 Task: Search one way flight ticket for 1 adult, 5 children, 2 infants in seat and 1 infant on lap in first from Pensacola: Pensacola International Airport to Evansville: Evansville Regional Airport on 5-3-2023. Choice of flights is Westjet. Number of bags: 7 checked bags. Price is upto 97000. Outbound departure time preference is 13:30.
Action: Mouse moved to (413, 161)
Screenshot: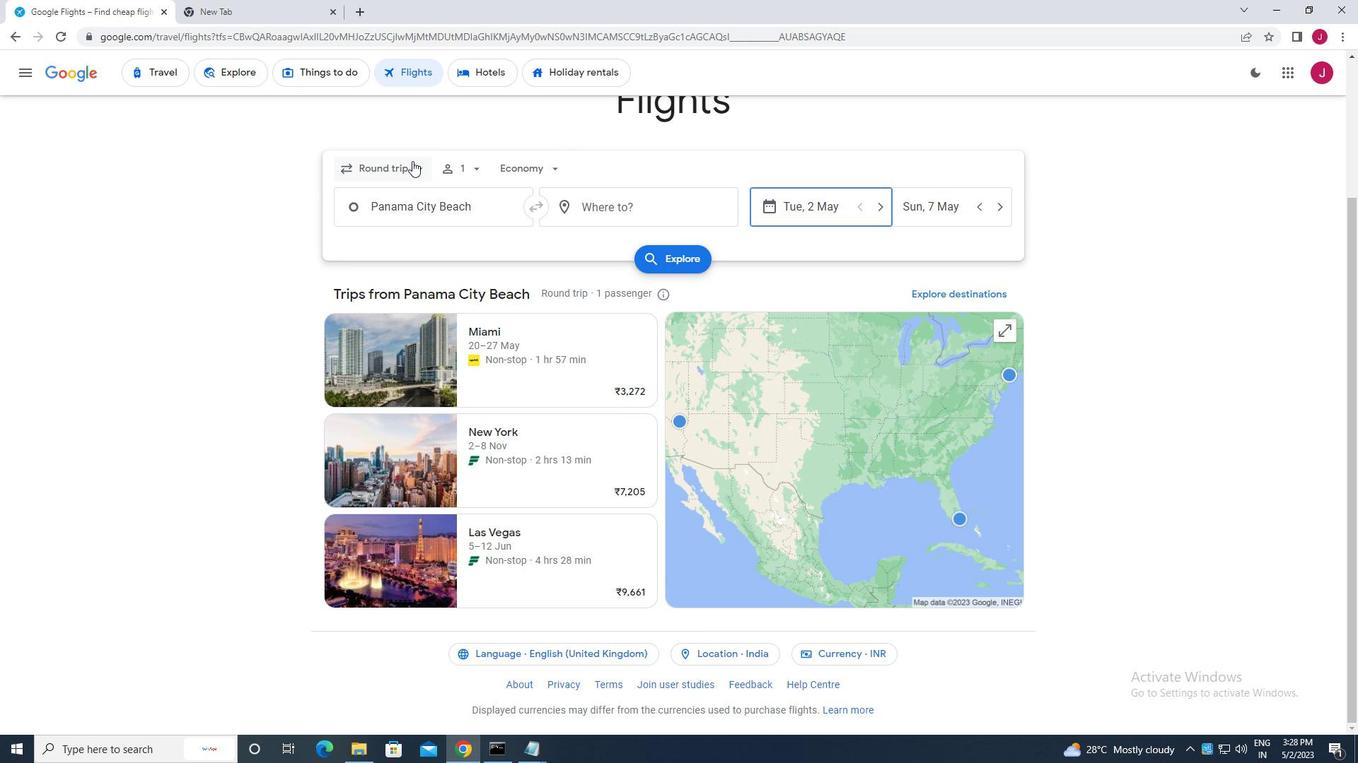 
Action: Mouse pressed left at (413, 161)
Screenshot: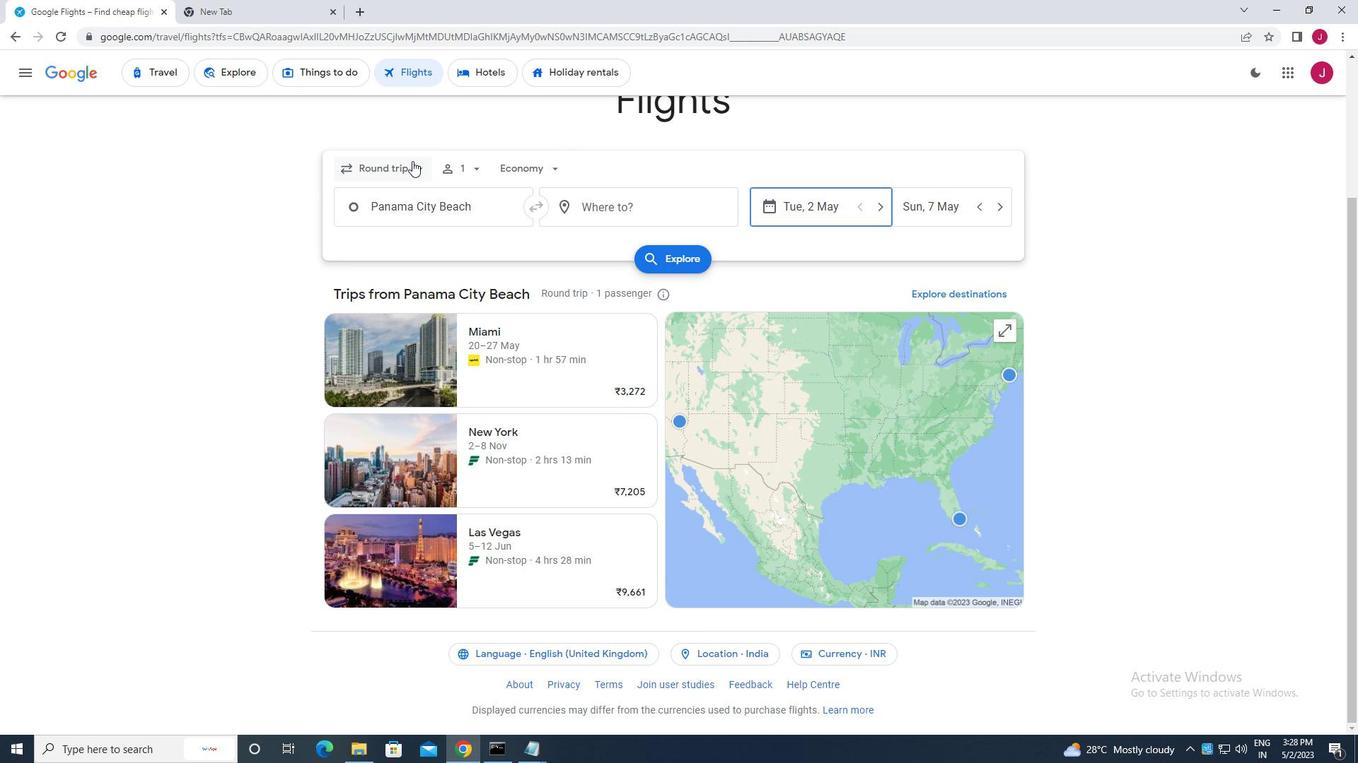 
Action: Mouse moved to (401, 234)
Screenshot: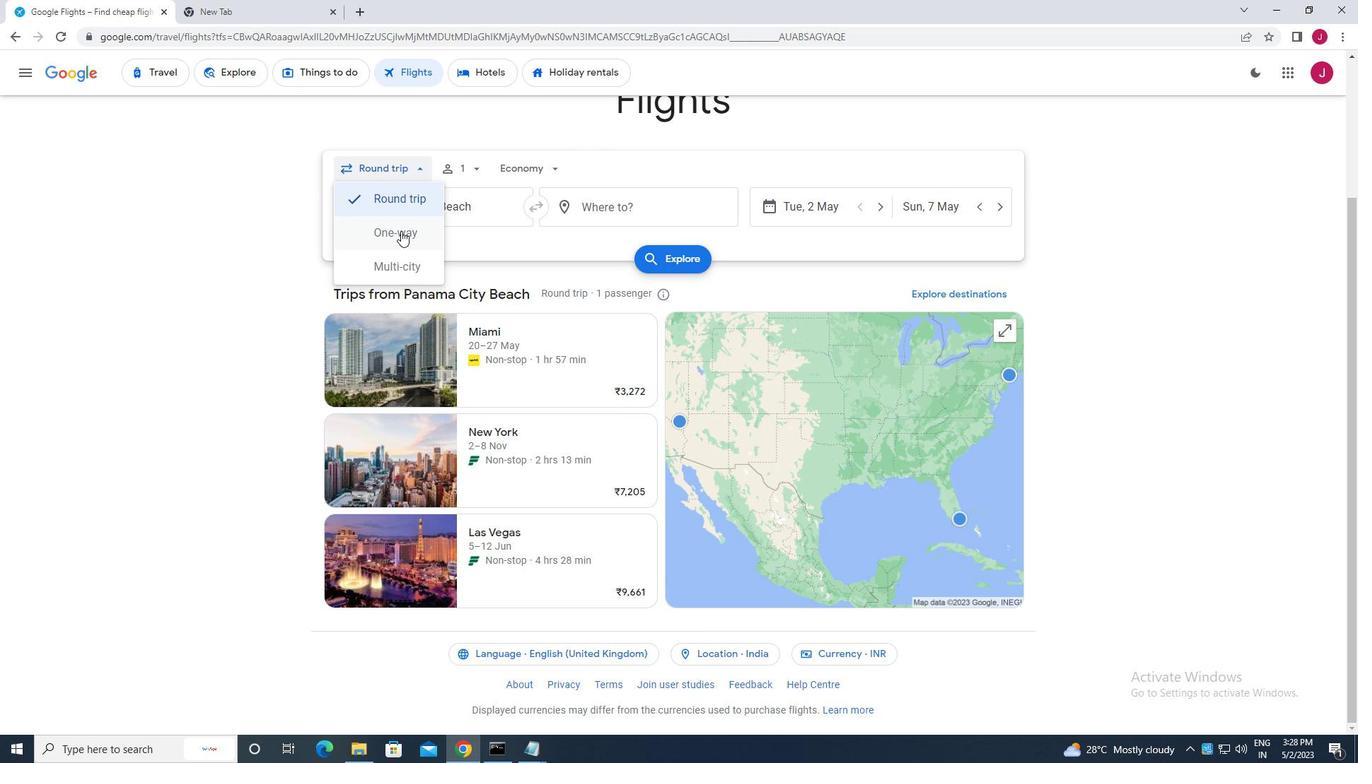 
Action: Mouse pressed left at (401, 234)
Screenshot: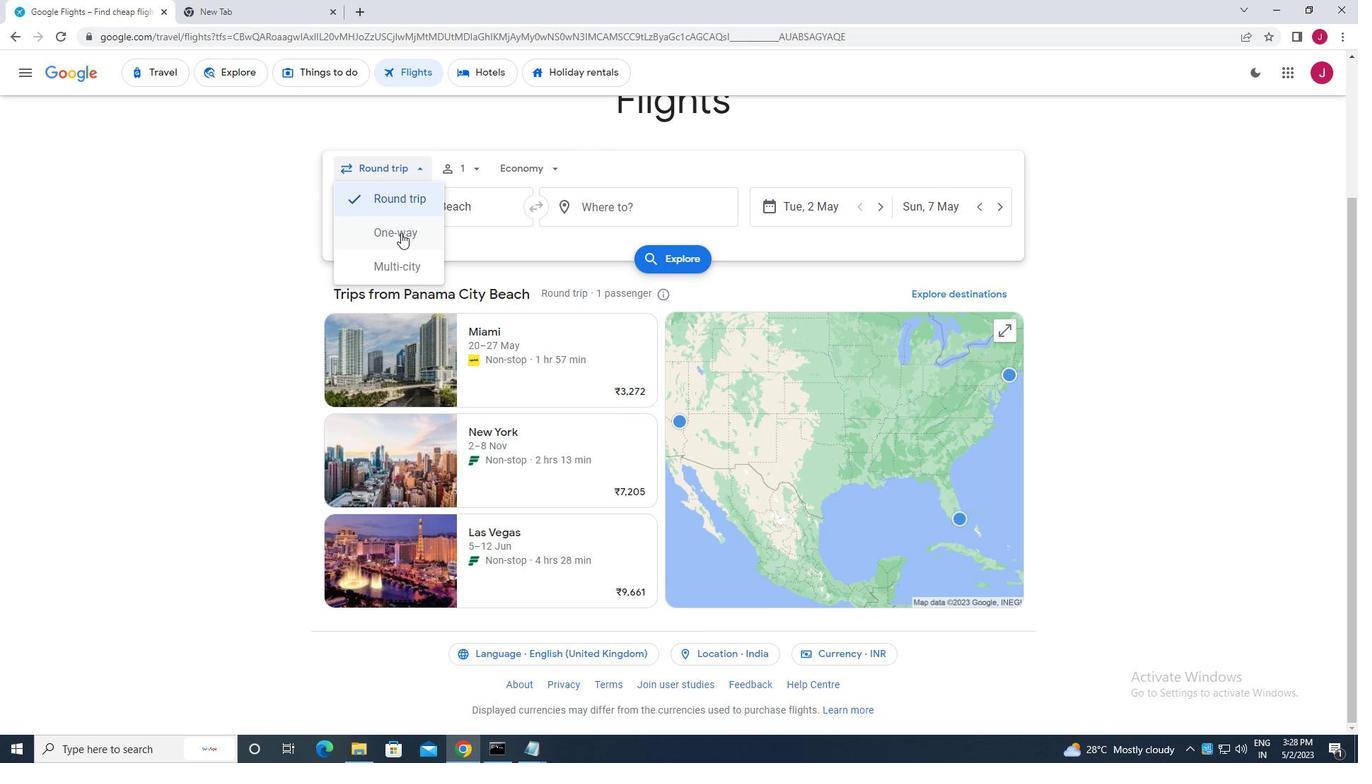 
Action: Mouse moved to (468, 166)
Screenshot: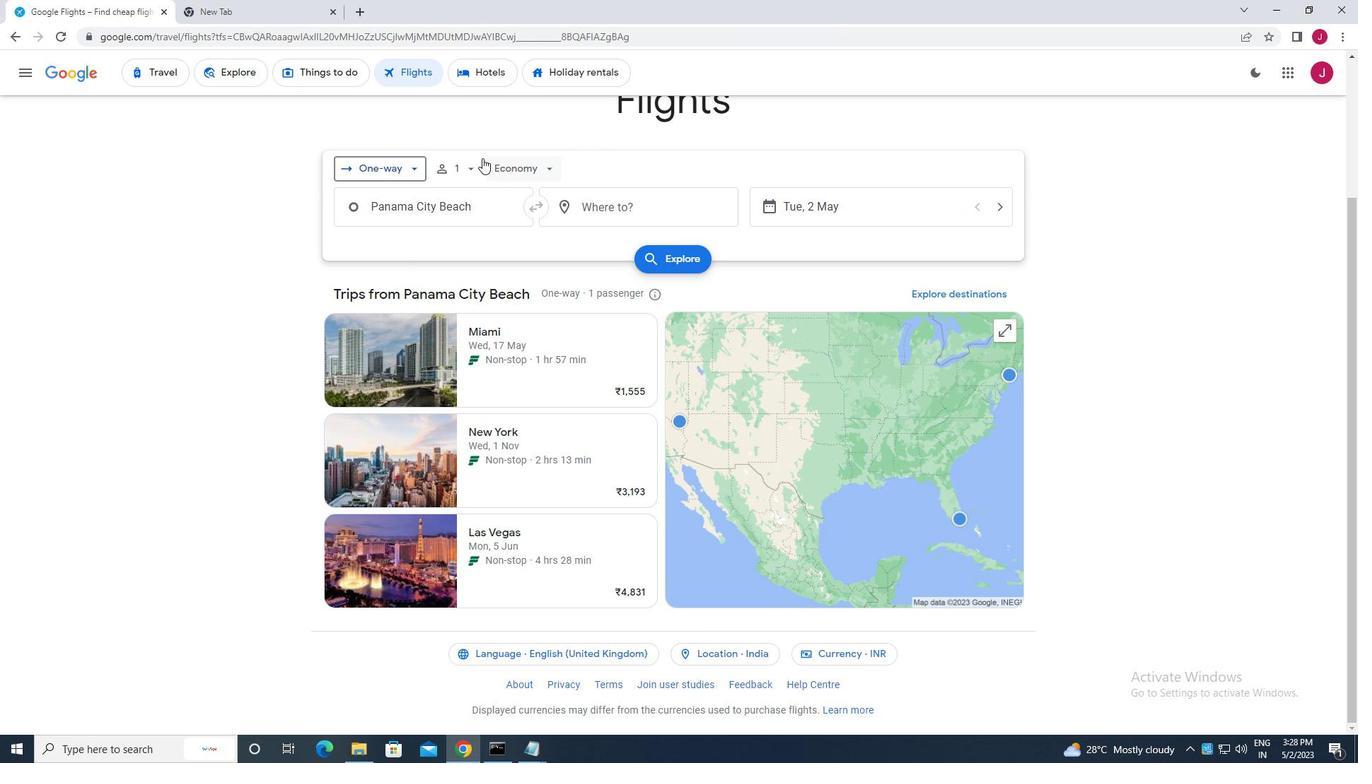 
Action: Mouse pressed left at (468, 166)
Screenshot: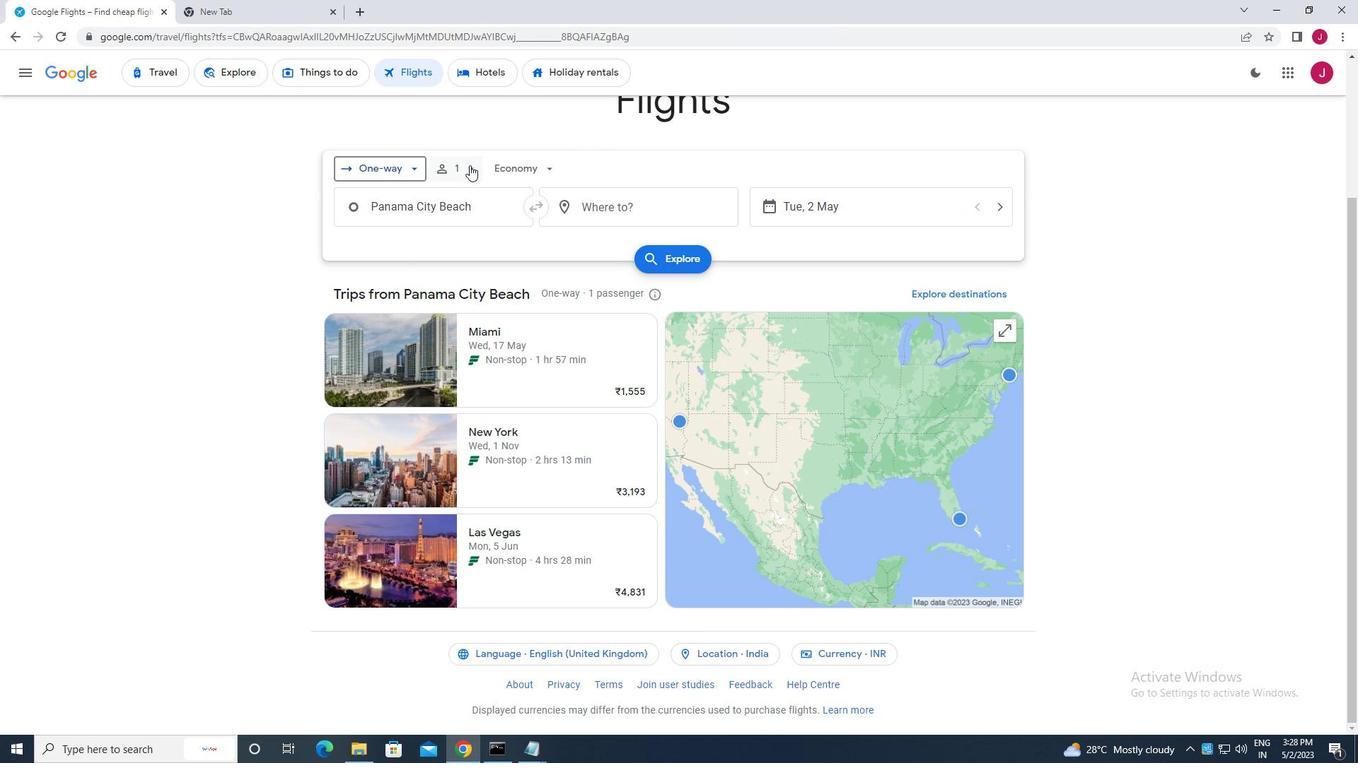 
Action: Mouse moved to (572, 241)
Screenshot: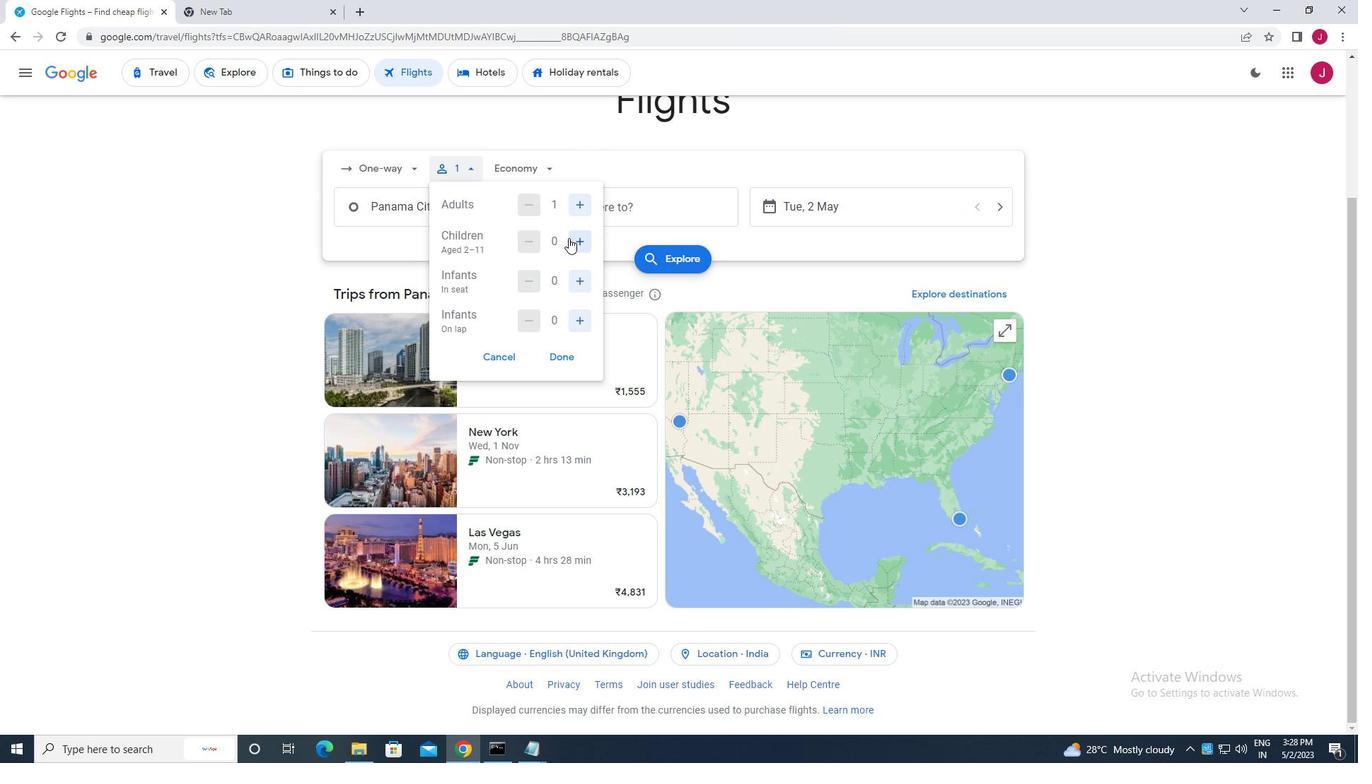 
Action: Mouse pressed left at (572, 241)
Screenshot: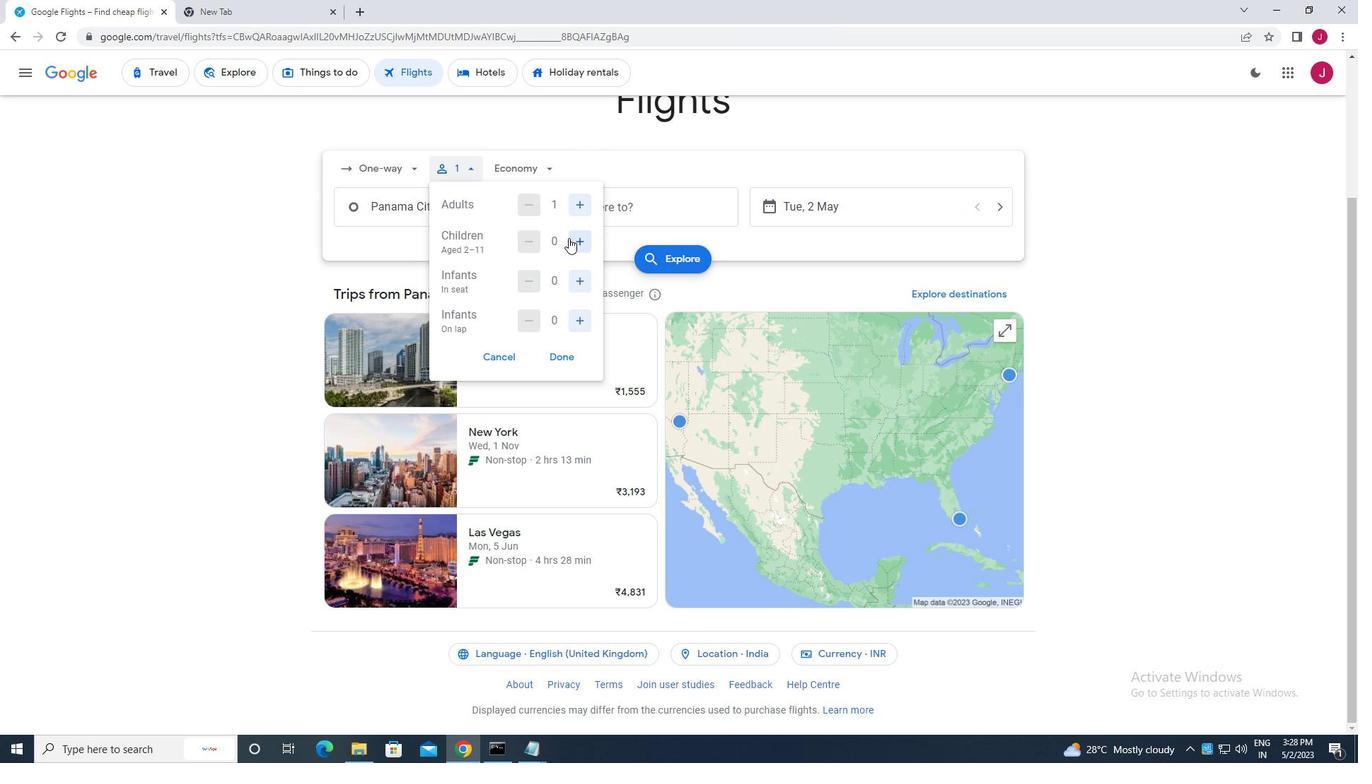 
Action: Mouse pressed left at (572, 241)
Screenshot: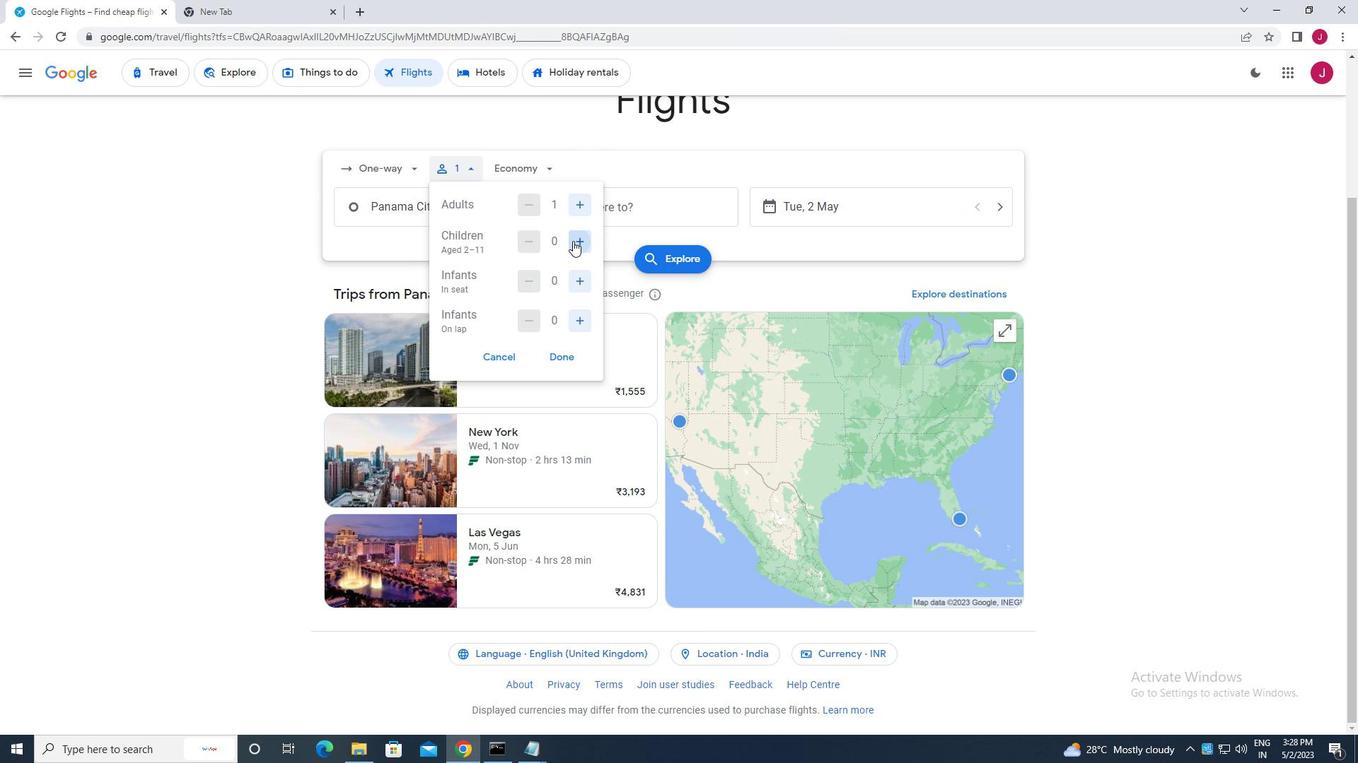 
Action: Mouse pressed left at (572, 241)
Screenshot: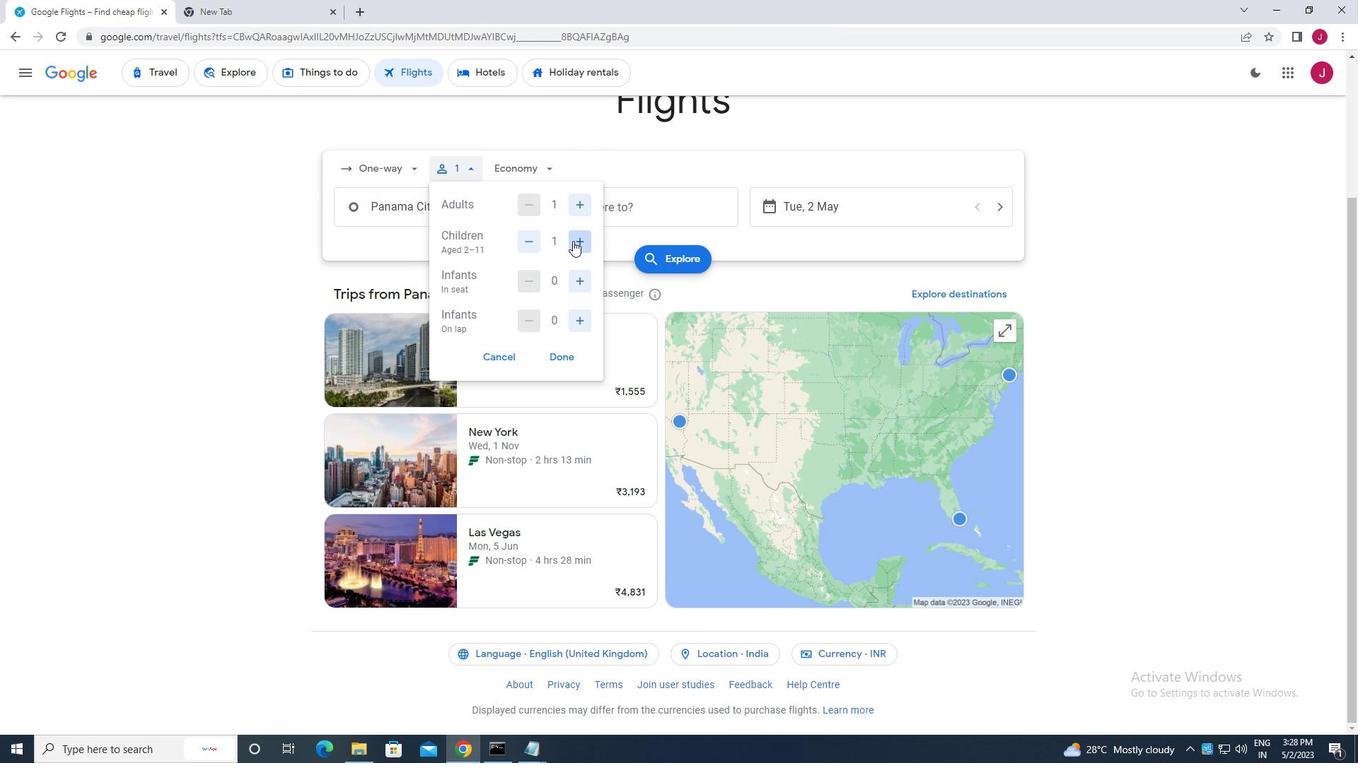 
Action: Mouse pressed left at (572, 241)
Screenshot: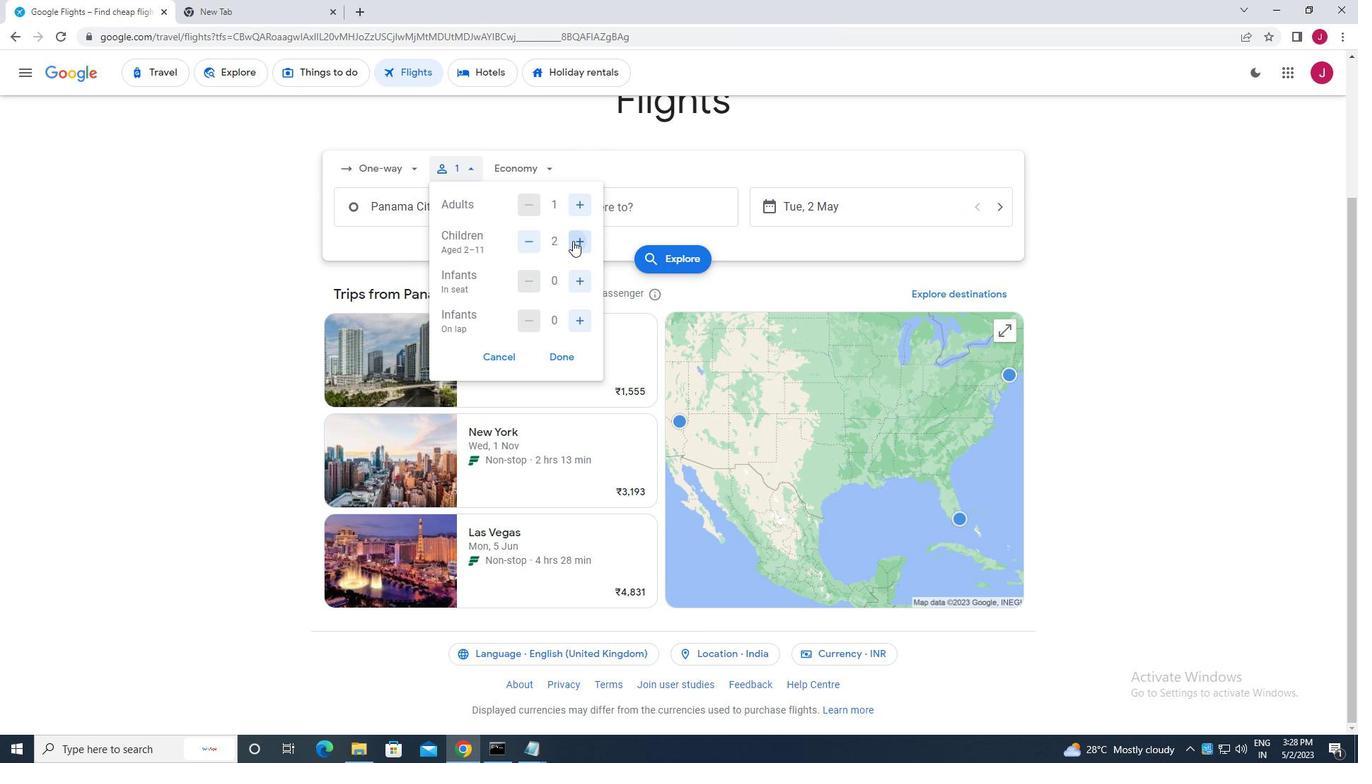 
Action: Mouse pressed left at (572, 241)
Screenshot: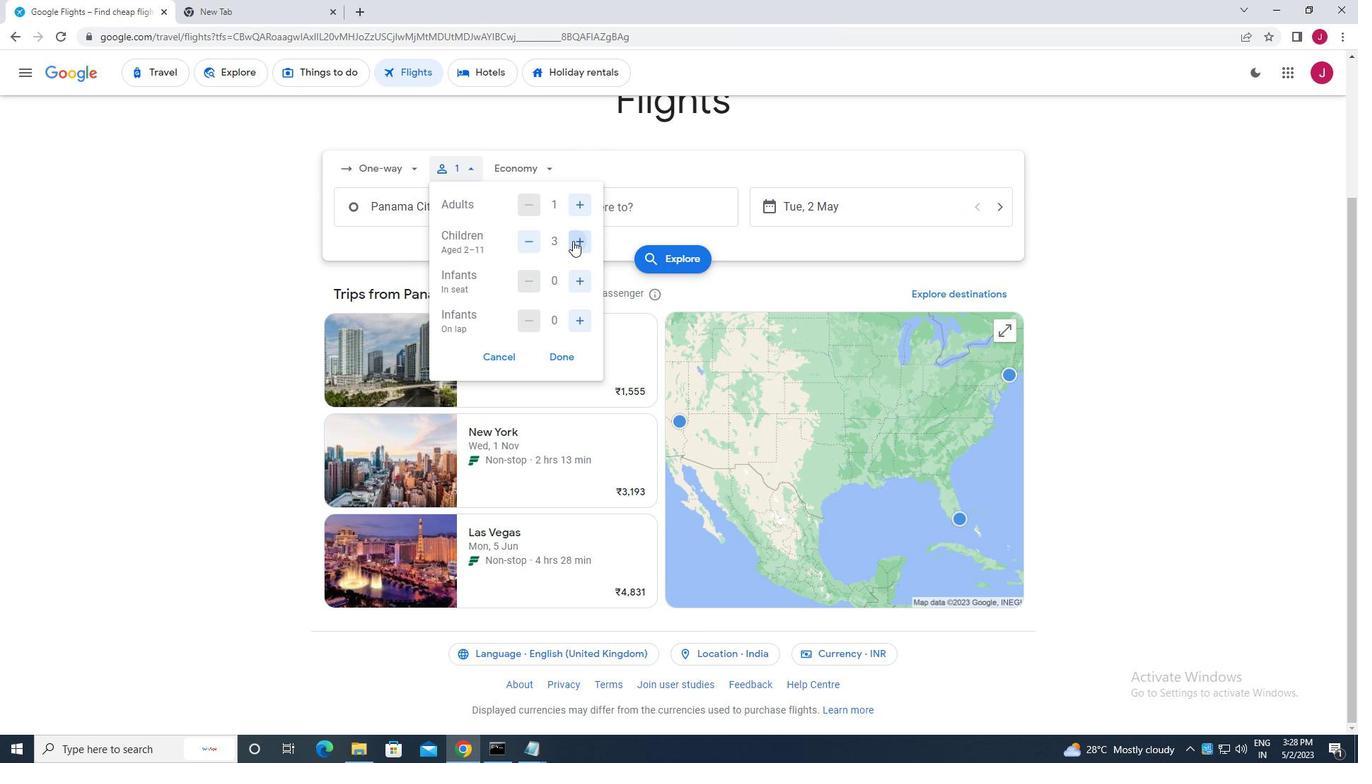 
Action: Mouse moved to (581, 282)
Screenshot: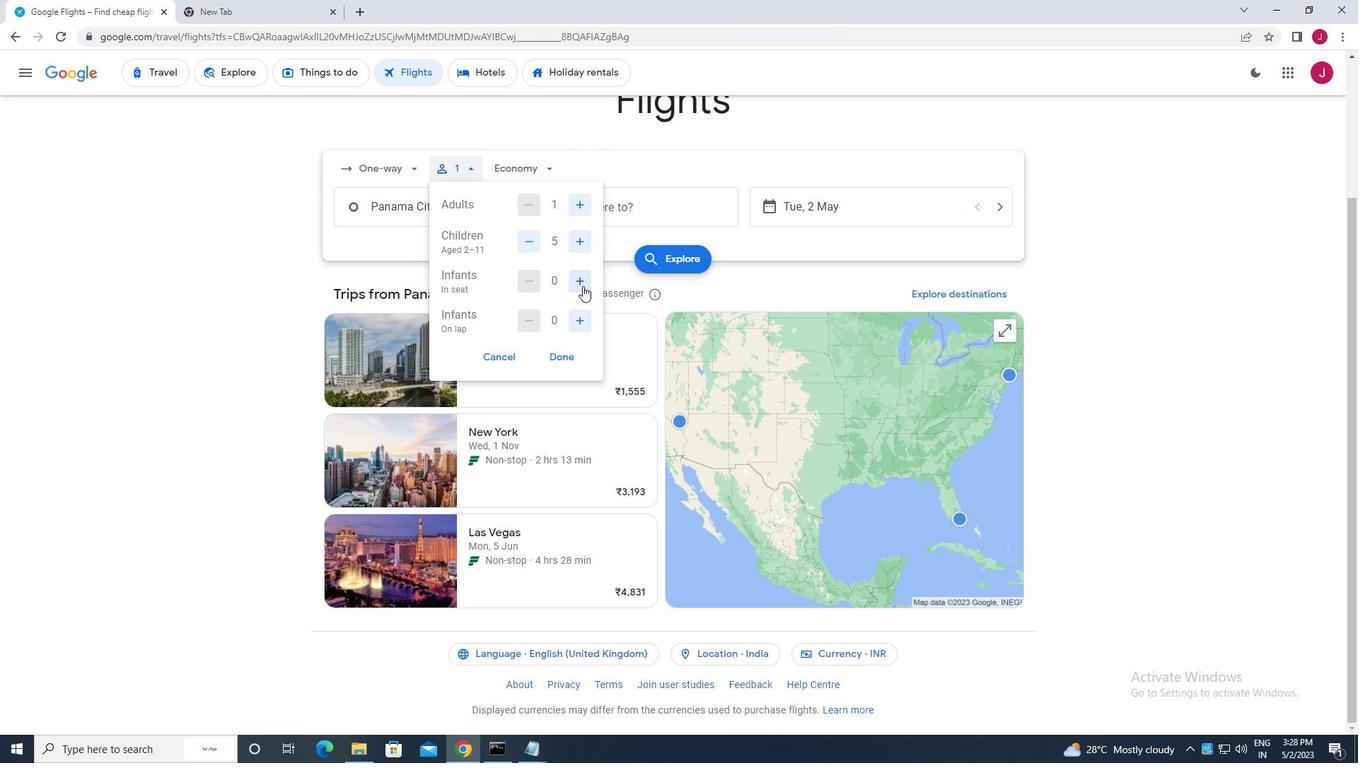 
Action: Mouse pressed left at (581, 282)
Screenshot: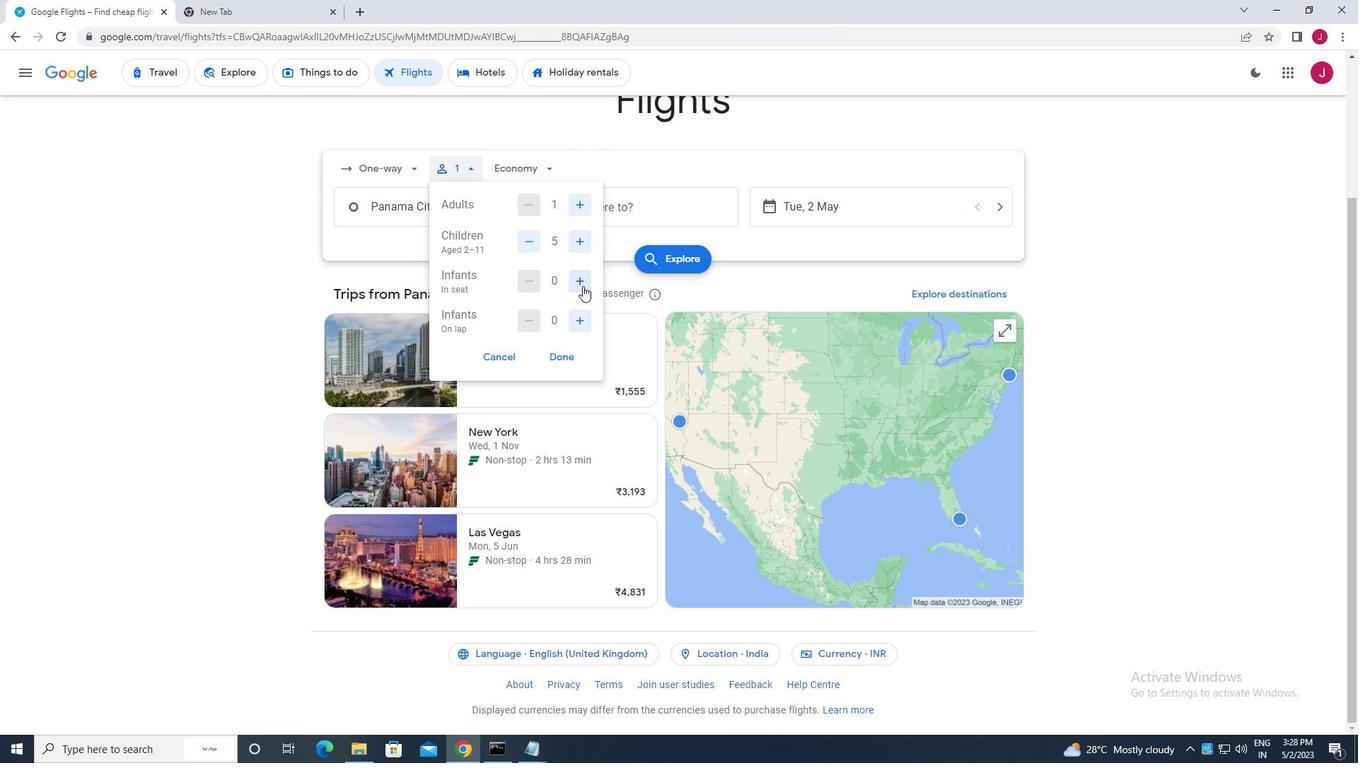 
Action: Mouse pressed left at (581, 282)
Screenshot: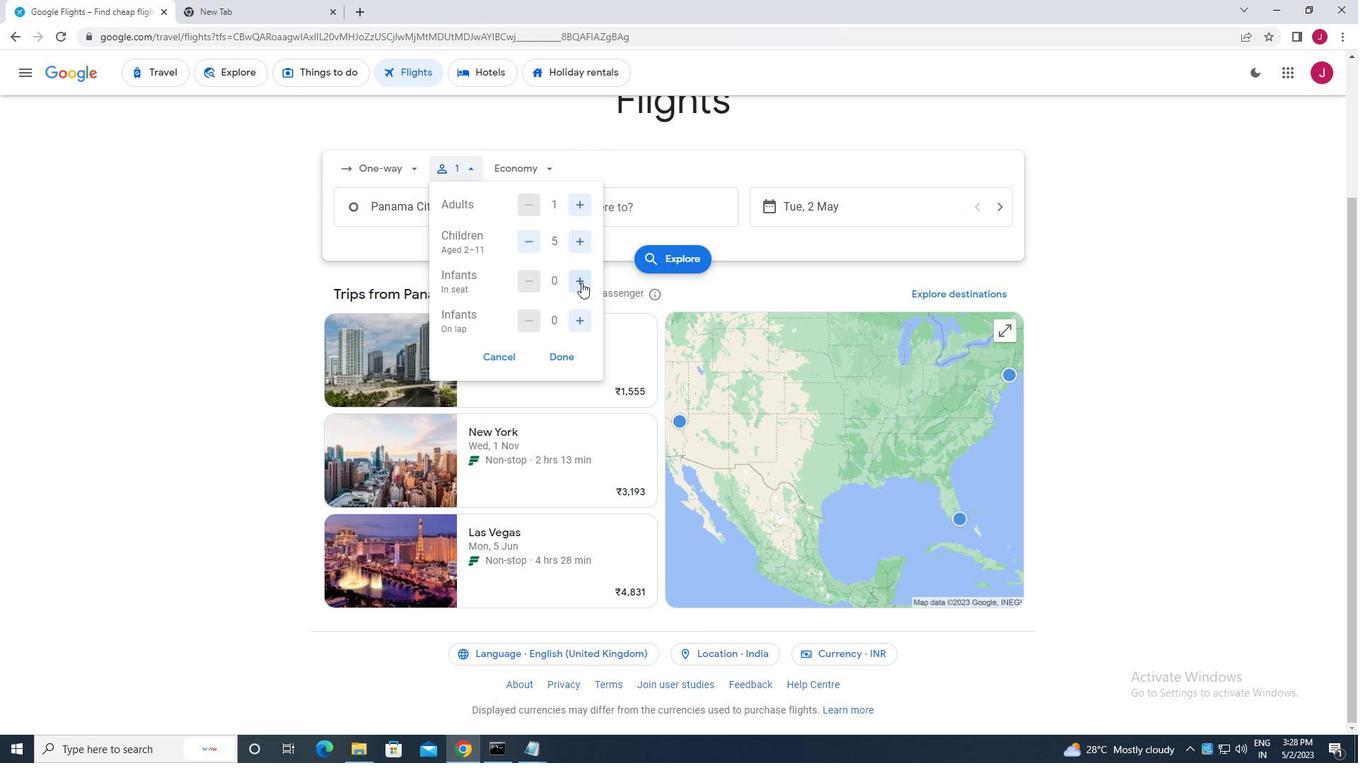
Action: Mouse moved to (578, 324)
Screenshot: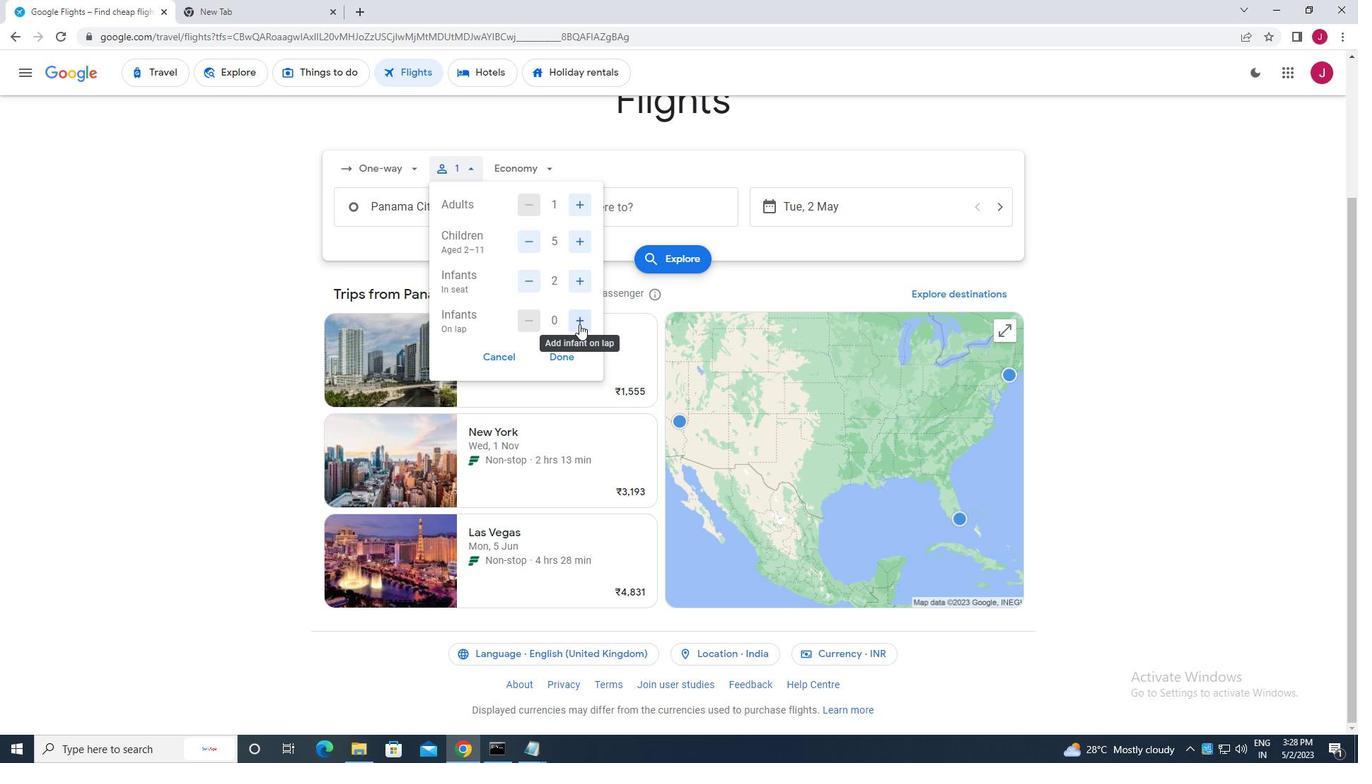
Action: Mouse pressed left at (578, 324)
Screenshot: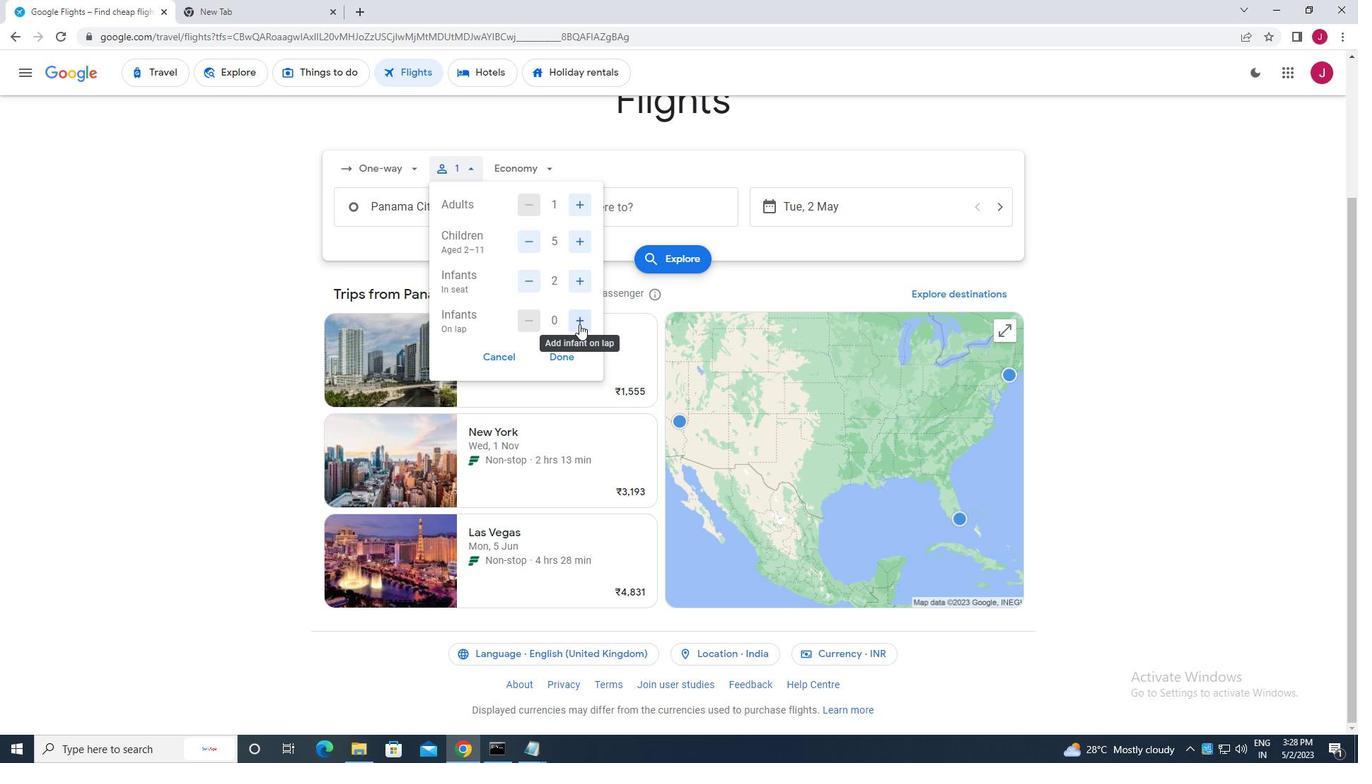 
Action: Mouse moved to (529, 280)
Screenshot: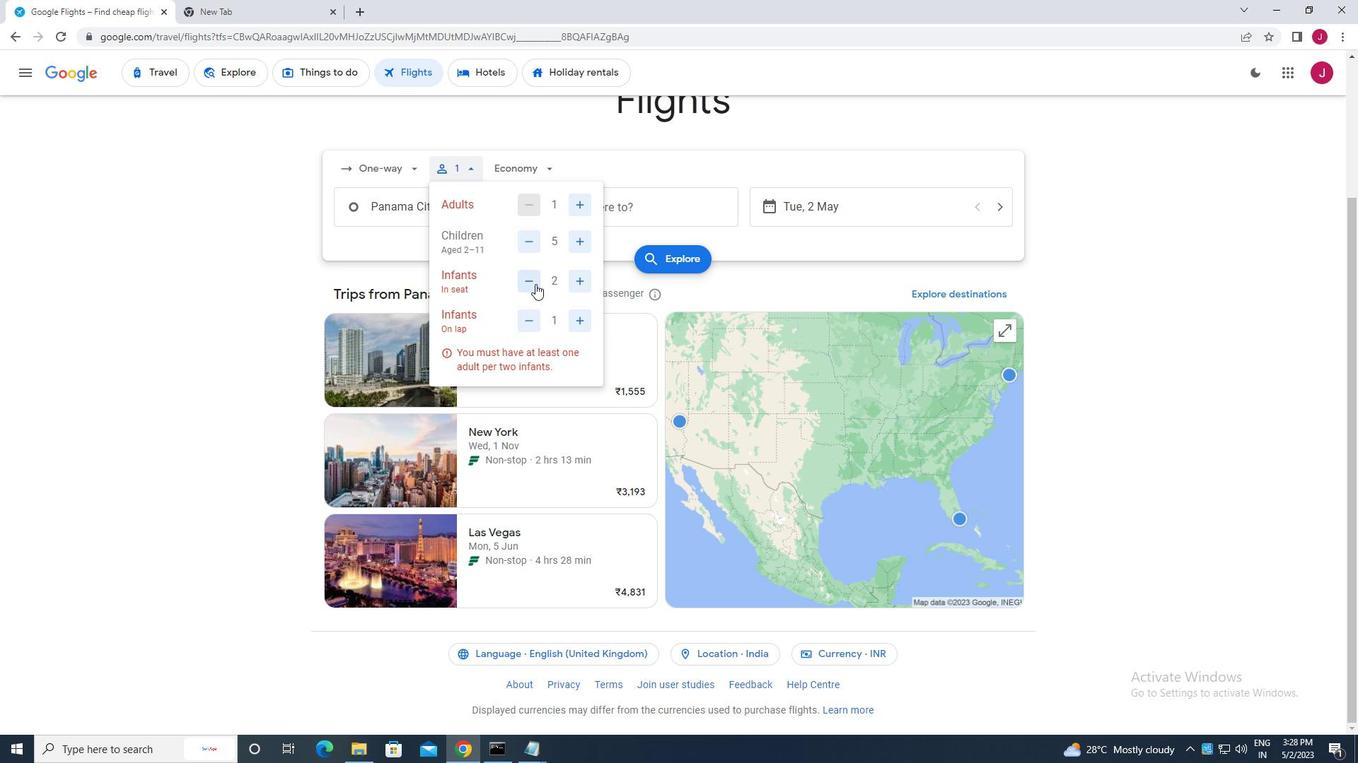 
Action: Mouse pressed left at (529, 280)
Screenshot: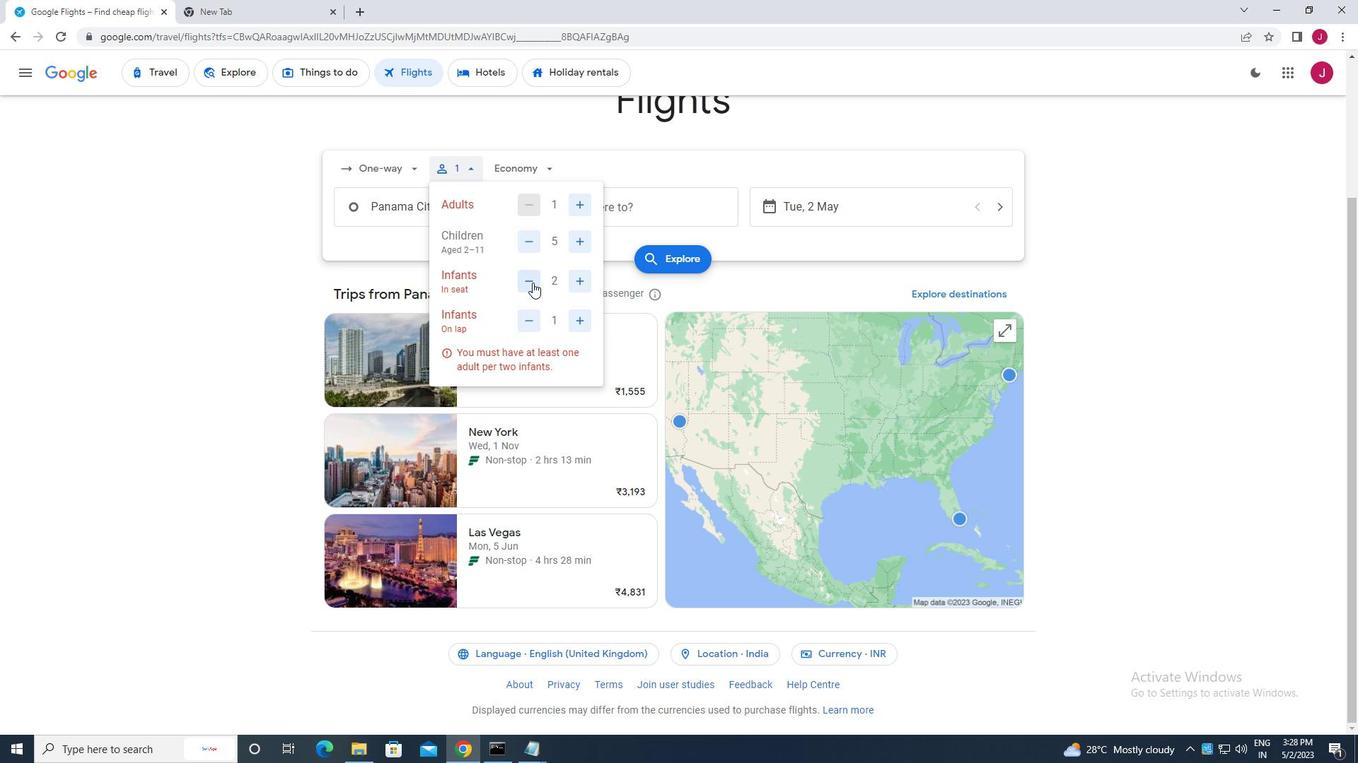 
Action: Mouse moved to (555, 358)
Screenshot: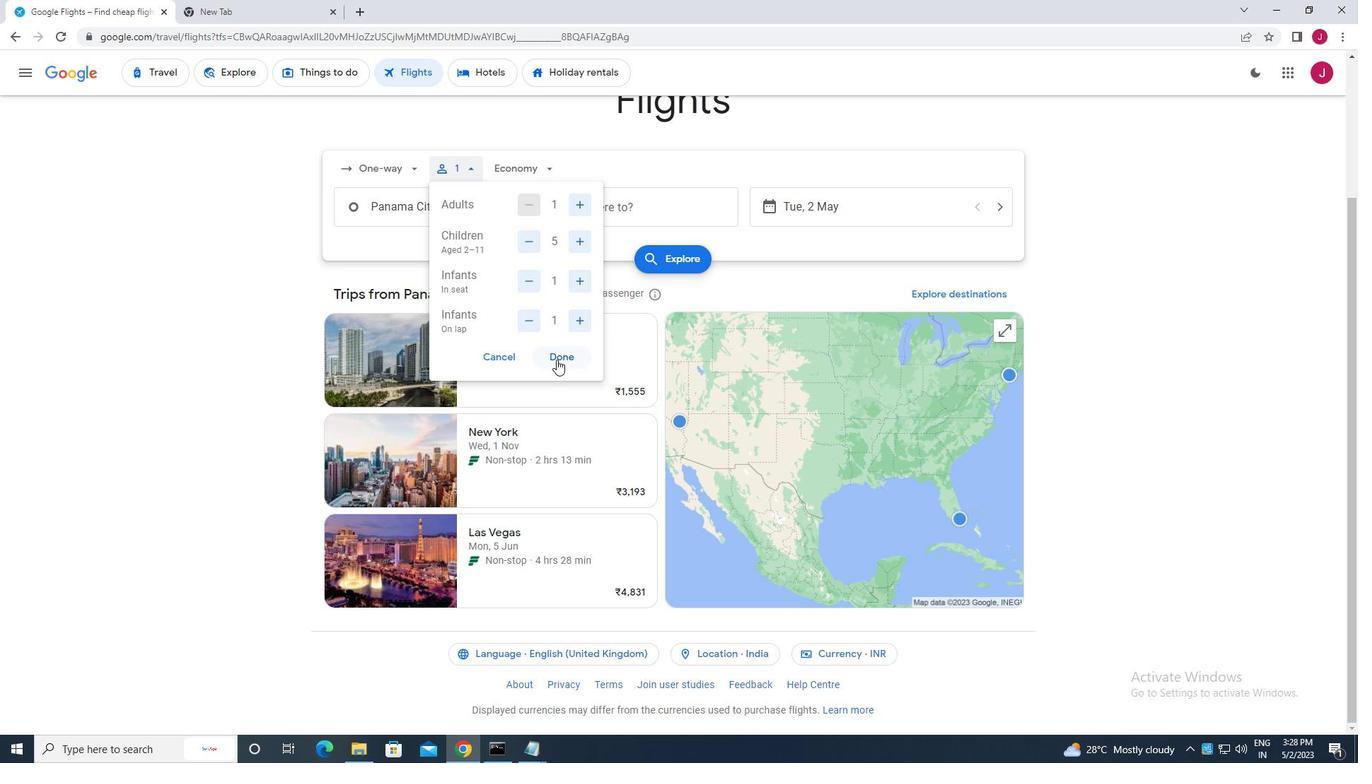 
Action: Mouse pressed left at (555, 358)
Screenshot: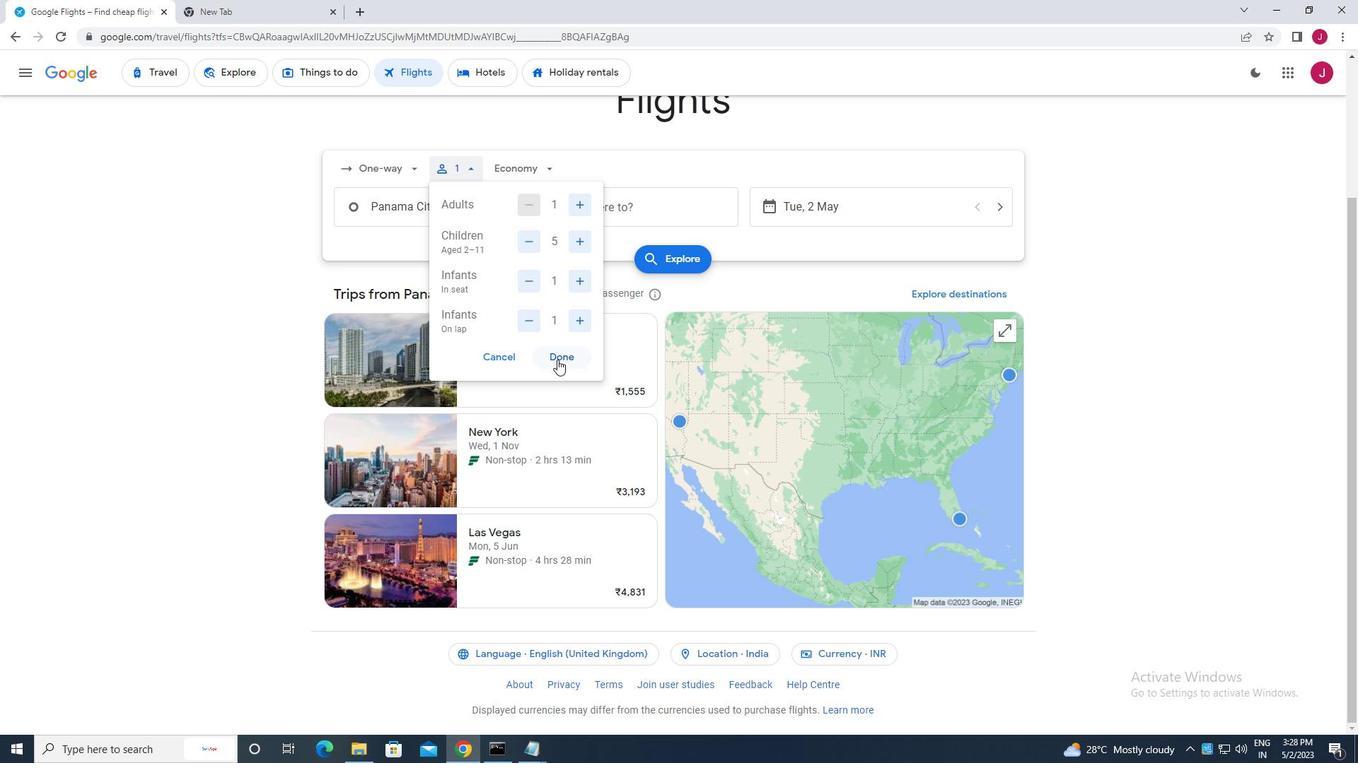 
Action: Mouse moved to (550, 162)
Screenshot: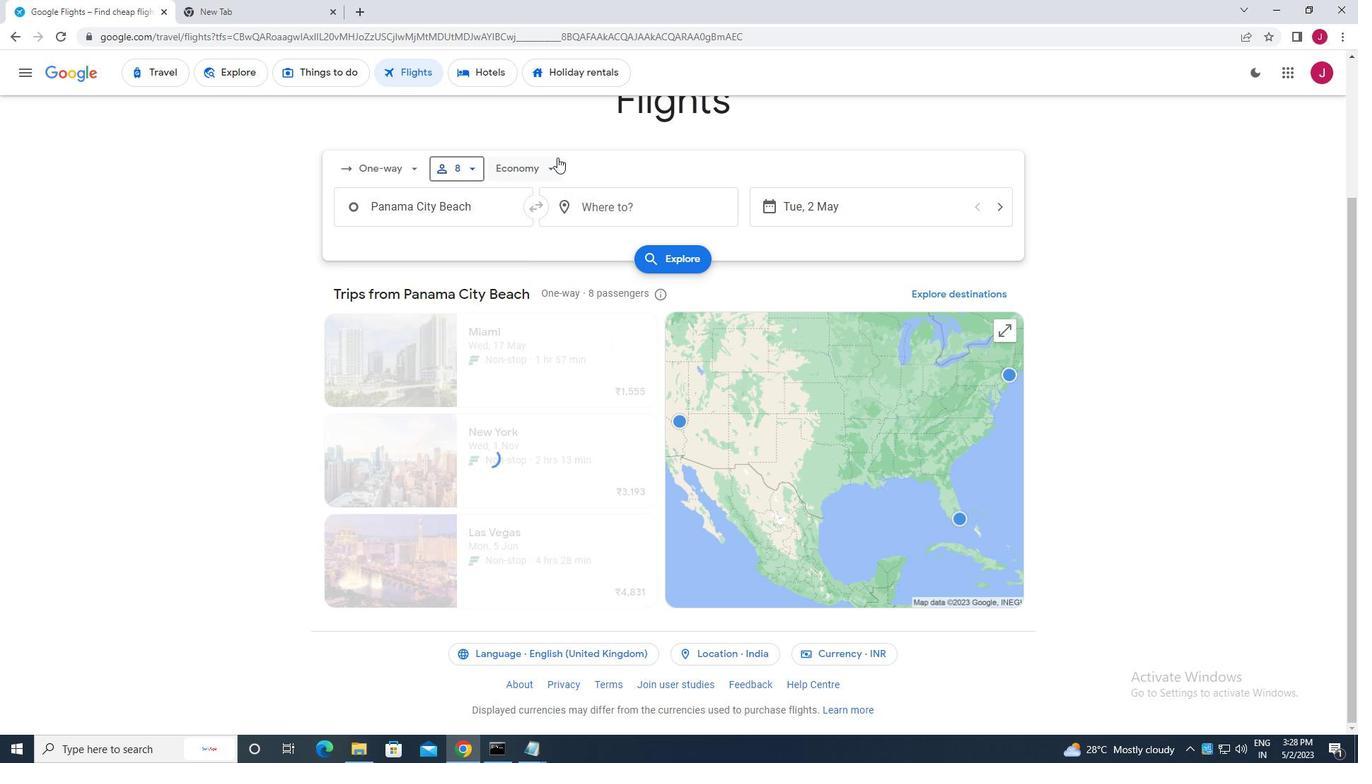 
Action: Mouse pressed left at (550, 162)
Screenshot: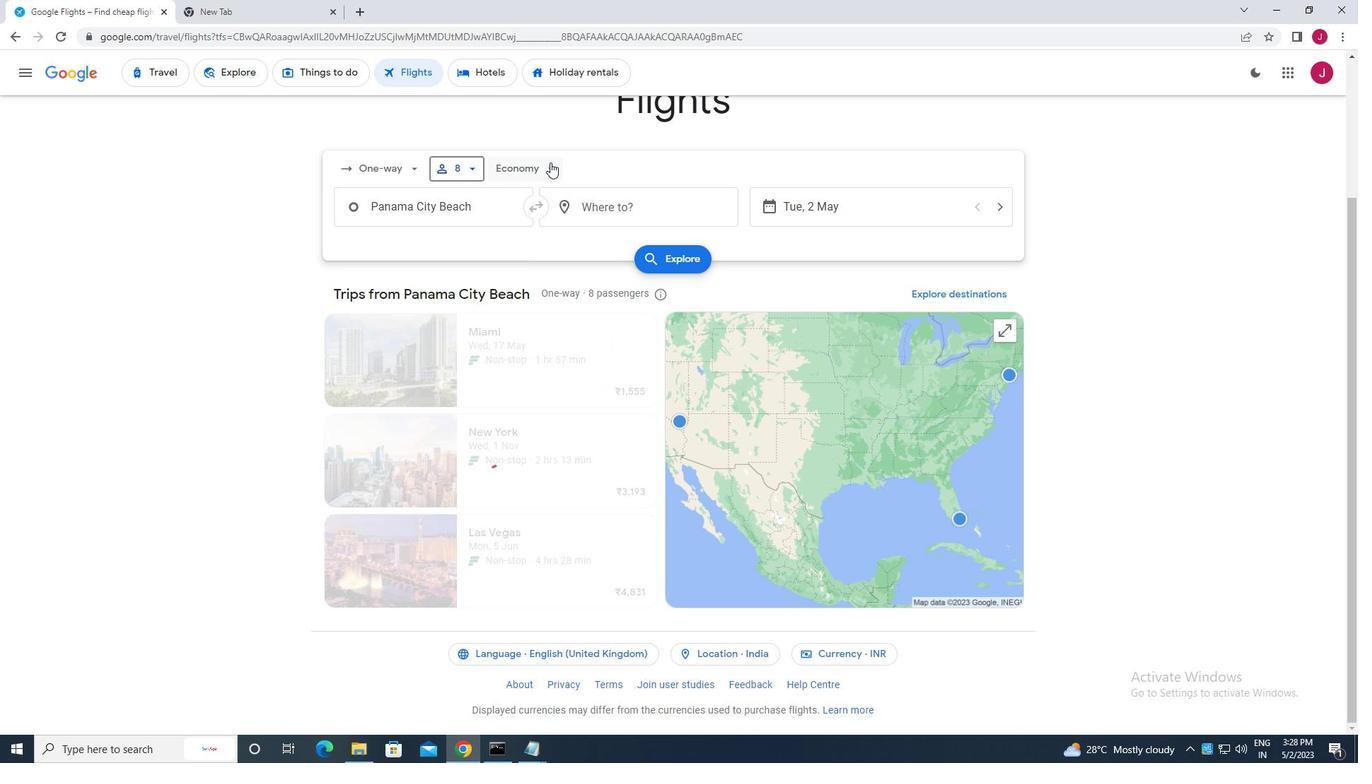 
Action: Mouse moved to (547, 297)
Screenshot: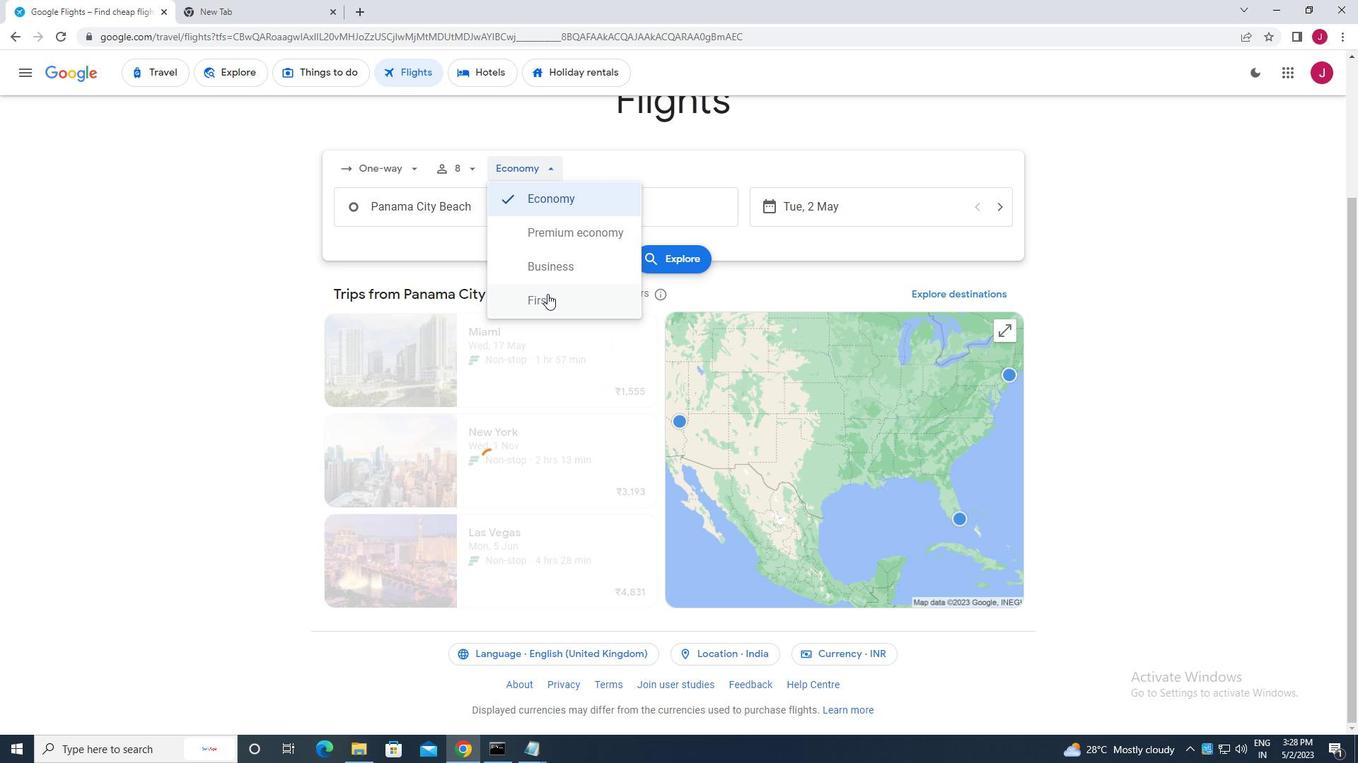 
Action: Mouse pressed left at (547, 297)
Screenshot: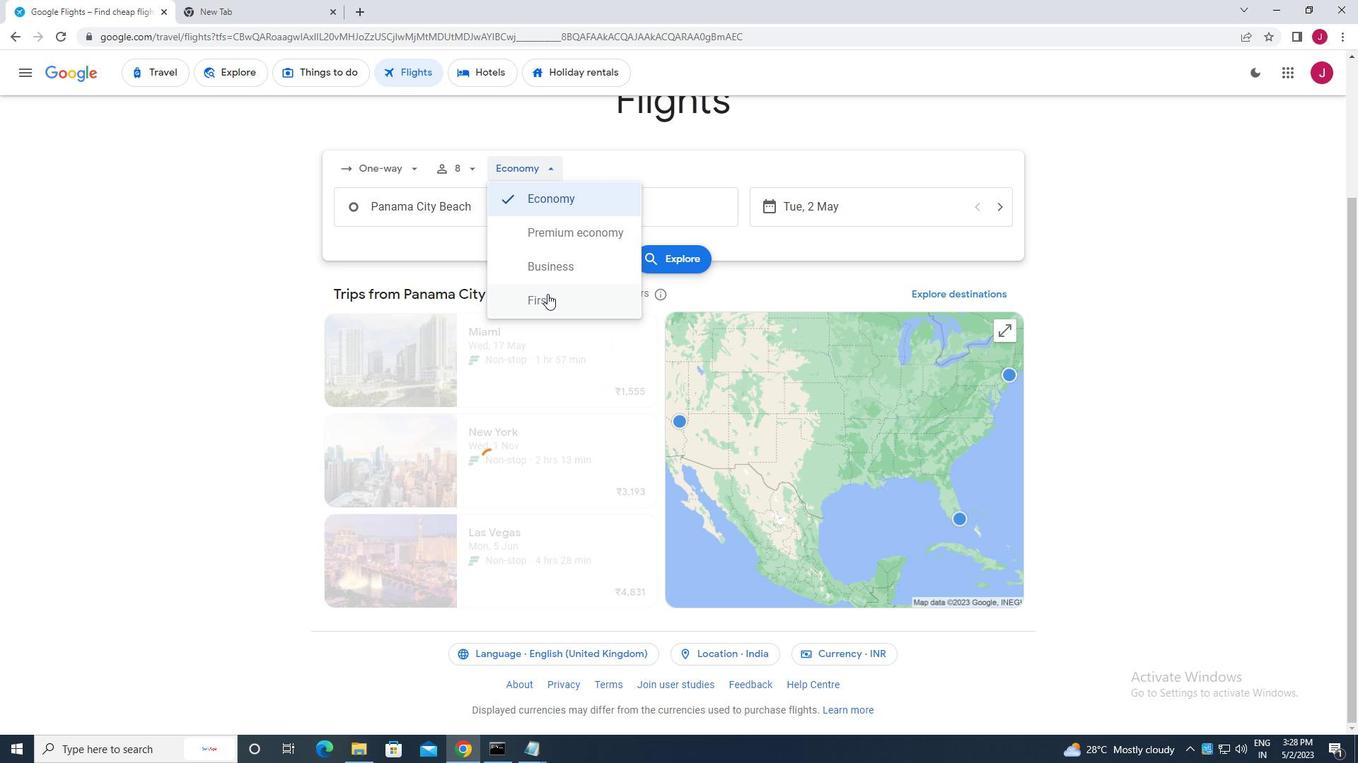 
Action: Mouse moved to (483, 215)
Screenshot: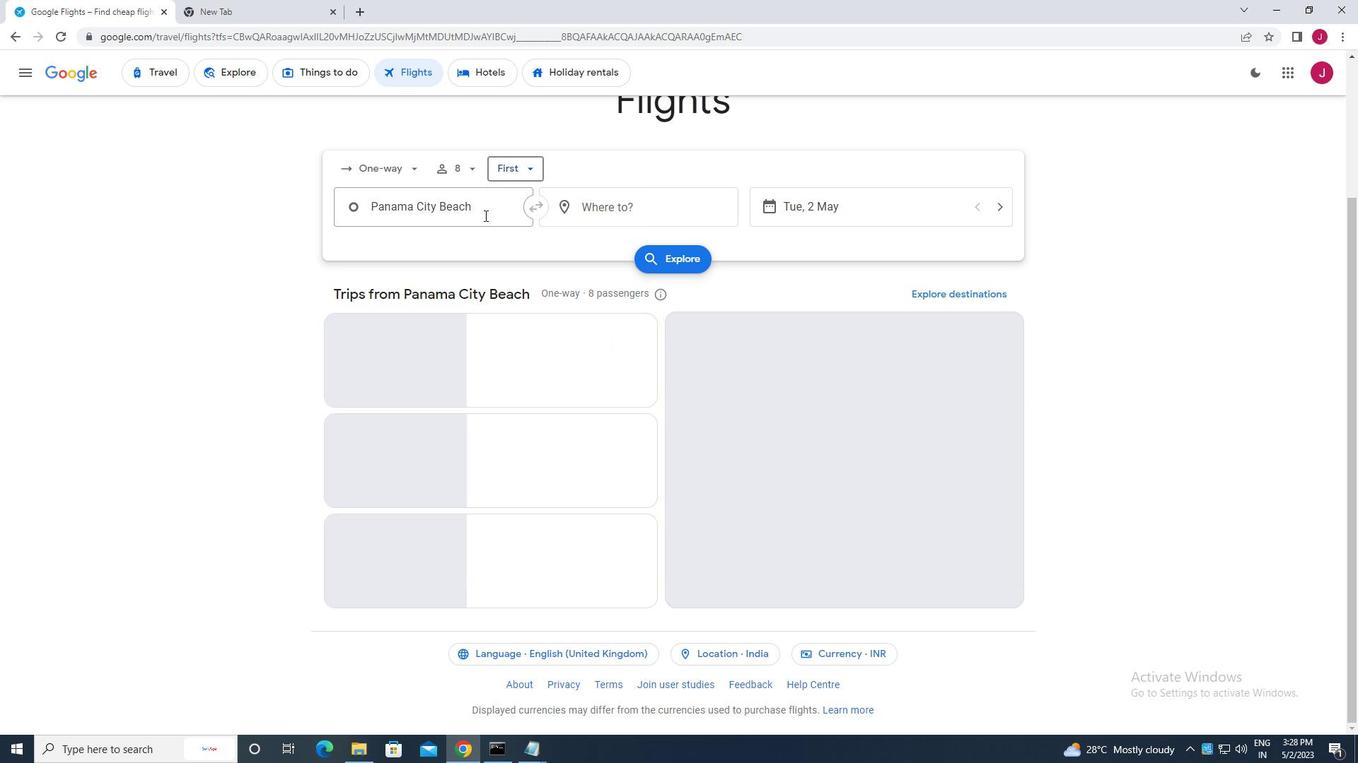 
Action: Mouse pressed left at (483, 215)
Screenshot: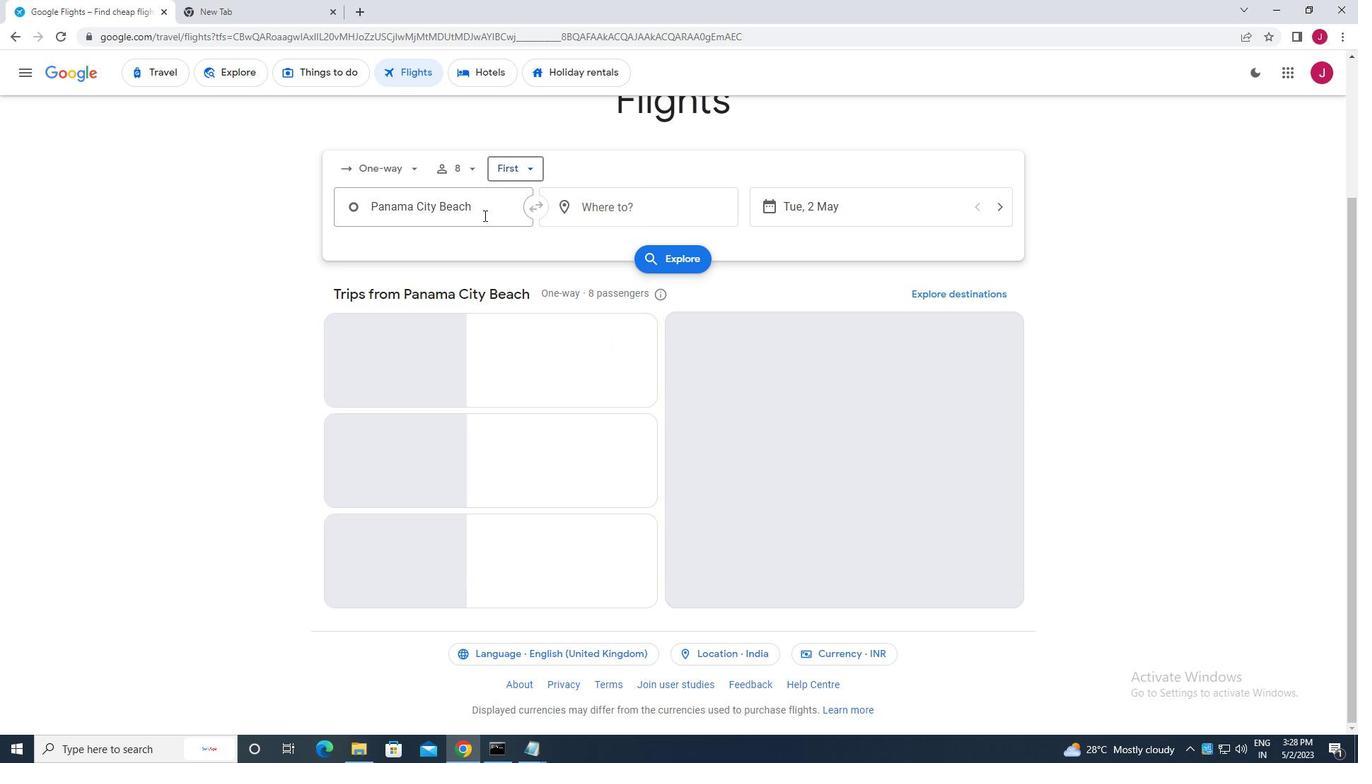
Action: Mouse moved to (482, 214)
Screenshot: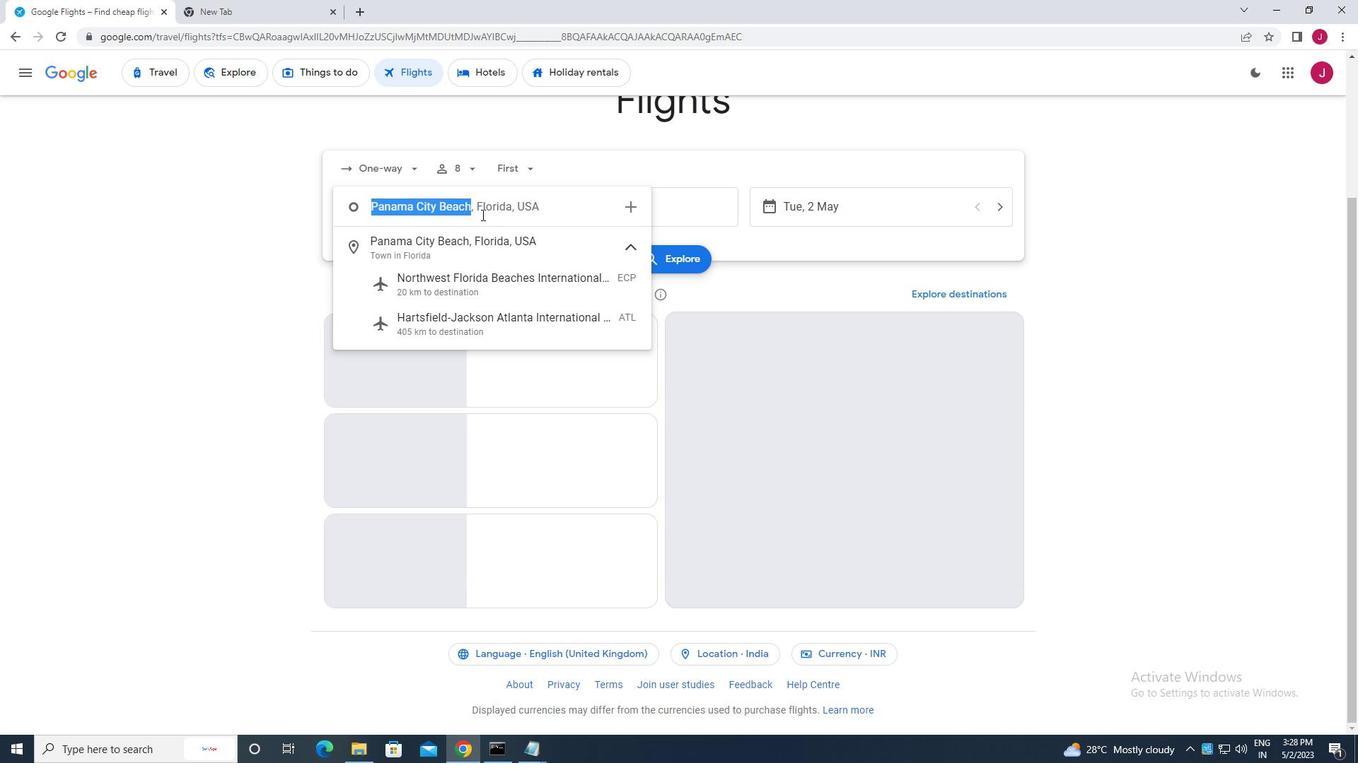 
Action: Key pressed pensacola
Screenshot: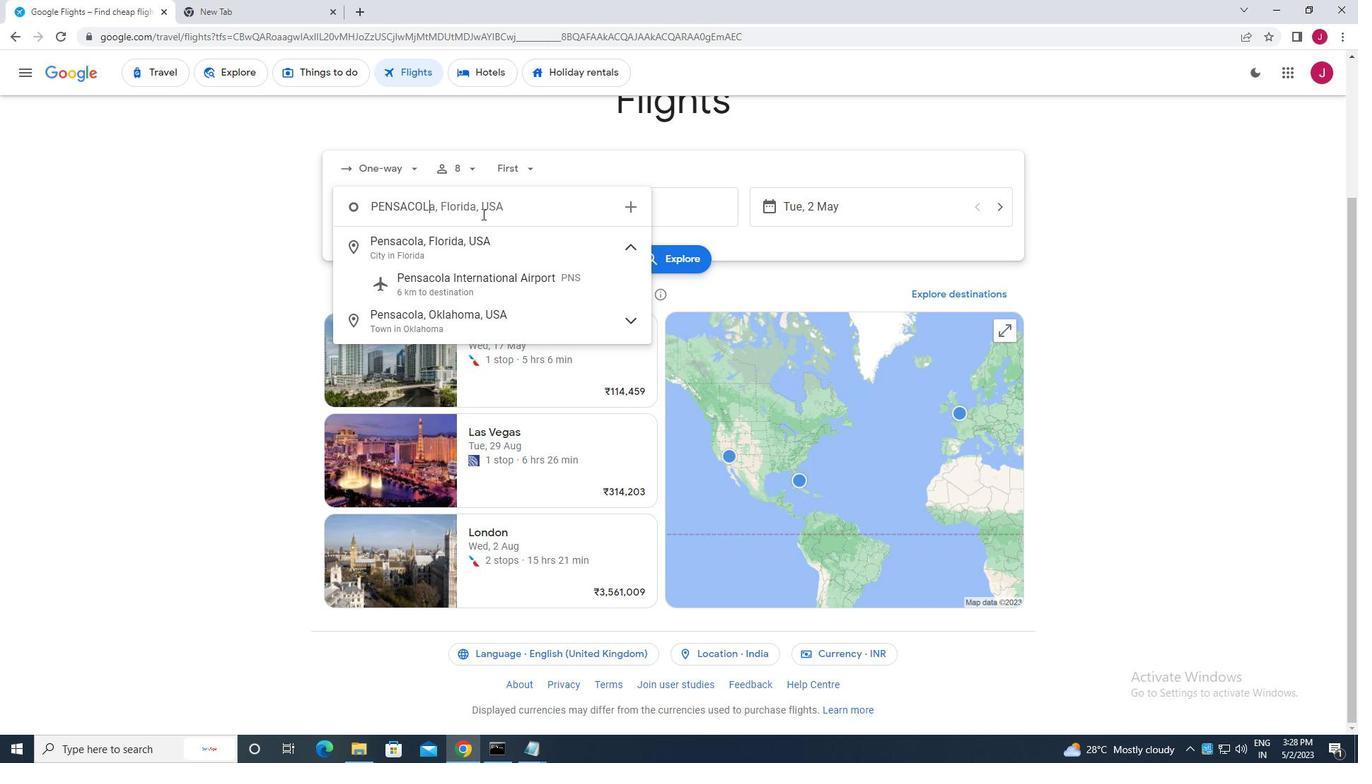 
Action: Mouse moved to (471, 280)
Screenshot: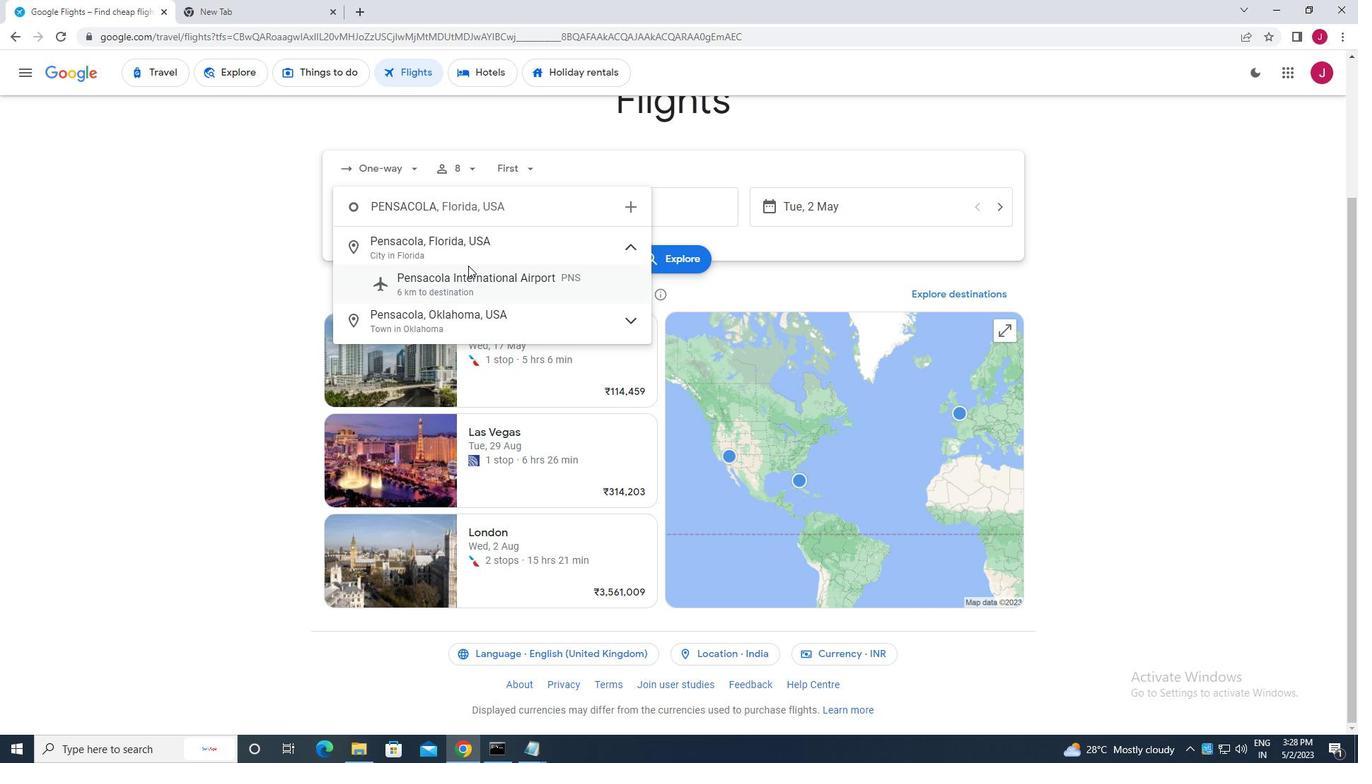 
Action: Mouse pressed left at (471, 280)
Screenshot: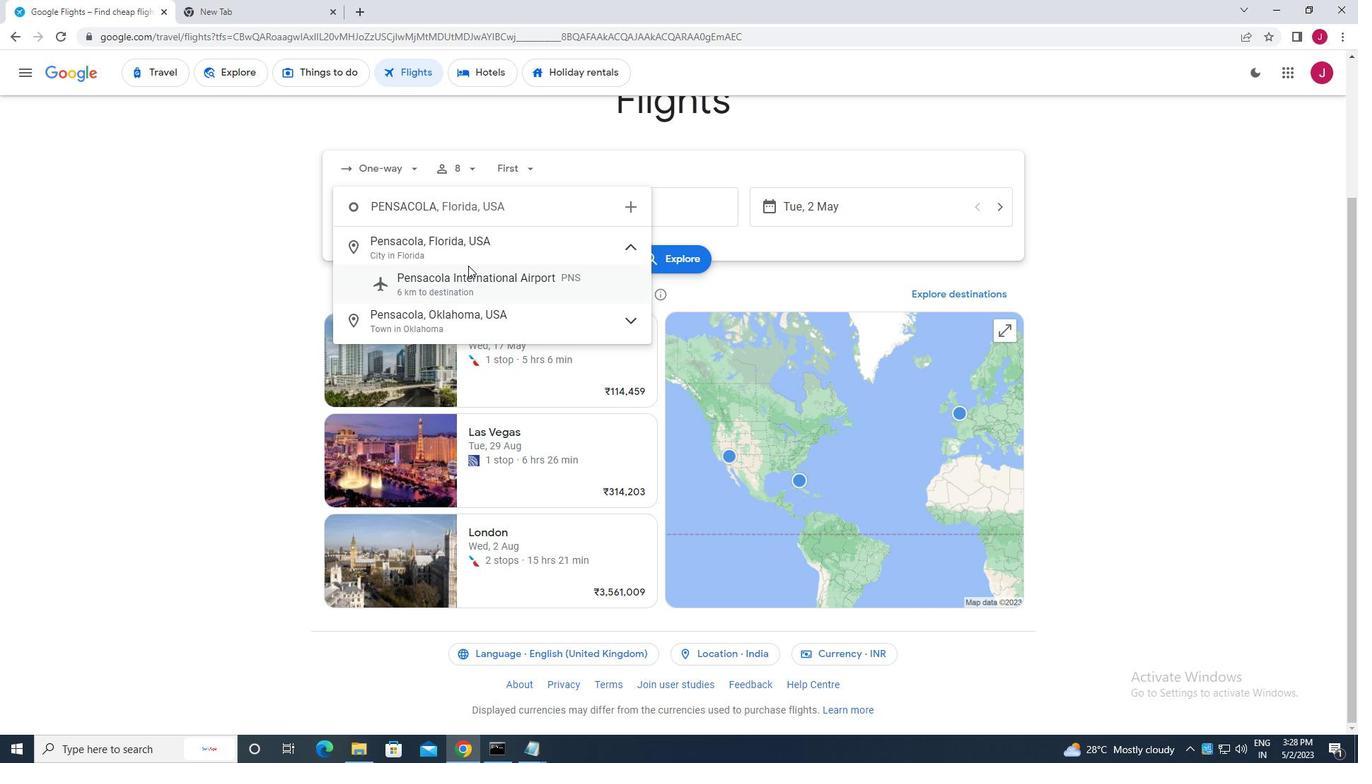 
Action: Mouse moved to (642, 209)
Screenshot: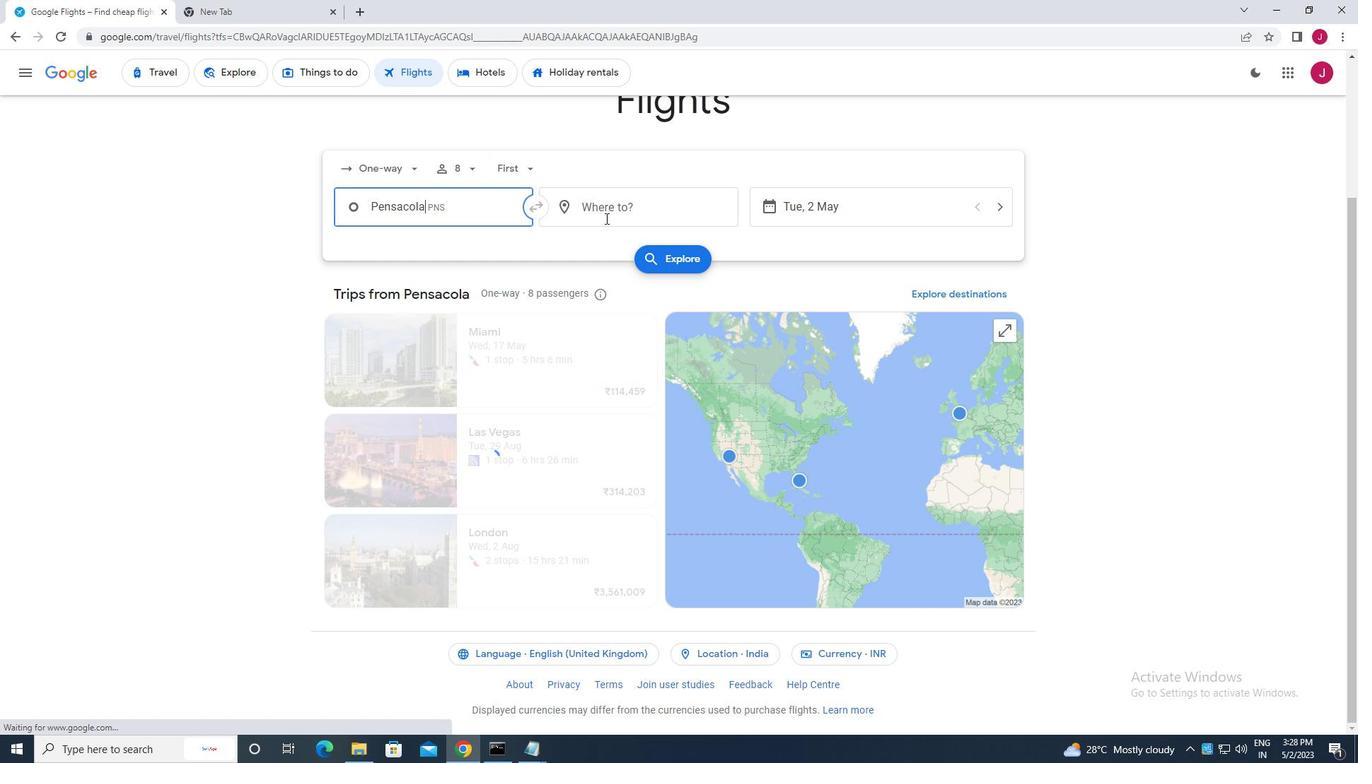
Action: Mouse pressed left at (642, 209)
Screenshot: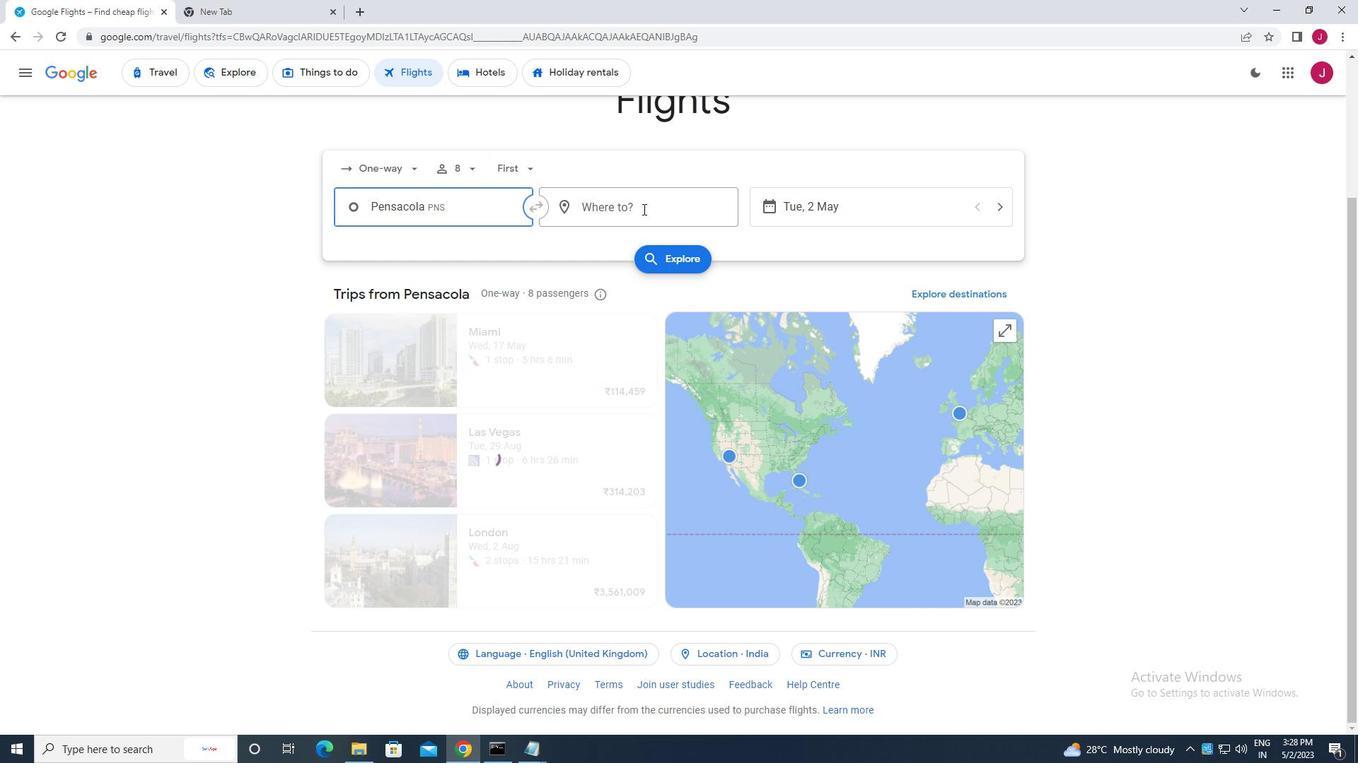 
Action: Mouse moved to (642, 203)
Screenshot: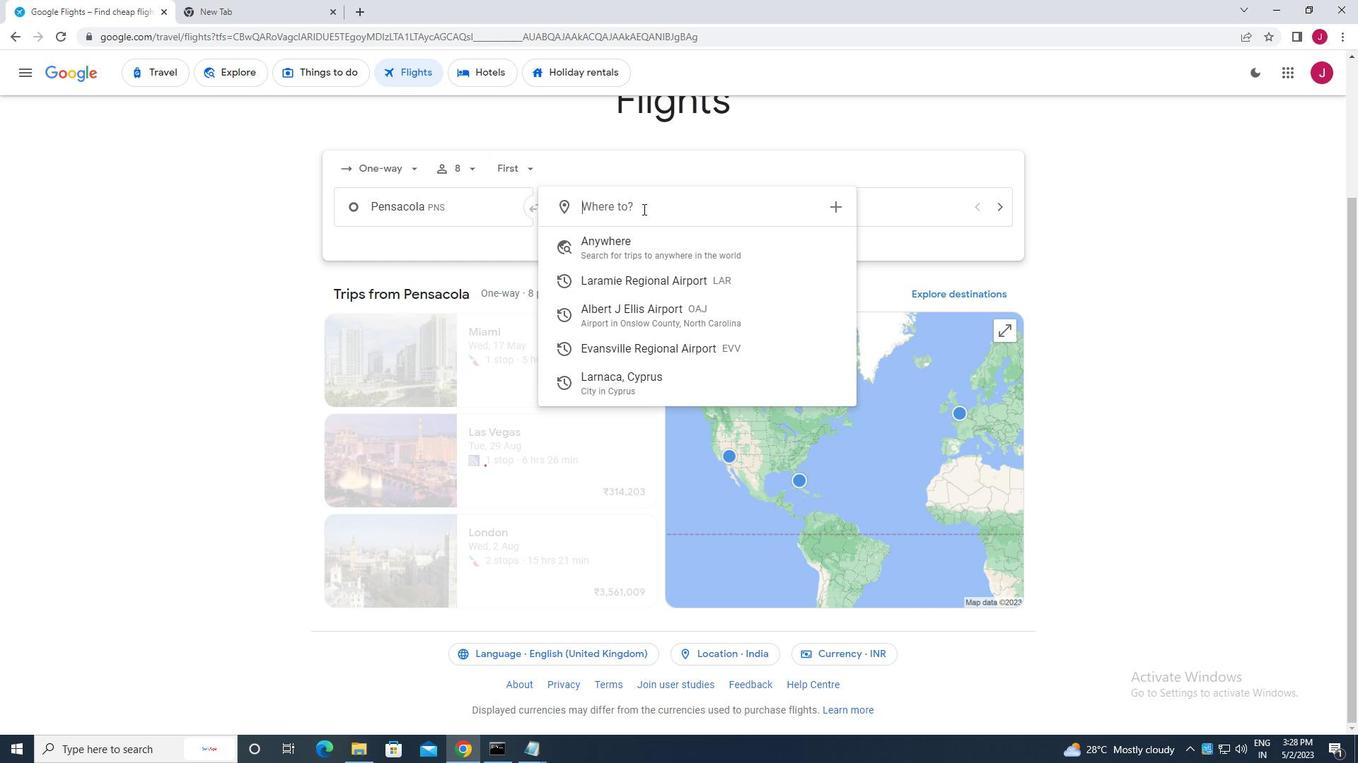 
Action: Key pressed evan
Screenshot: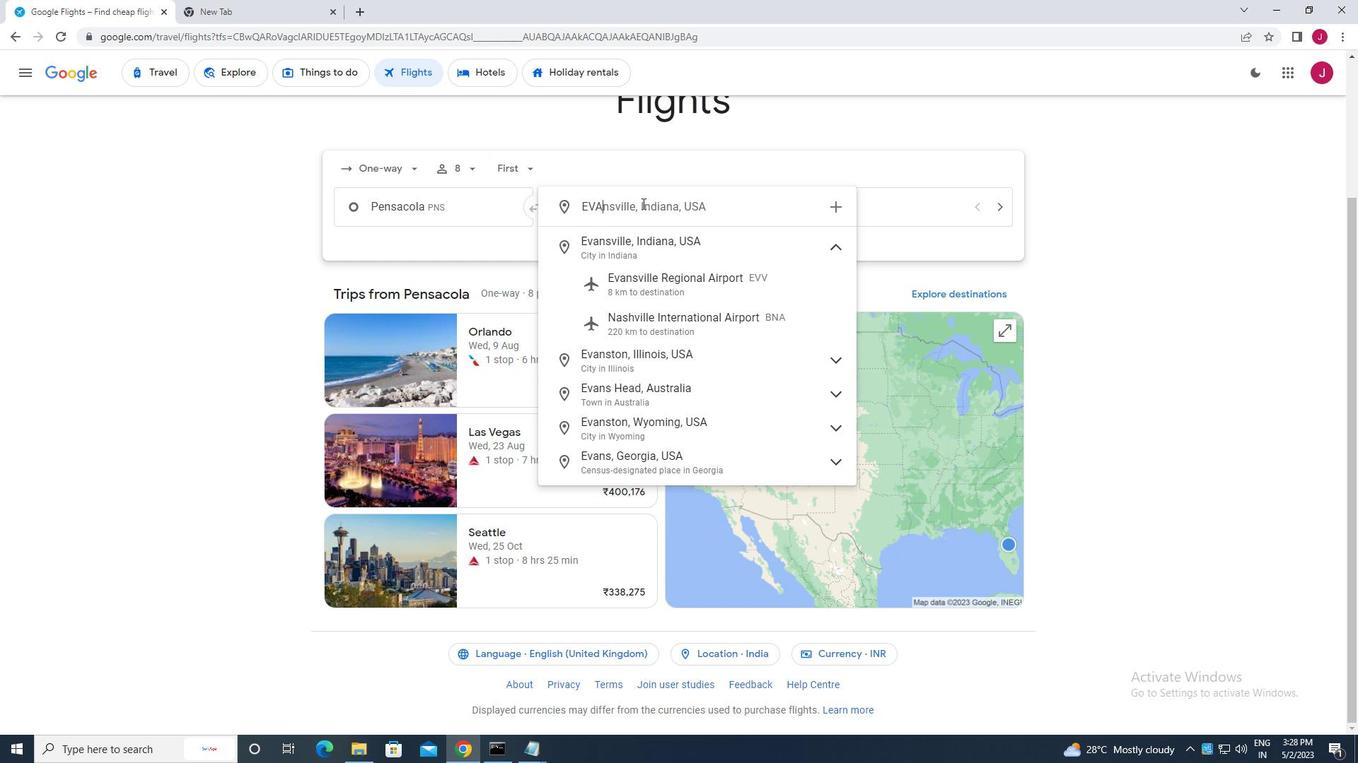 
Action: Mouse moved to (724, 277)
Screenshot: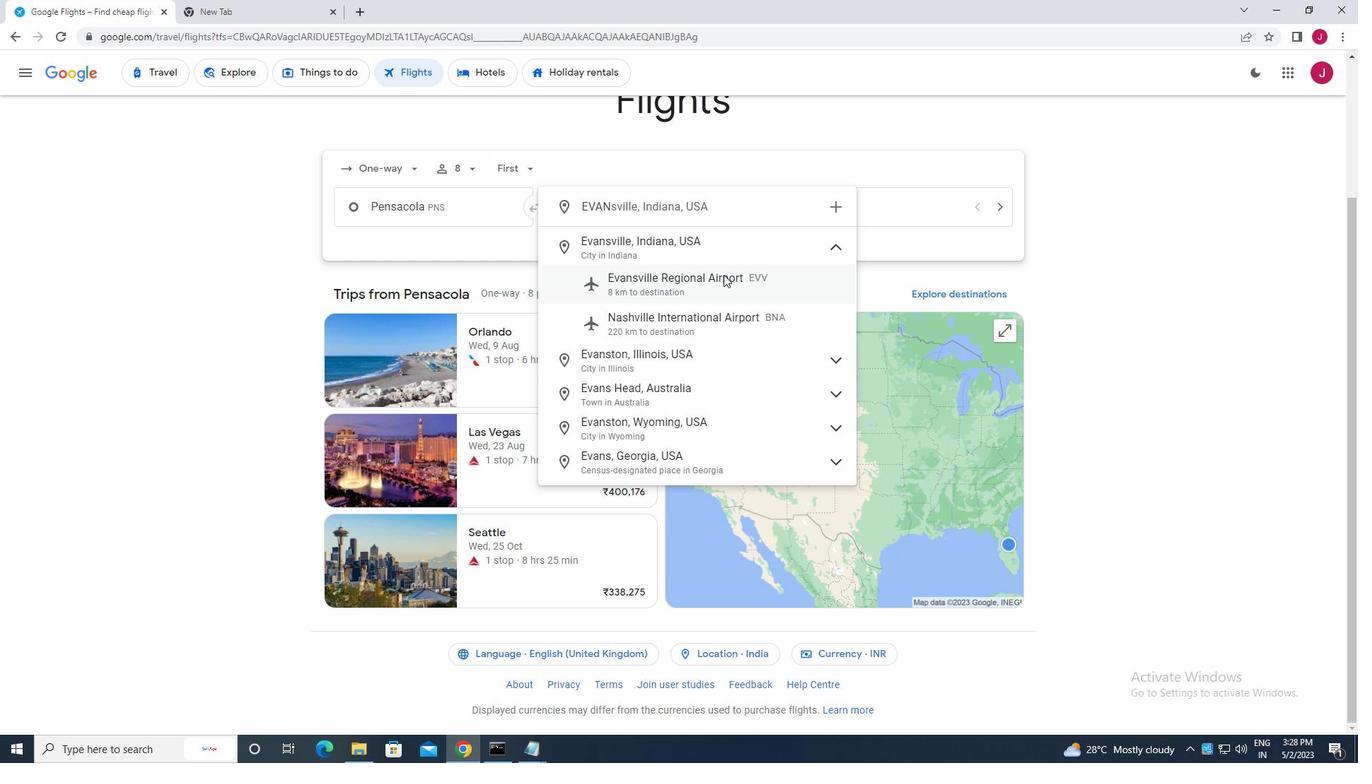 
Action: Mouse pressed left at (724, 277)
Screenshot: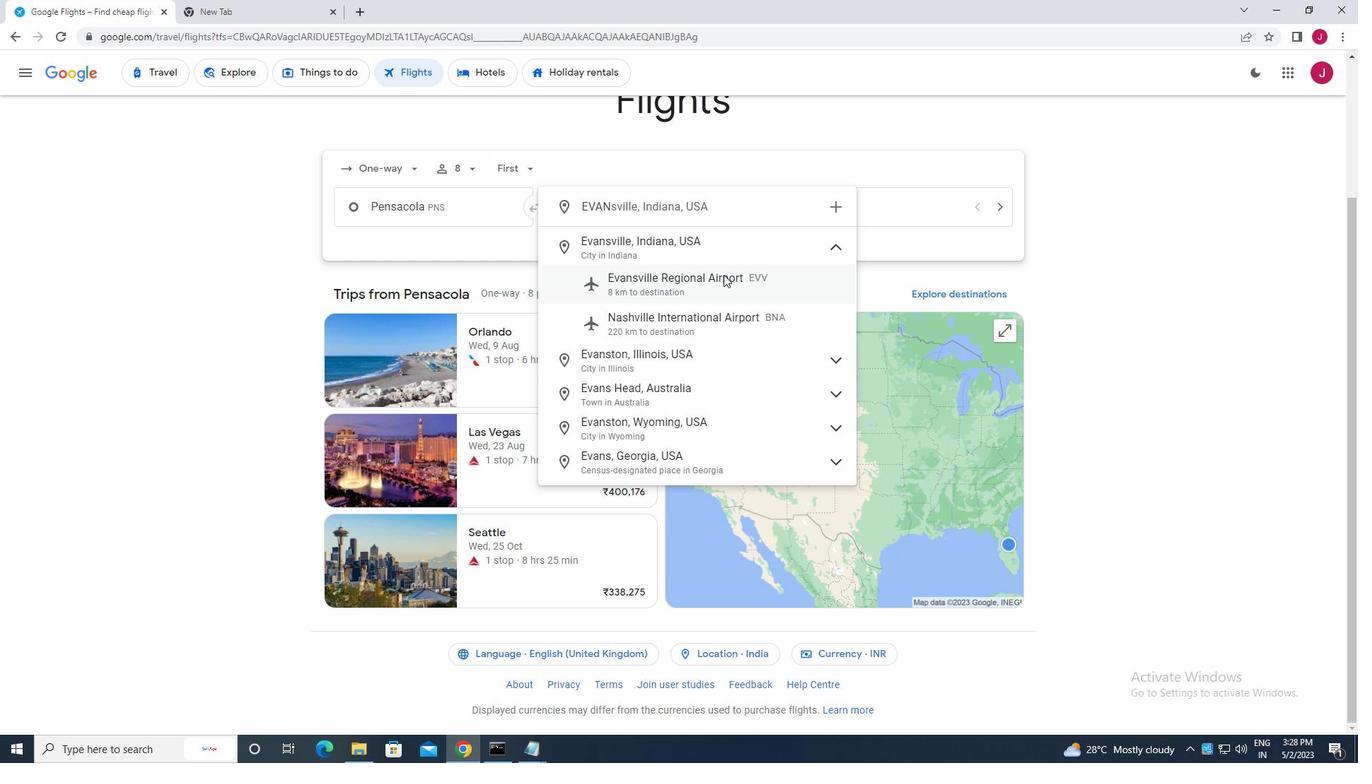 
Action: Mouse moved to (855, 222)
Screenshot: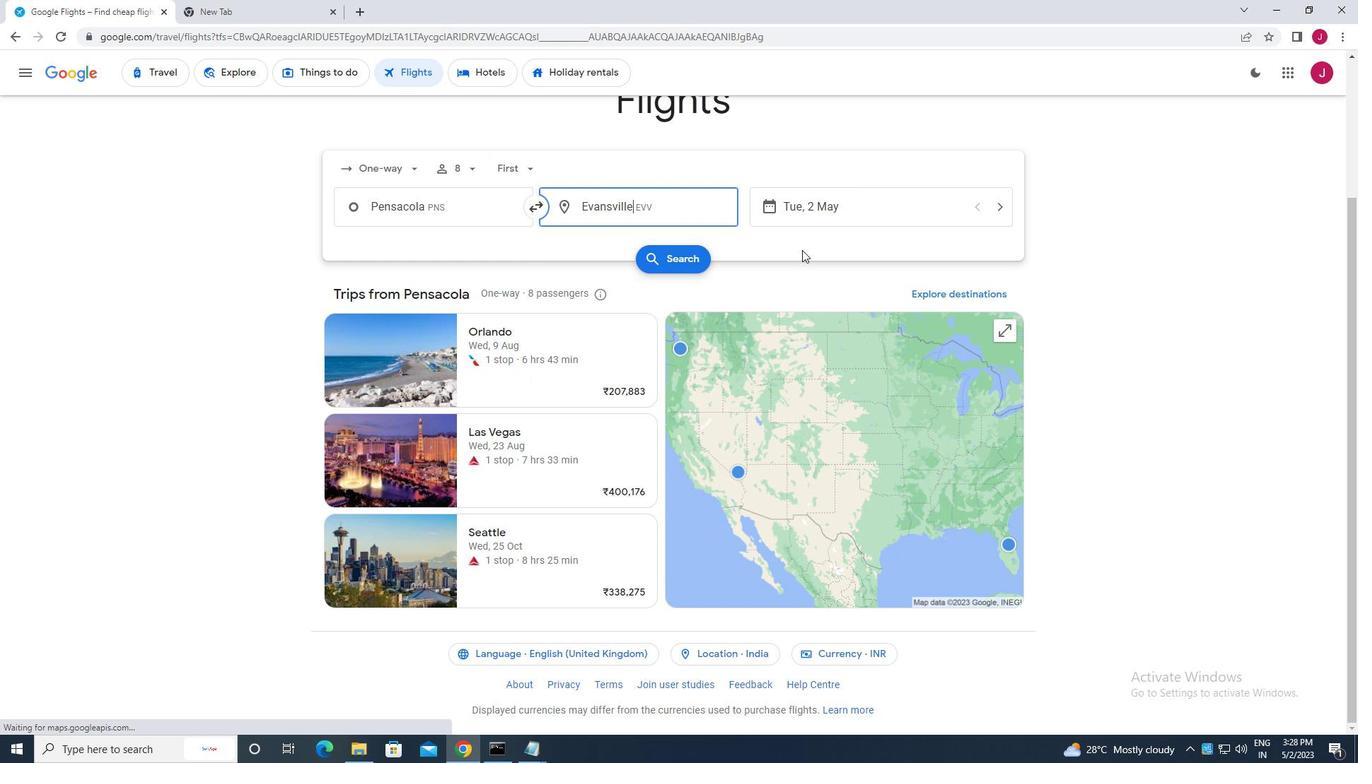 
Action: Mouse pressed left at (855, 222)
Screenshot: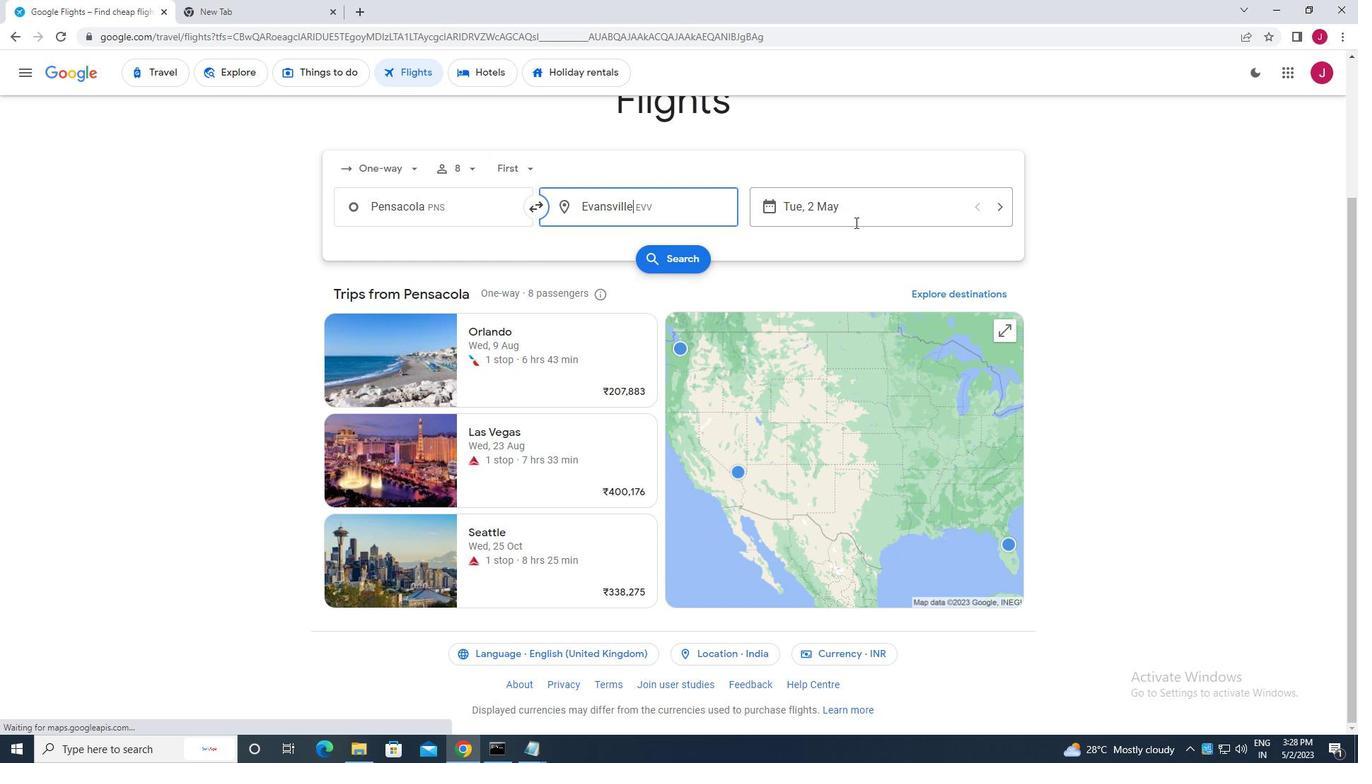 
Action: Mouse moved to (613, 316)
Screenshot: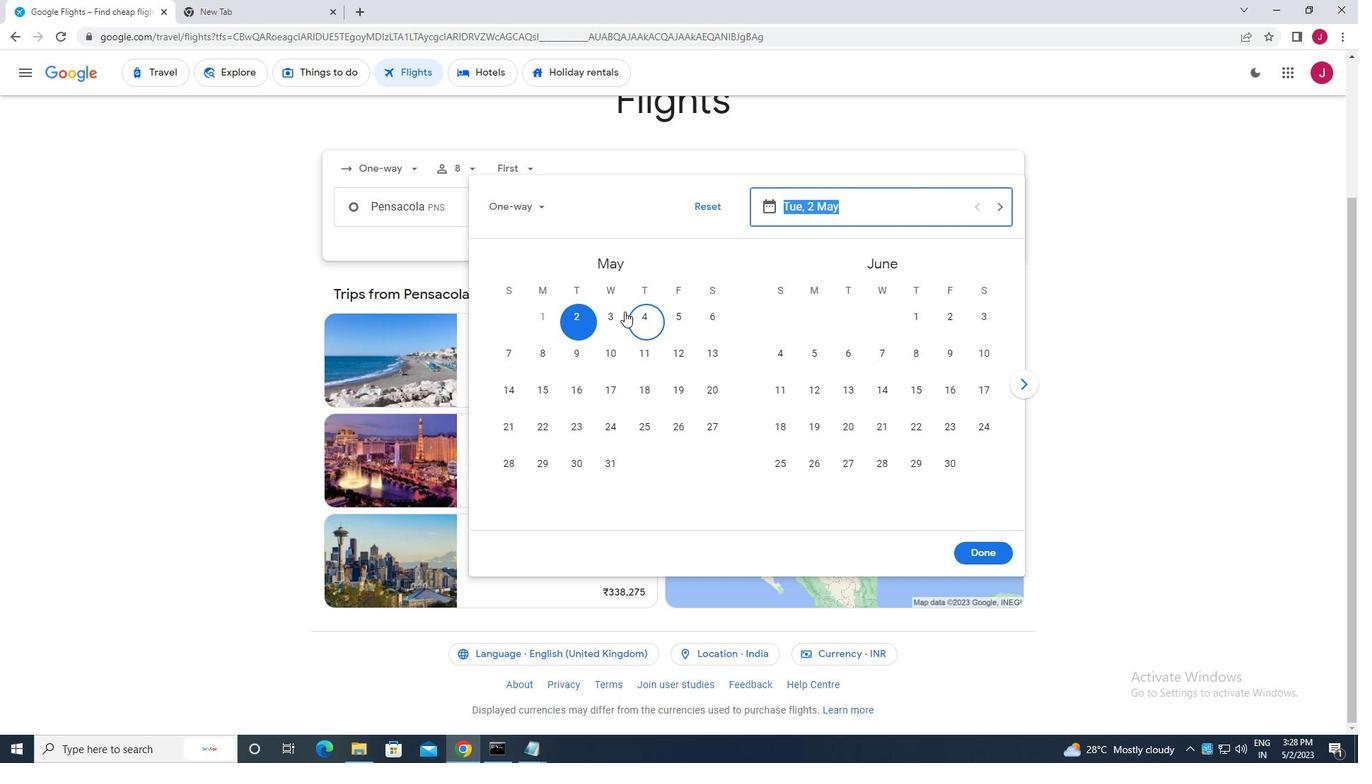 
Action: Mouse pressed left at (613, 316)
Screenshot: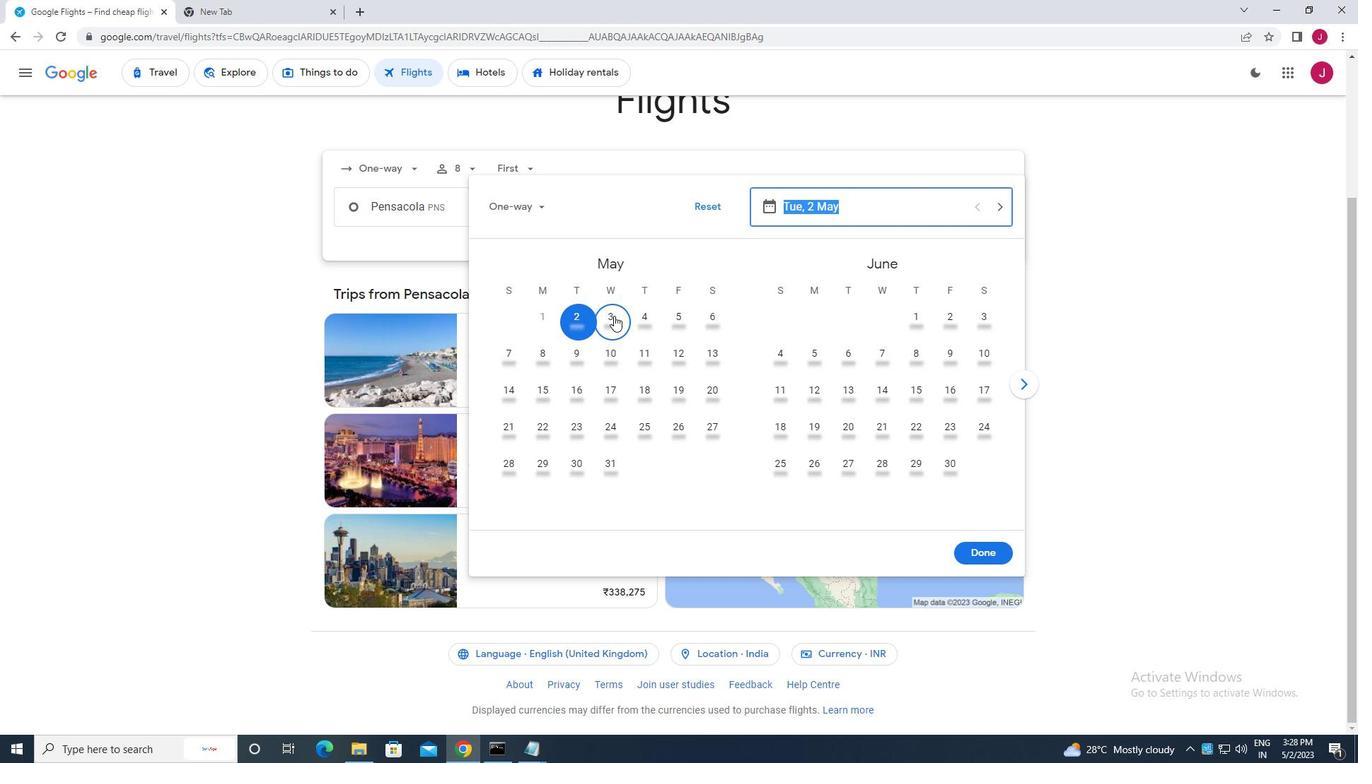 
Action: Mouse moved to (999, 552)
Screenshot: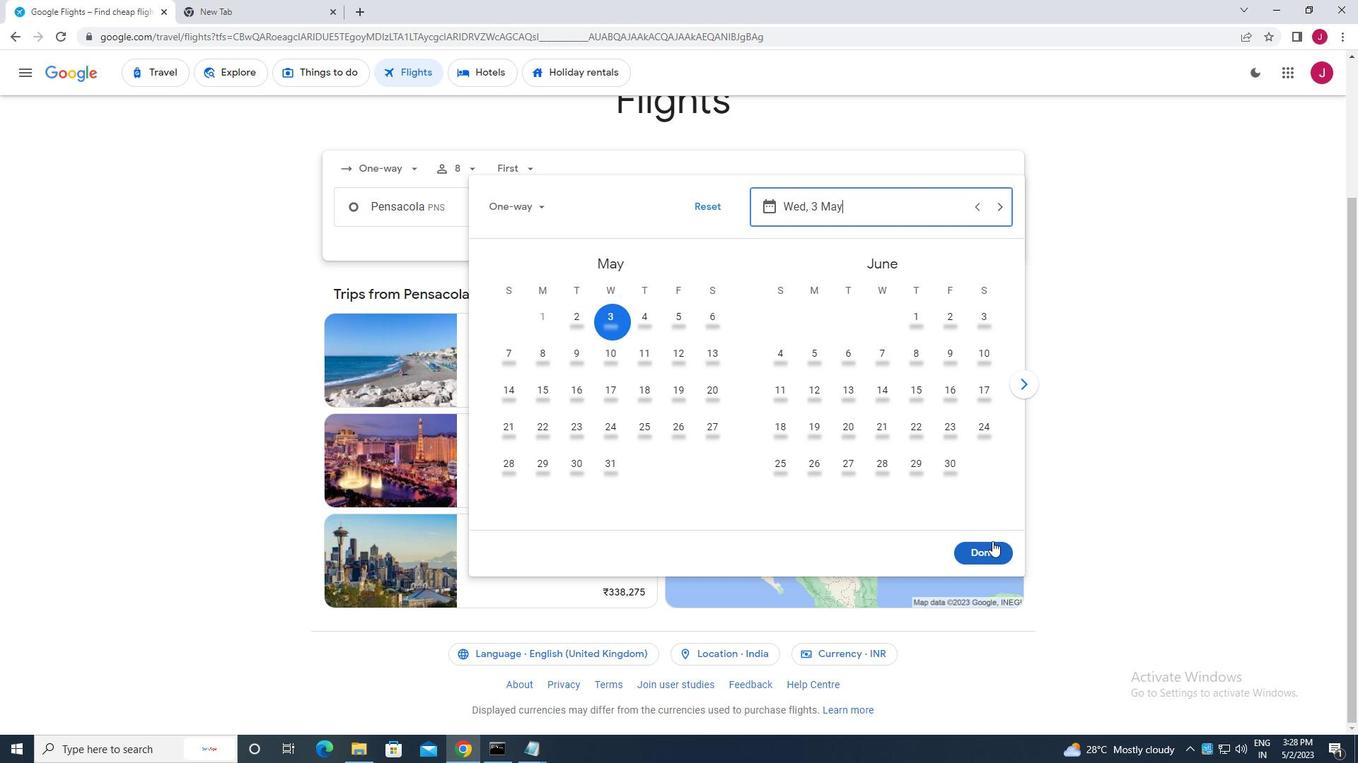 
Action: Mouse pressed left at (999, 552)
Screenshot: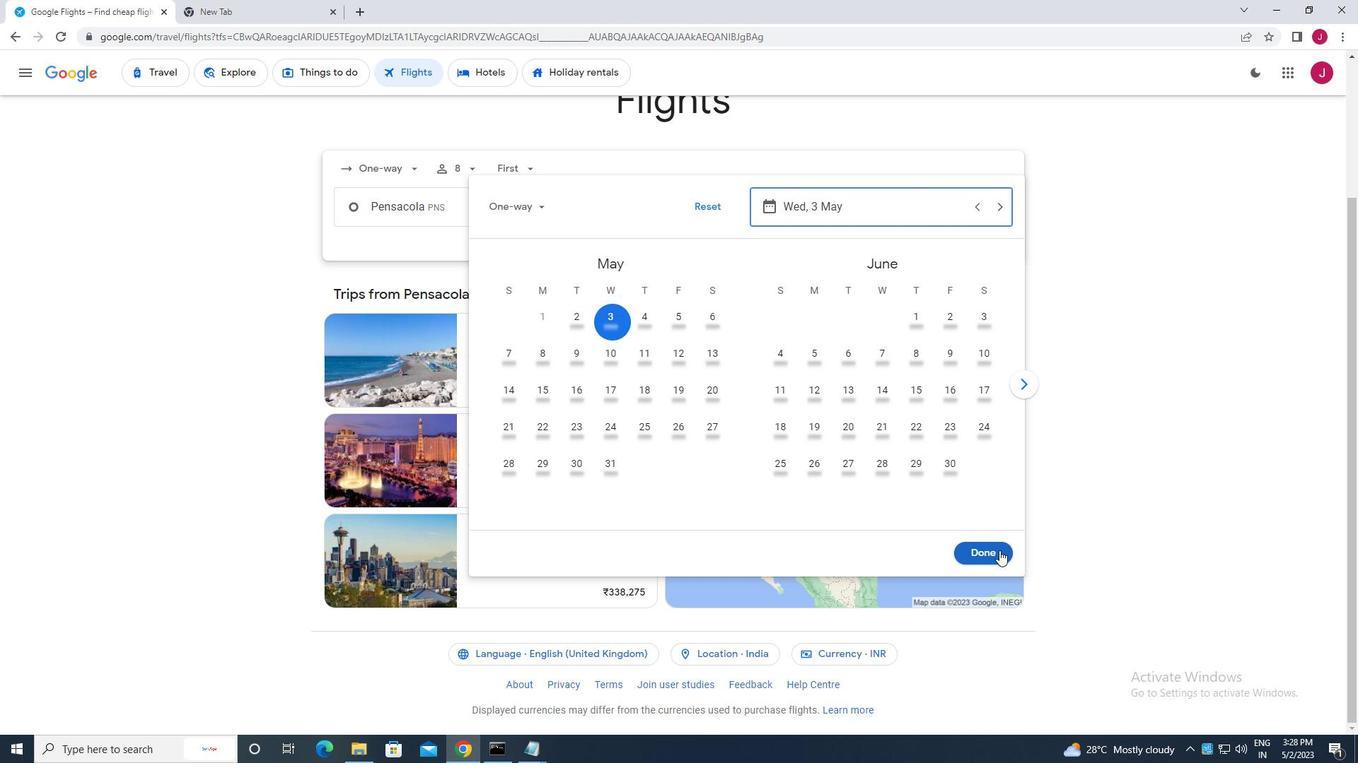 
Action: Mouse moved to (691, 265)
Screenshot: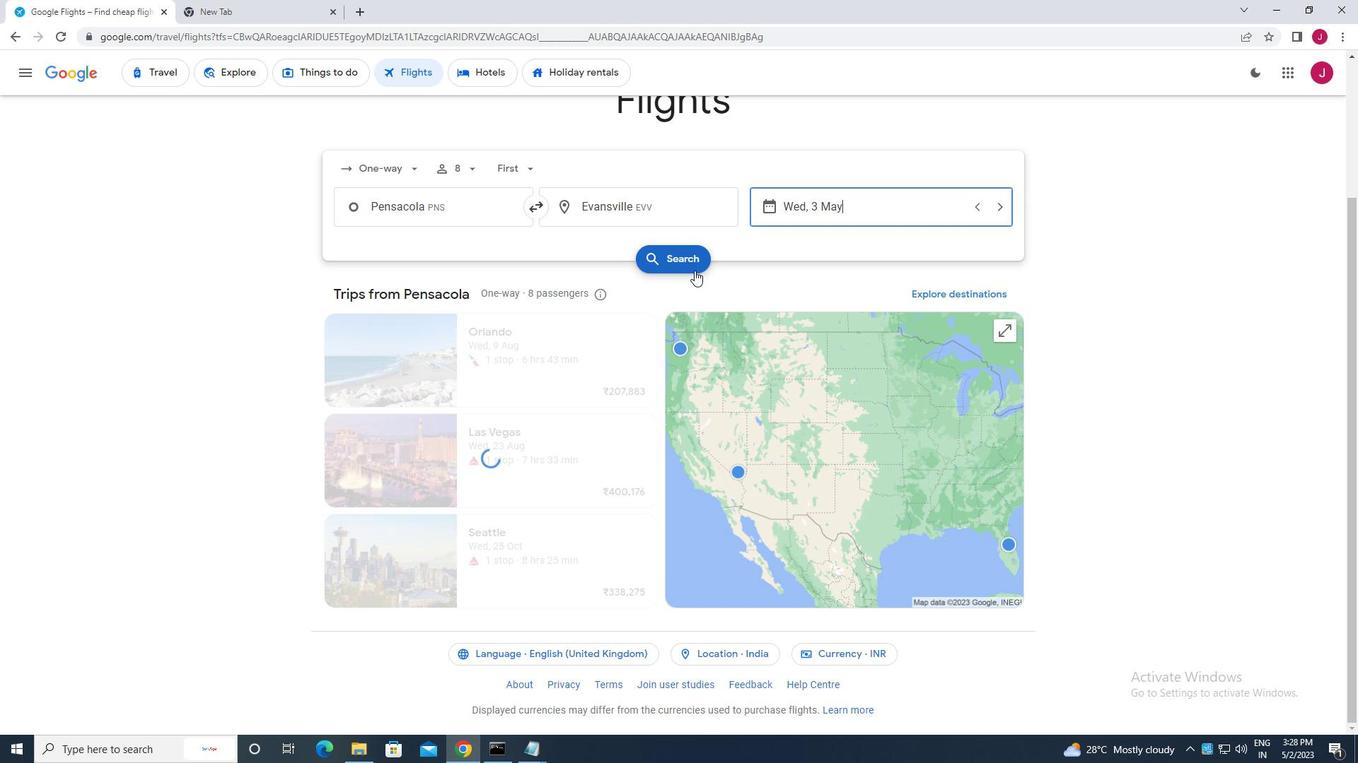
Action: Mouse pressed left at (691, 265)
Screenshot: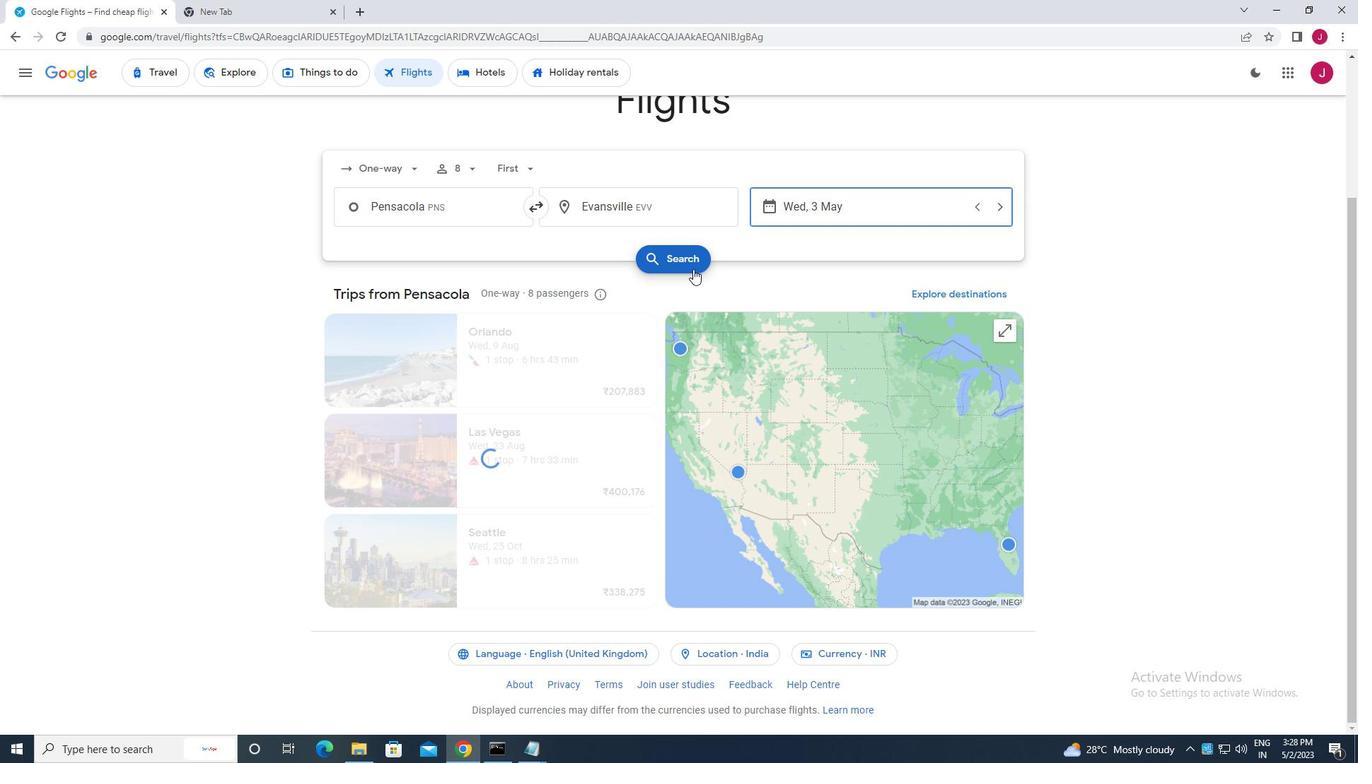 
Action: Mouse moved to (365, 207)
Screenshot: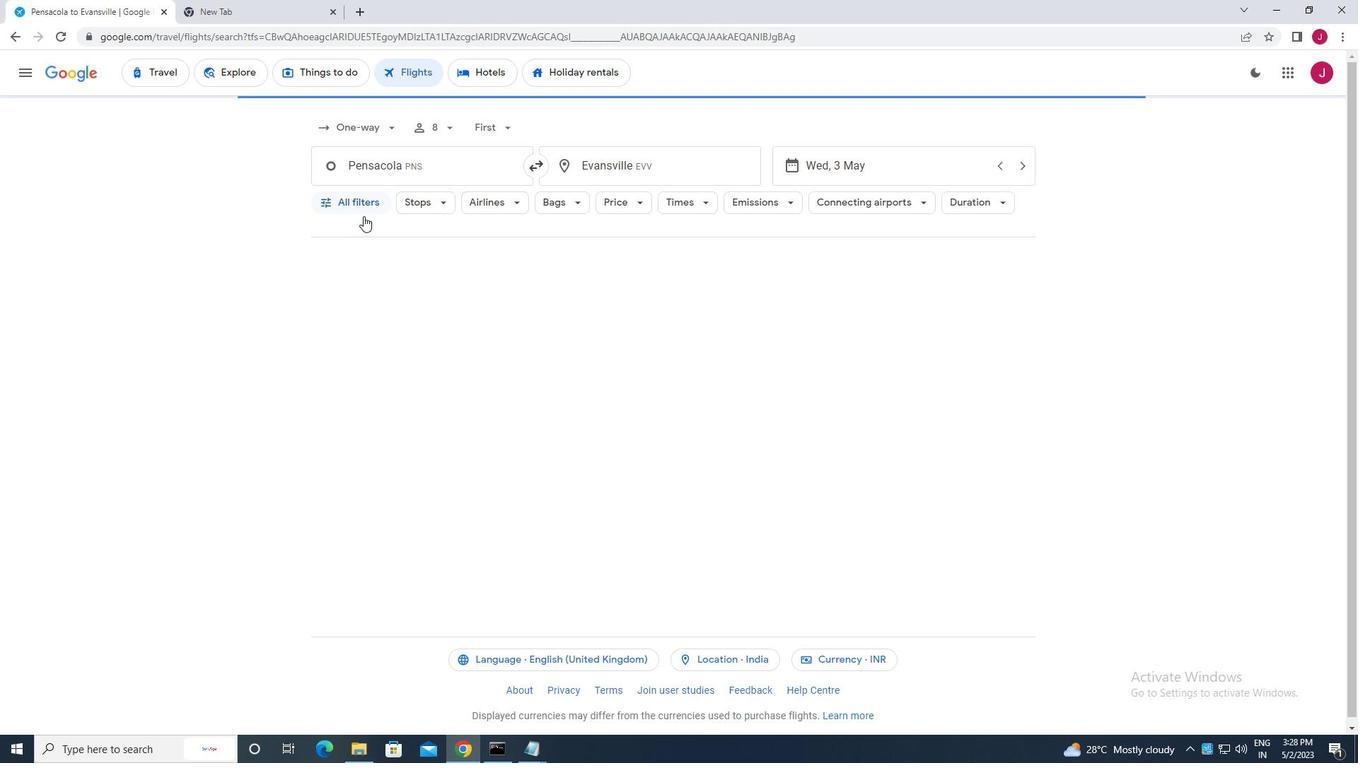 
Action: Mouse pressed left at (365, 207)
Screenshot: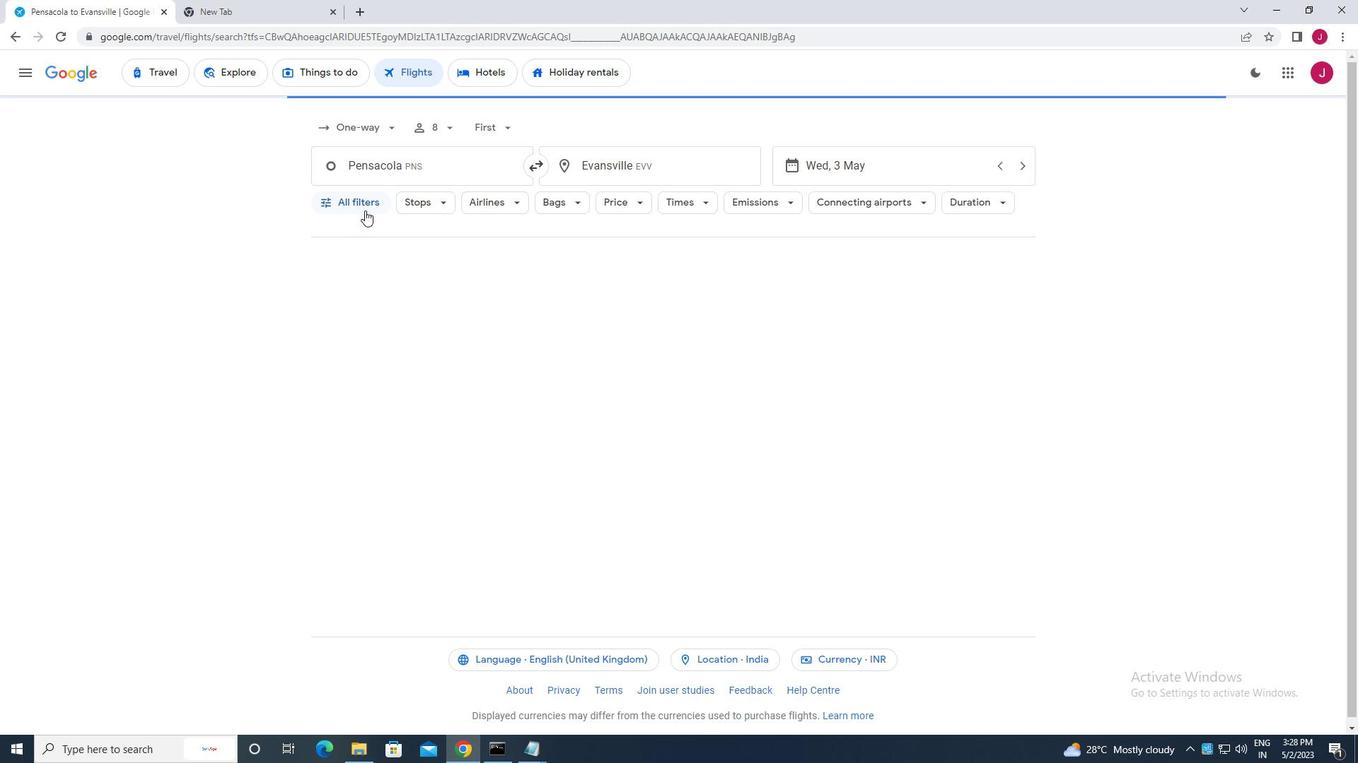 
Action: Mouse moved to (369, 234)
Screenshot: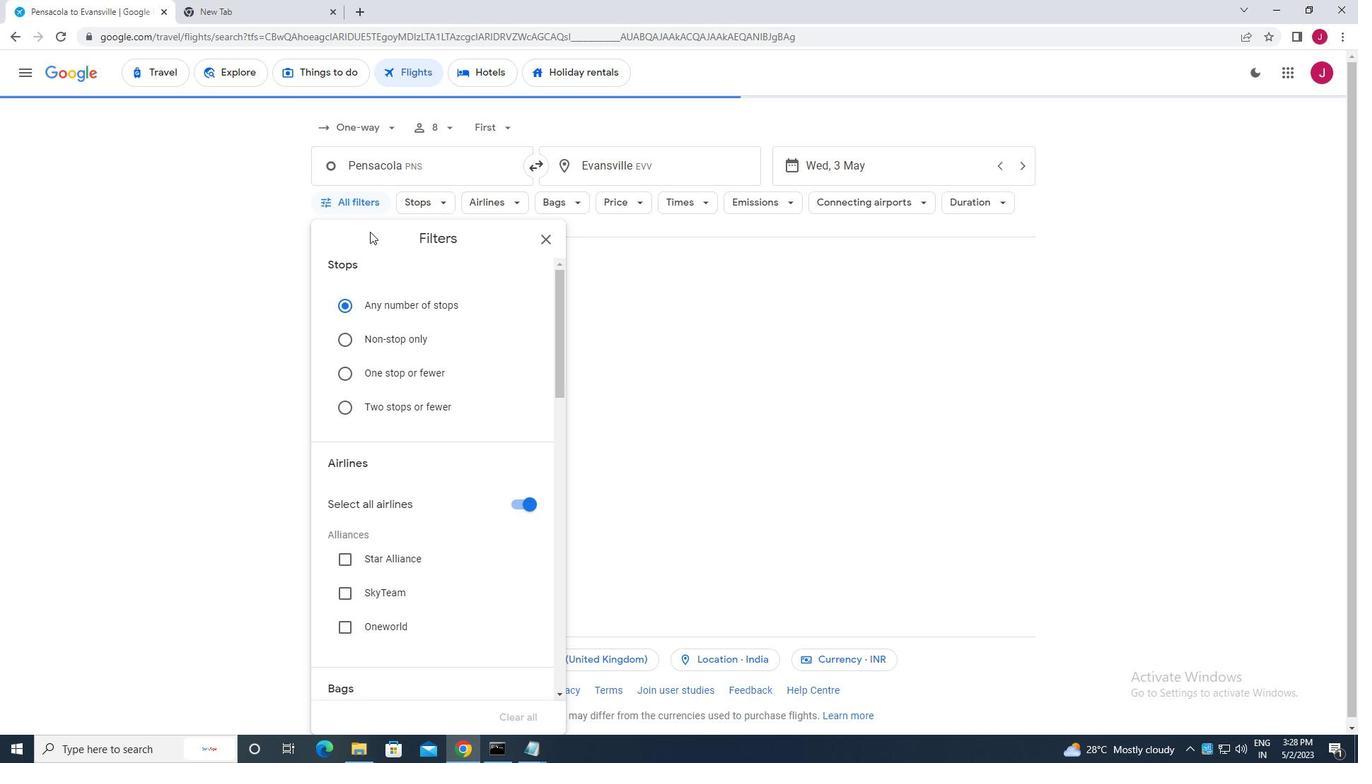 
Action: Mouse scrolled (369, 234) with delta (0, 0)
Screenshot: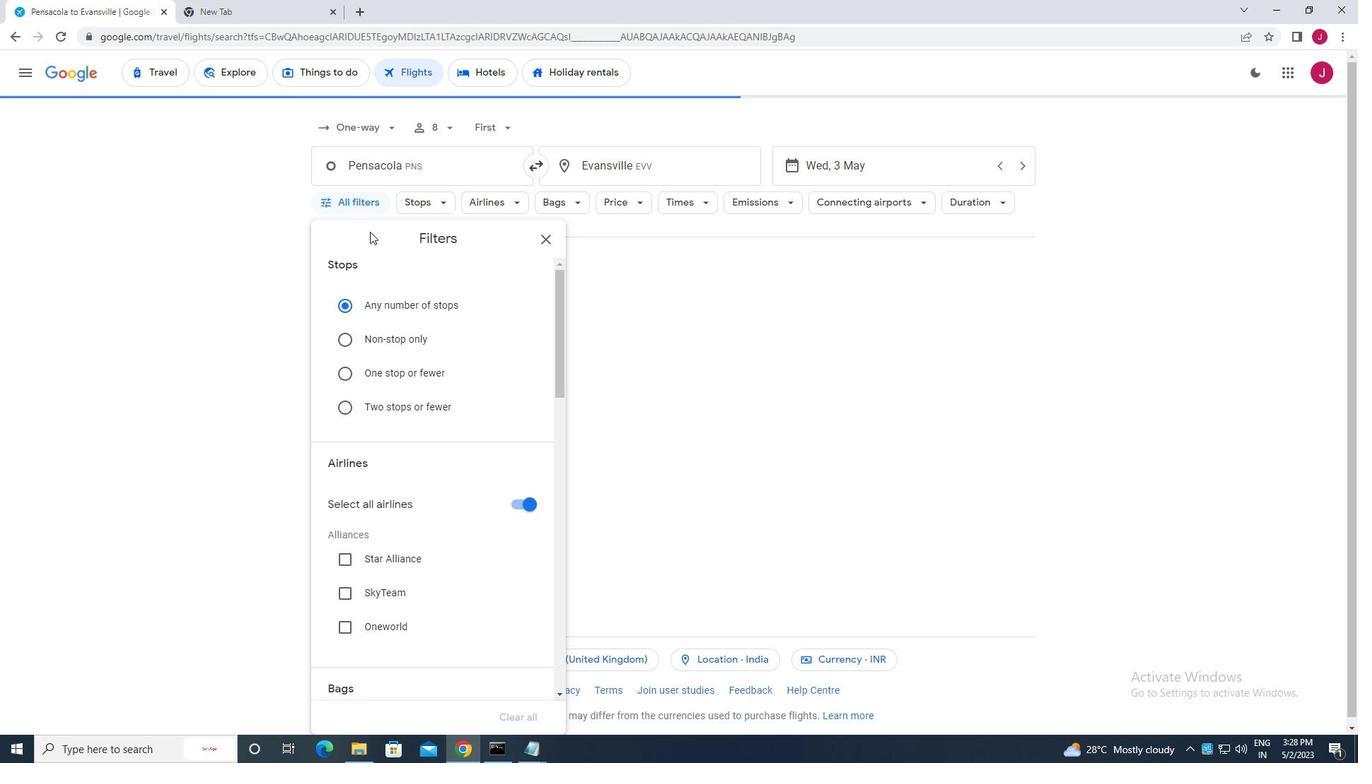 
Action: Mouse scrolled (369, 234) with delta (0, 0)
Screenshot: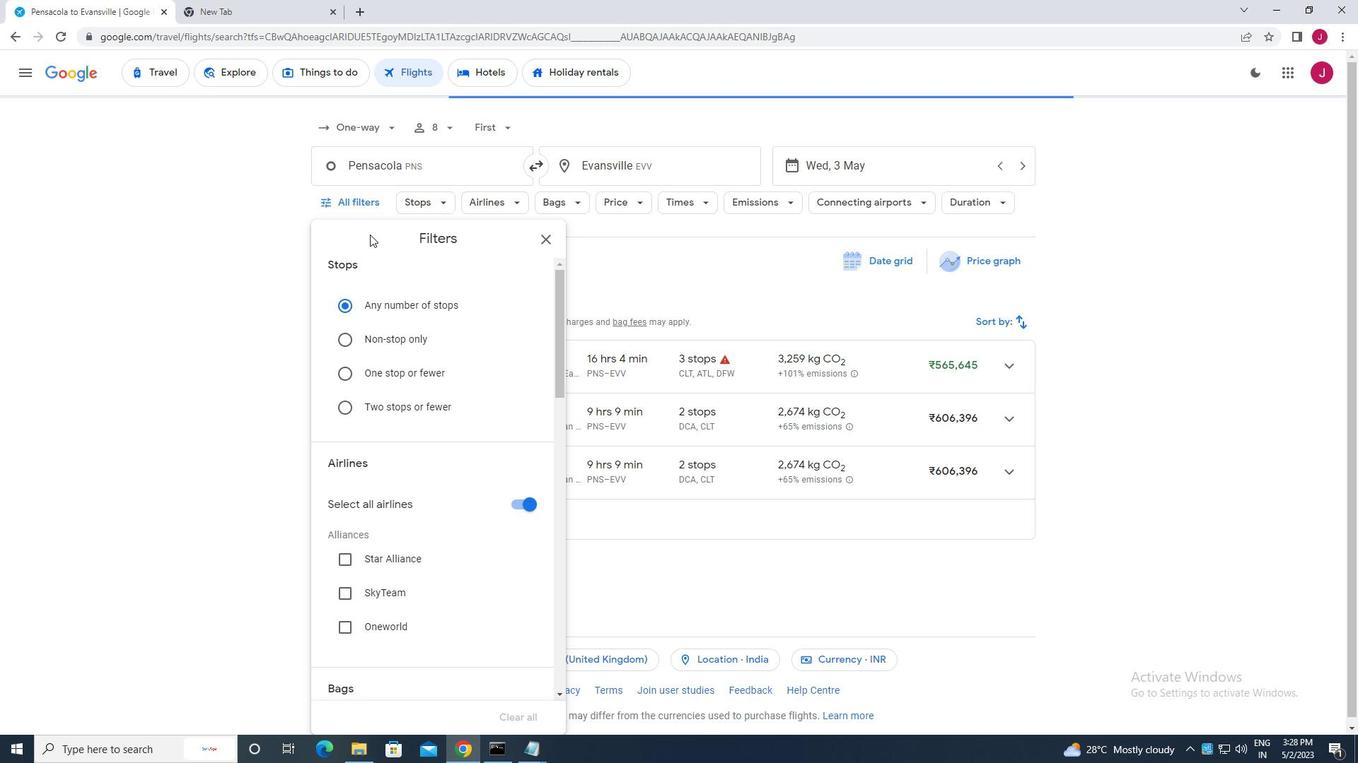 
Action: Mouse moved to (369, 236)
Screenshot: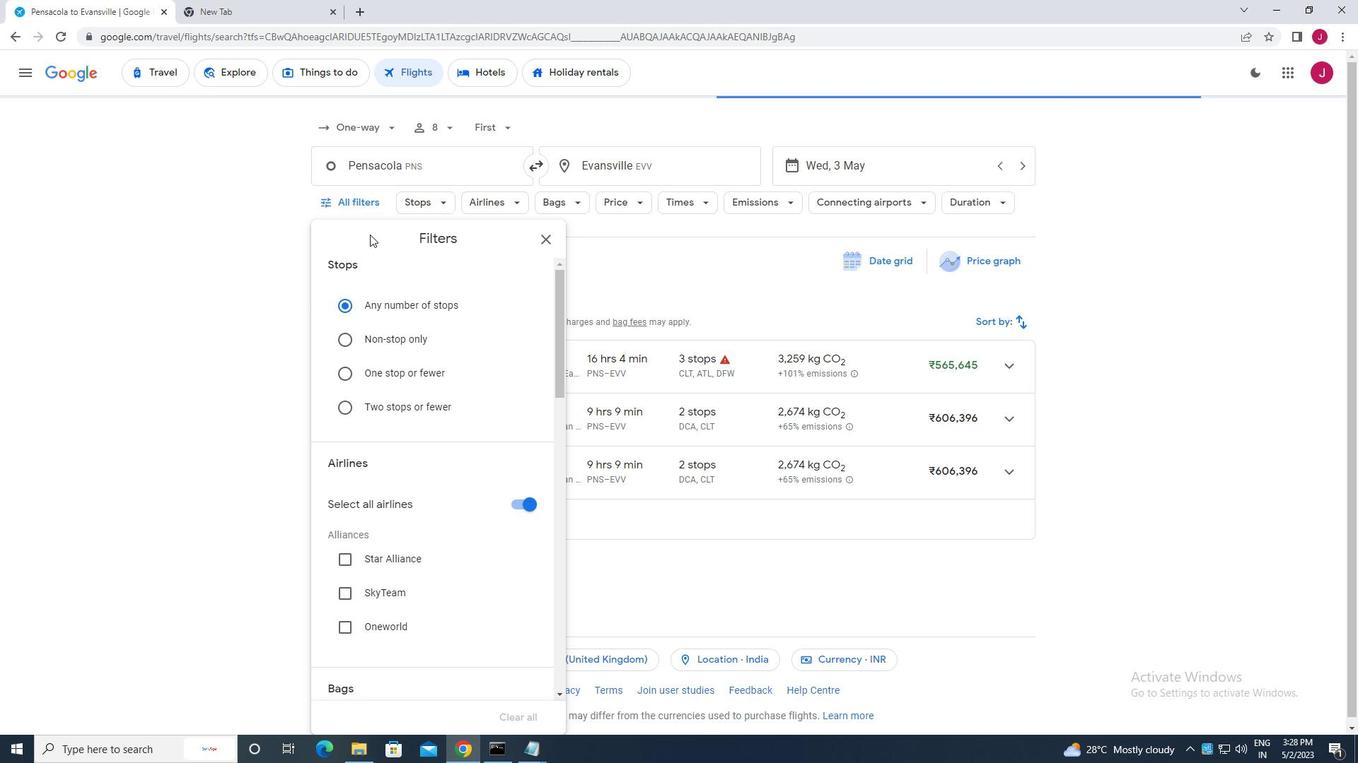 
Action: Mouse scrolled (369, 236) with delta (0, 0)
Screenshot: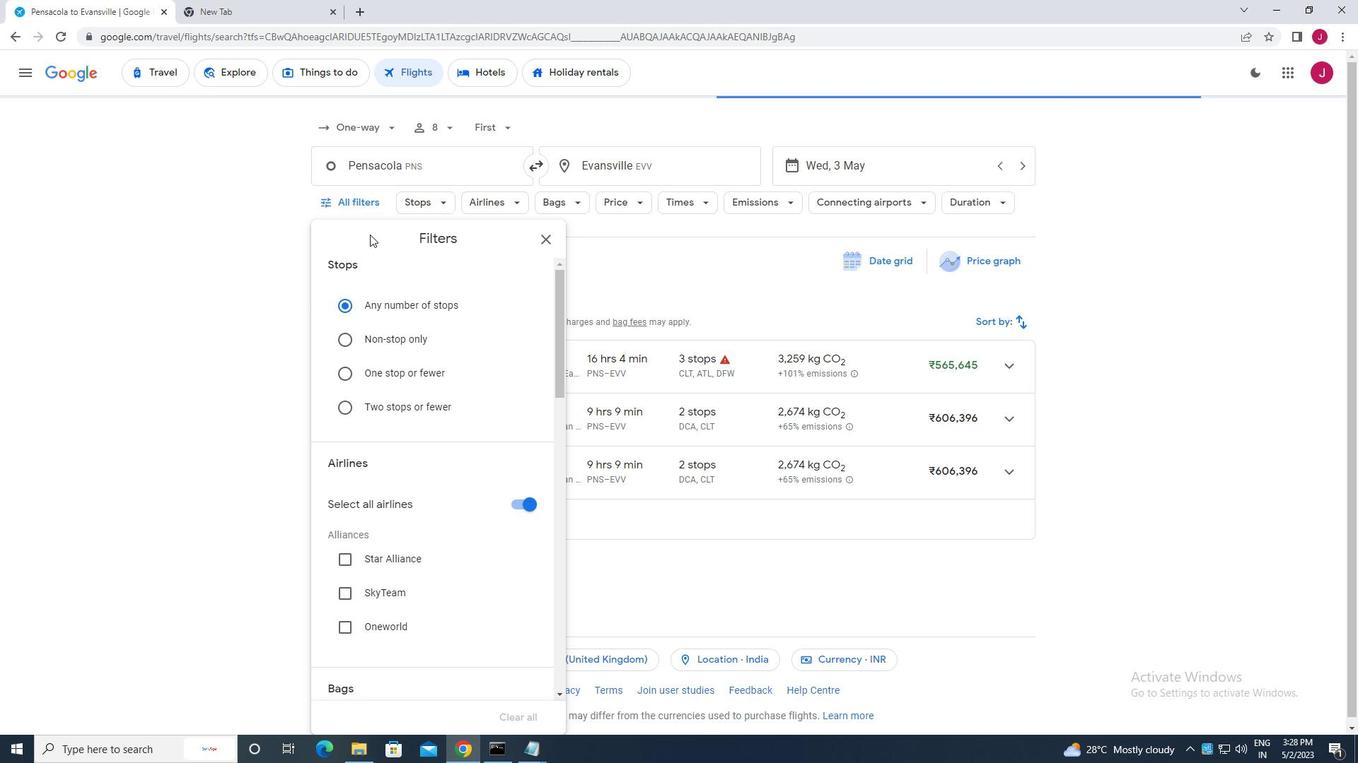 
Action: Mouse moved to (466, 328)
Screenshot: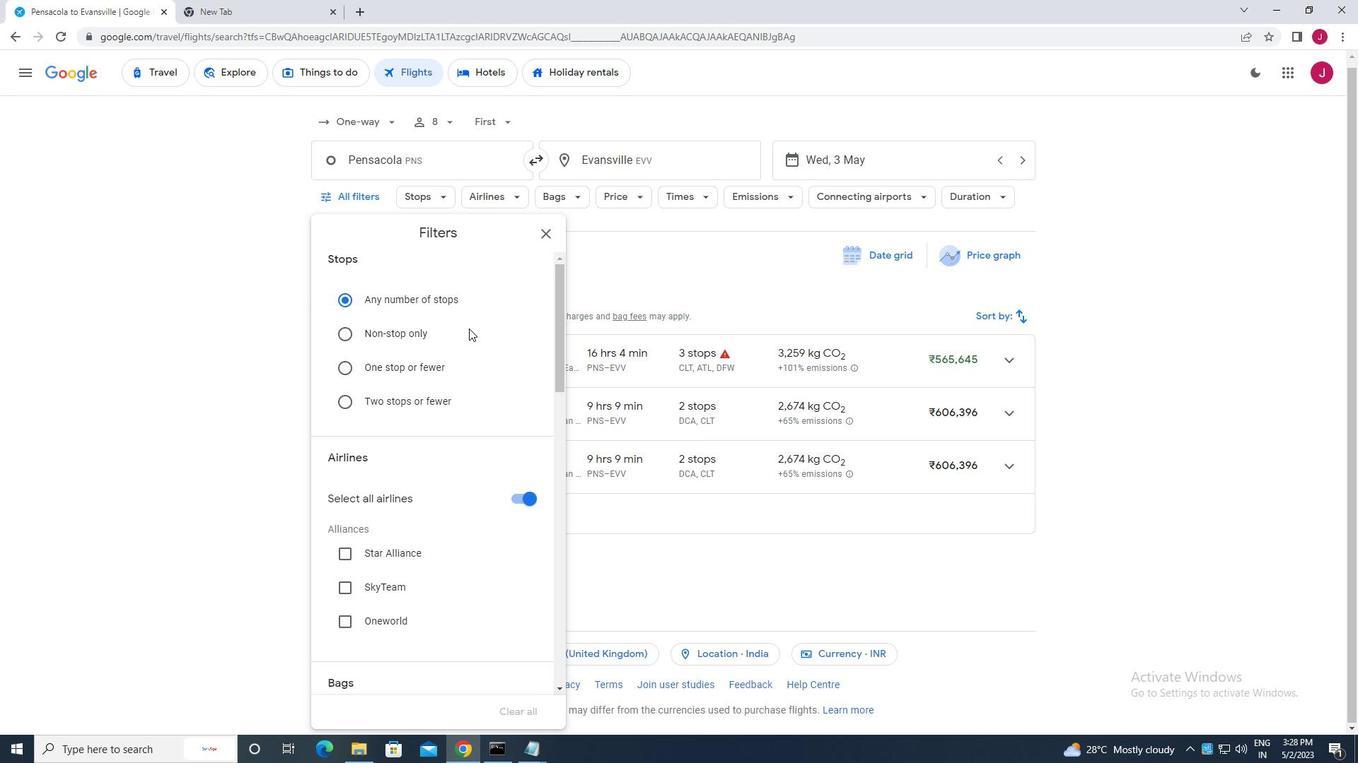 
Action: Mouse scrolled (466, 327) with delta (0, 0)
Screenshot: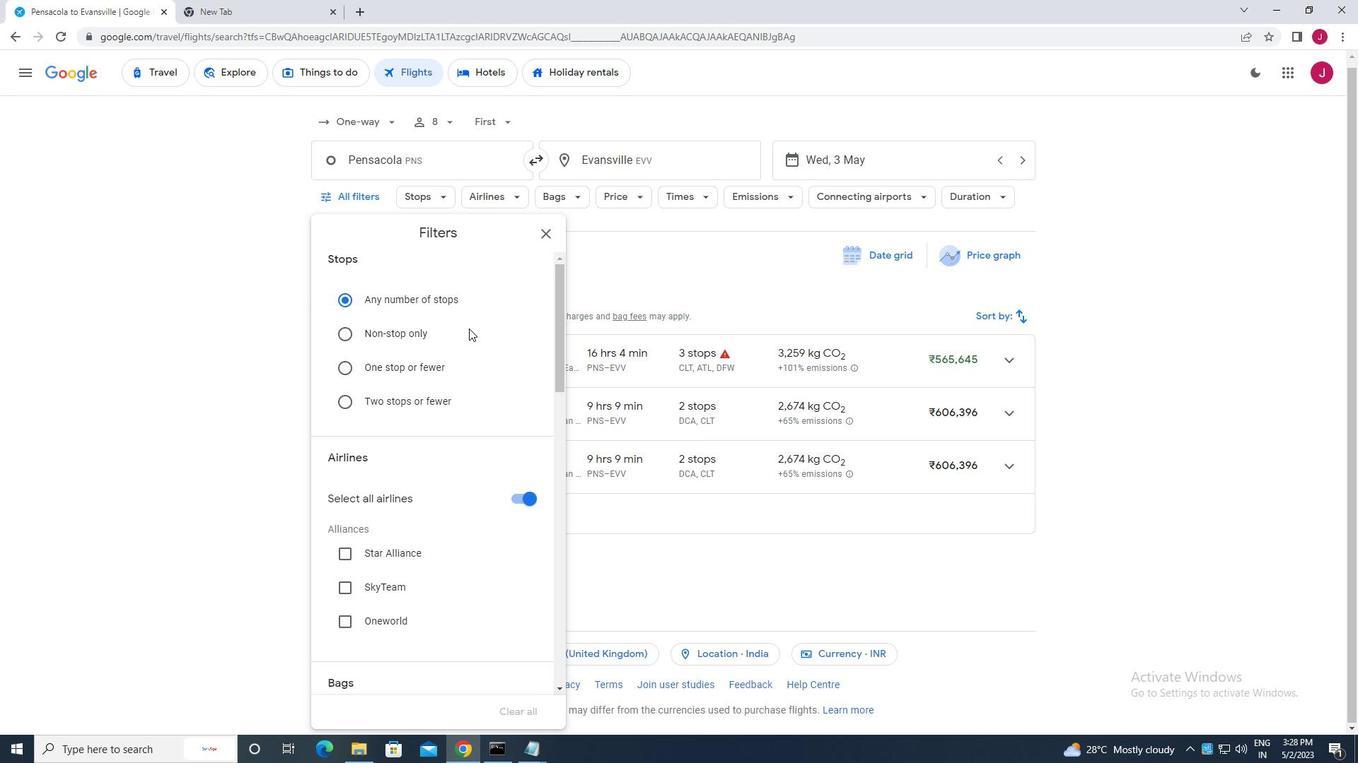 
Action: Mouse scrolled (466, 327) with delta (0, 0)
Screenshot: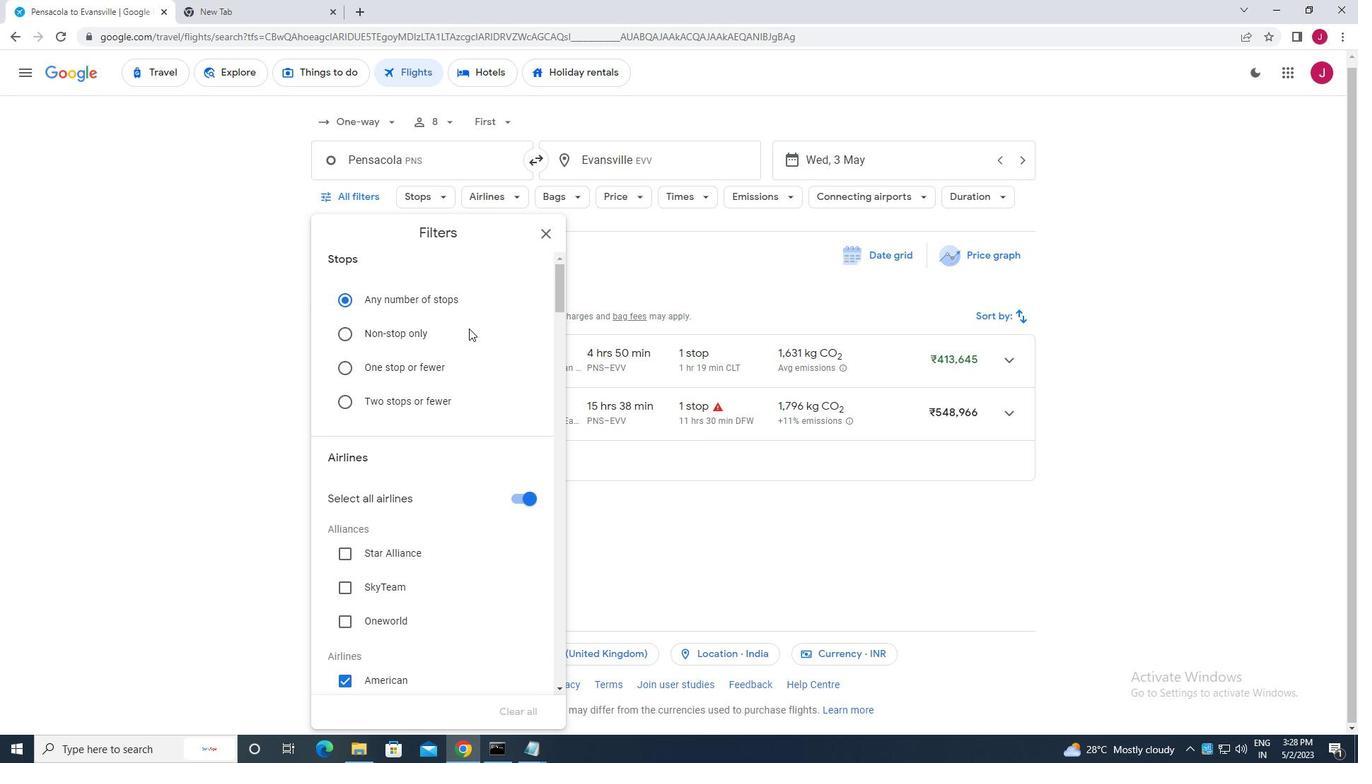 
Action: Mouse moved to (514, 357)
Screenshot: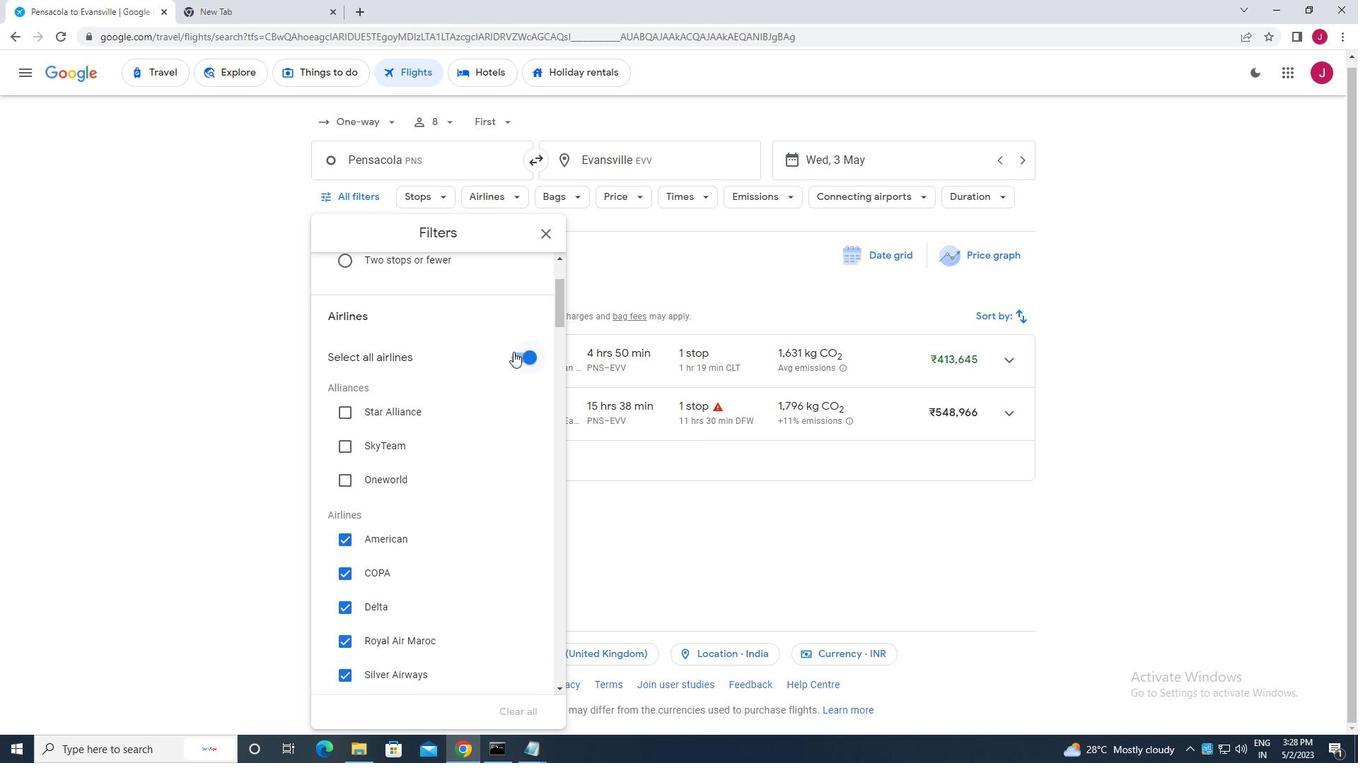 
Action: Mouse pressed left at (514, 357)
Screenshot: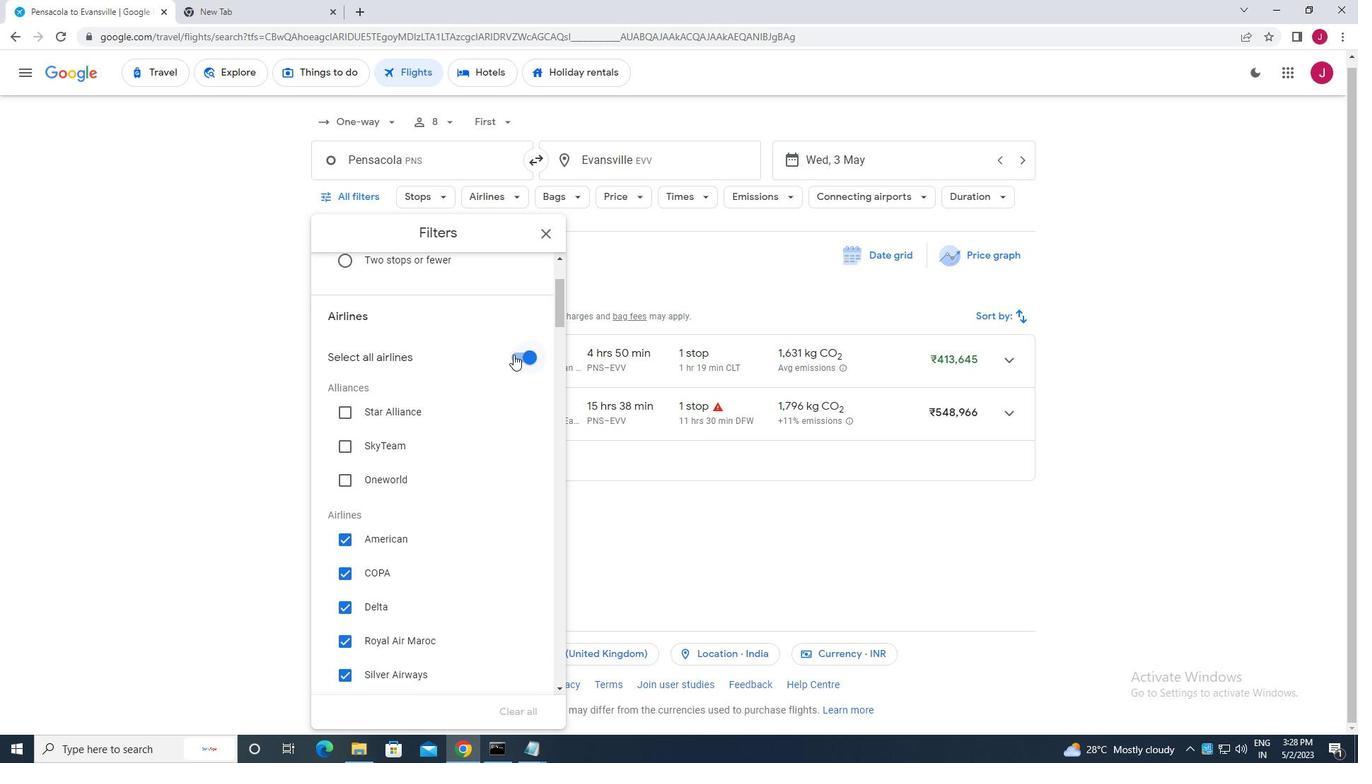 
Action: Mouse moved to (318, 367)
Screenshot: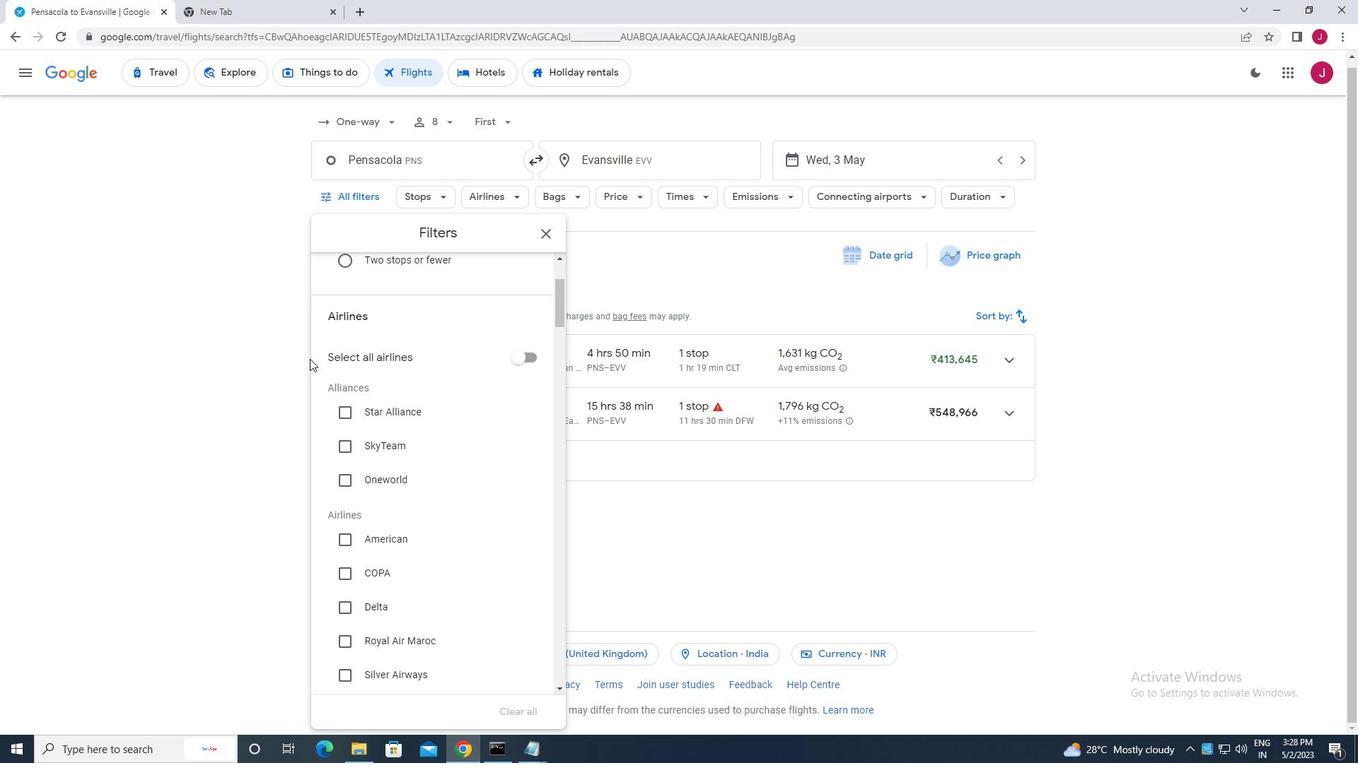 
Action: Mouse scrolled (318, 366) with delta (0, 0)
Screenshot: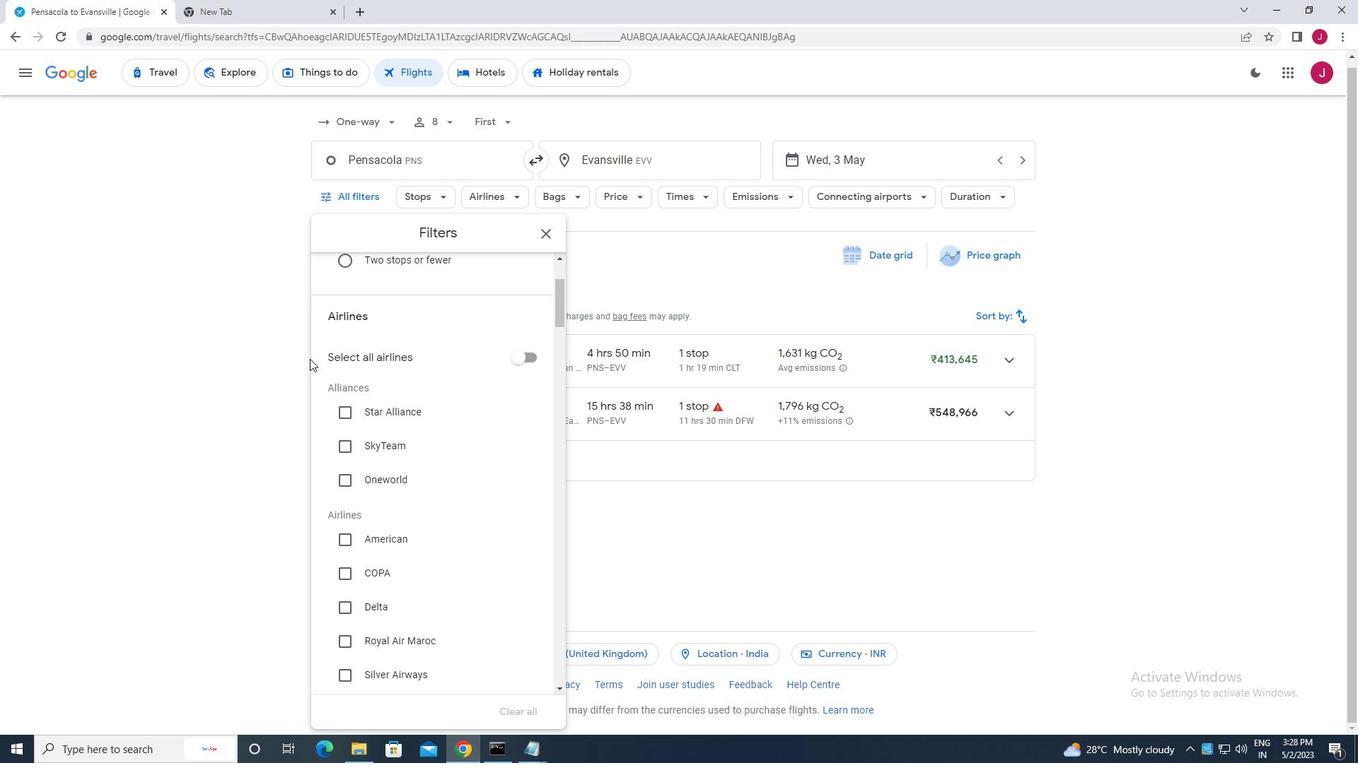 
Action: Mouse moved to (318, 367)
Screenshot: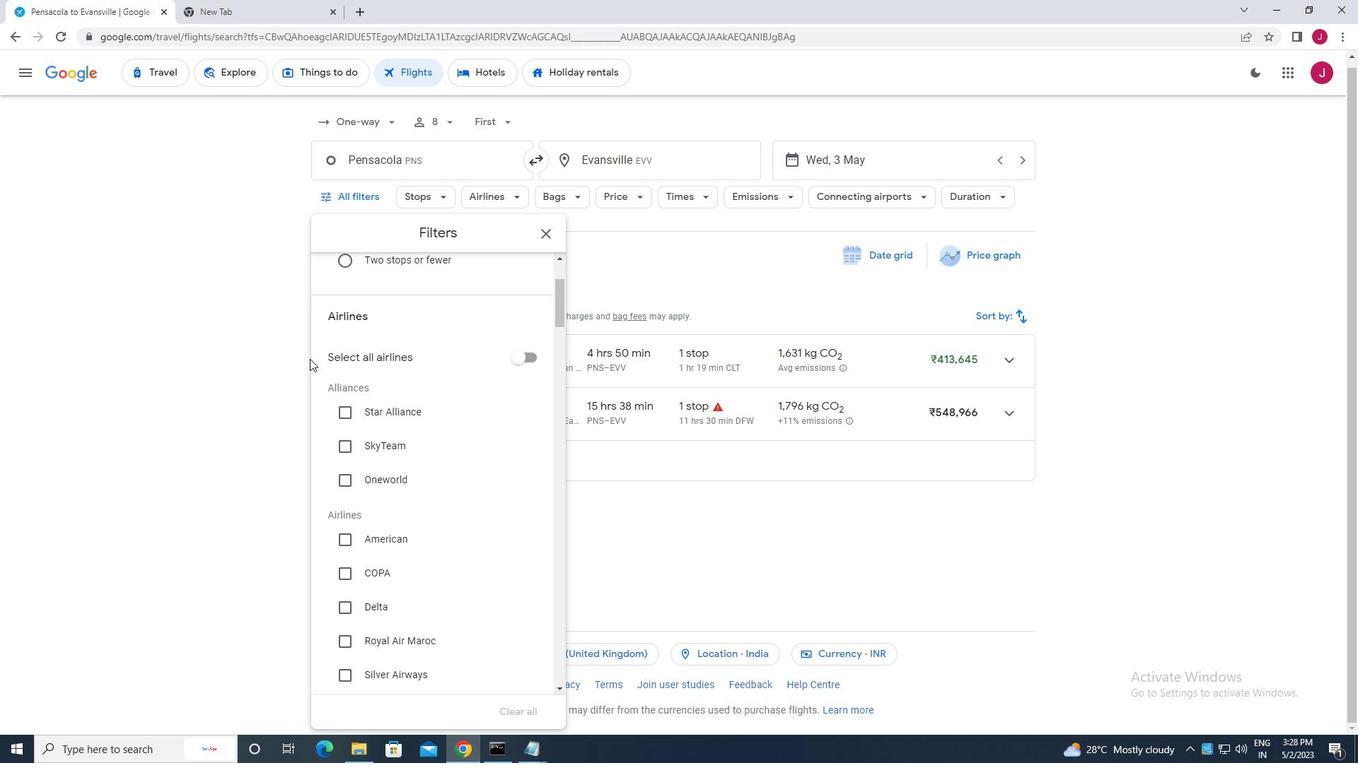 
Action: Mouse scrolled (318, 366) with delta (0, 0)
Screenshot: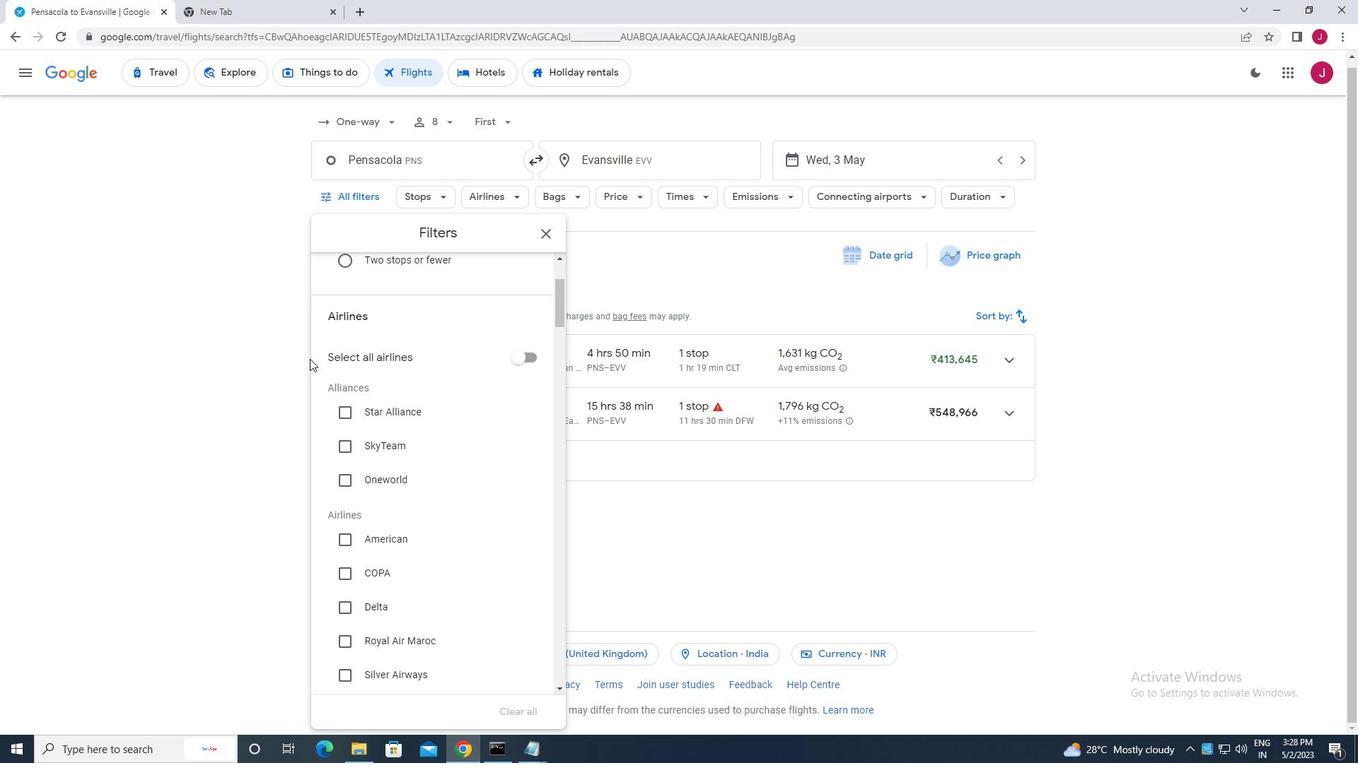 
Action: Mouse scrolled (318, 366) with delta (0, 0)
Screenshot: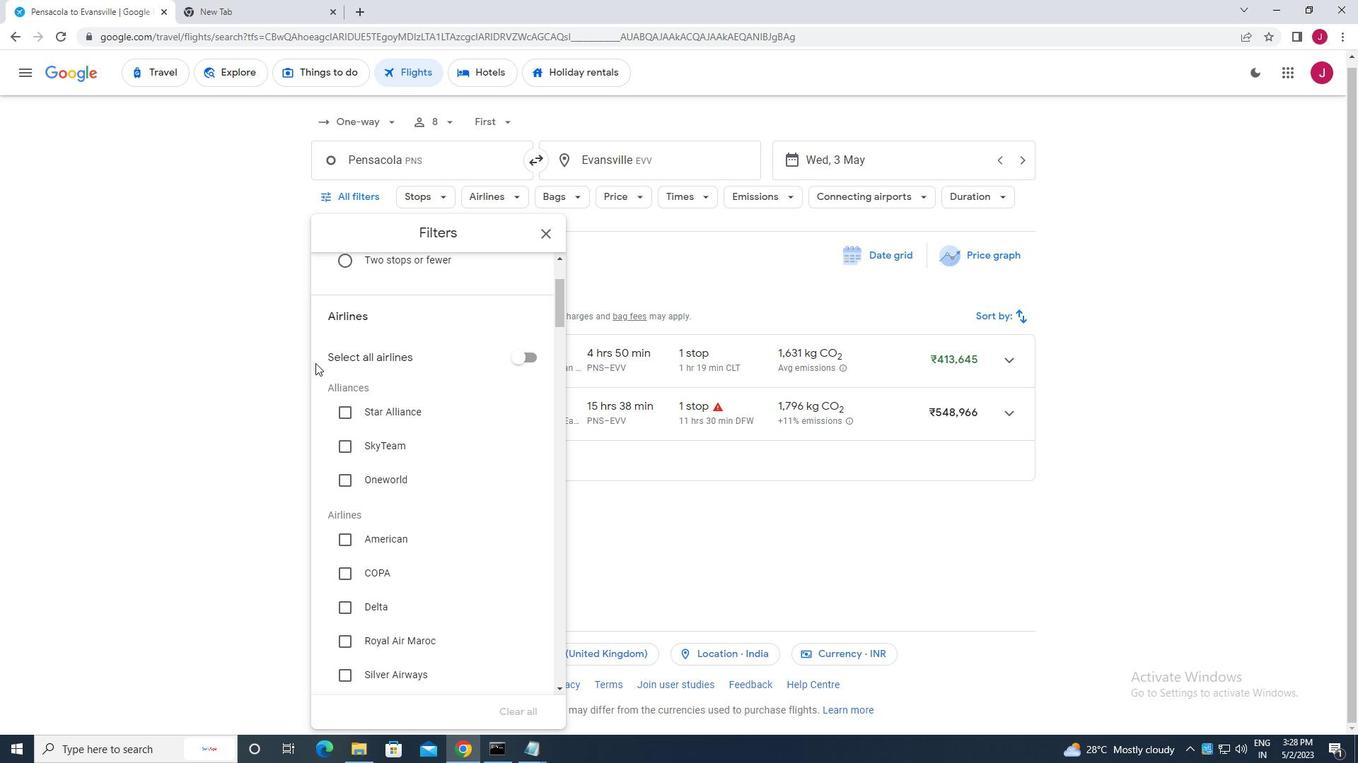 
Action: Mouse moved to (351, 531)
Screenshot: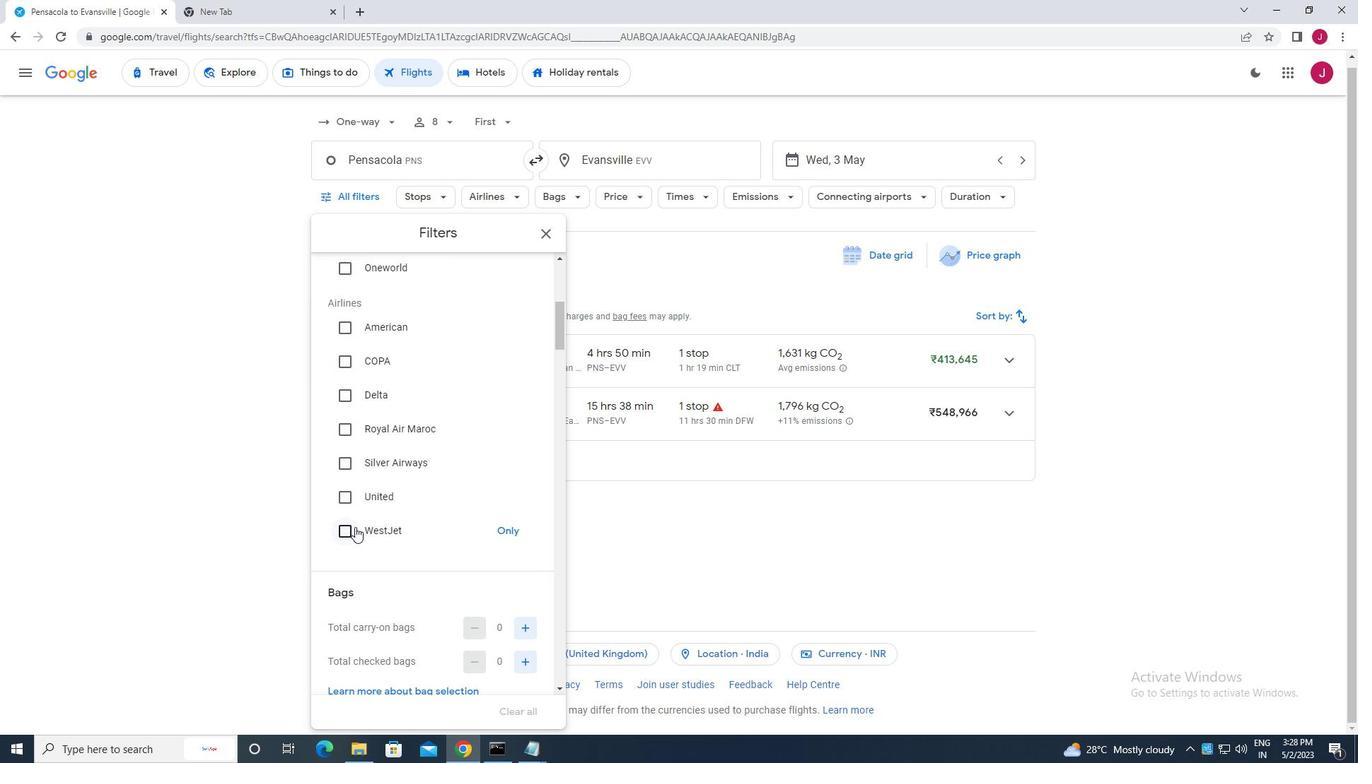 
Action: Mouse pressed left at (351, 531)
Screenshot: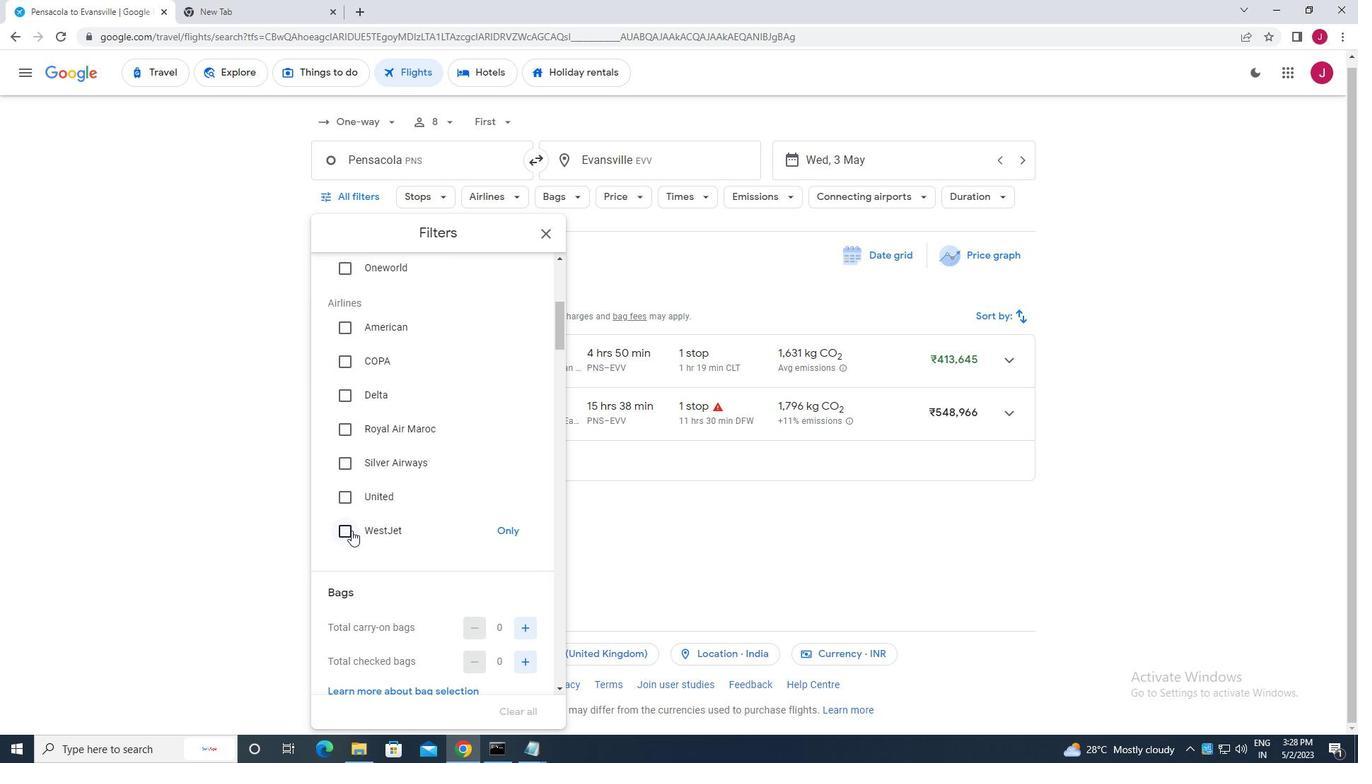 
Action: Mouse moved to (370, 494)
Screenshot: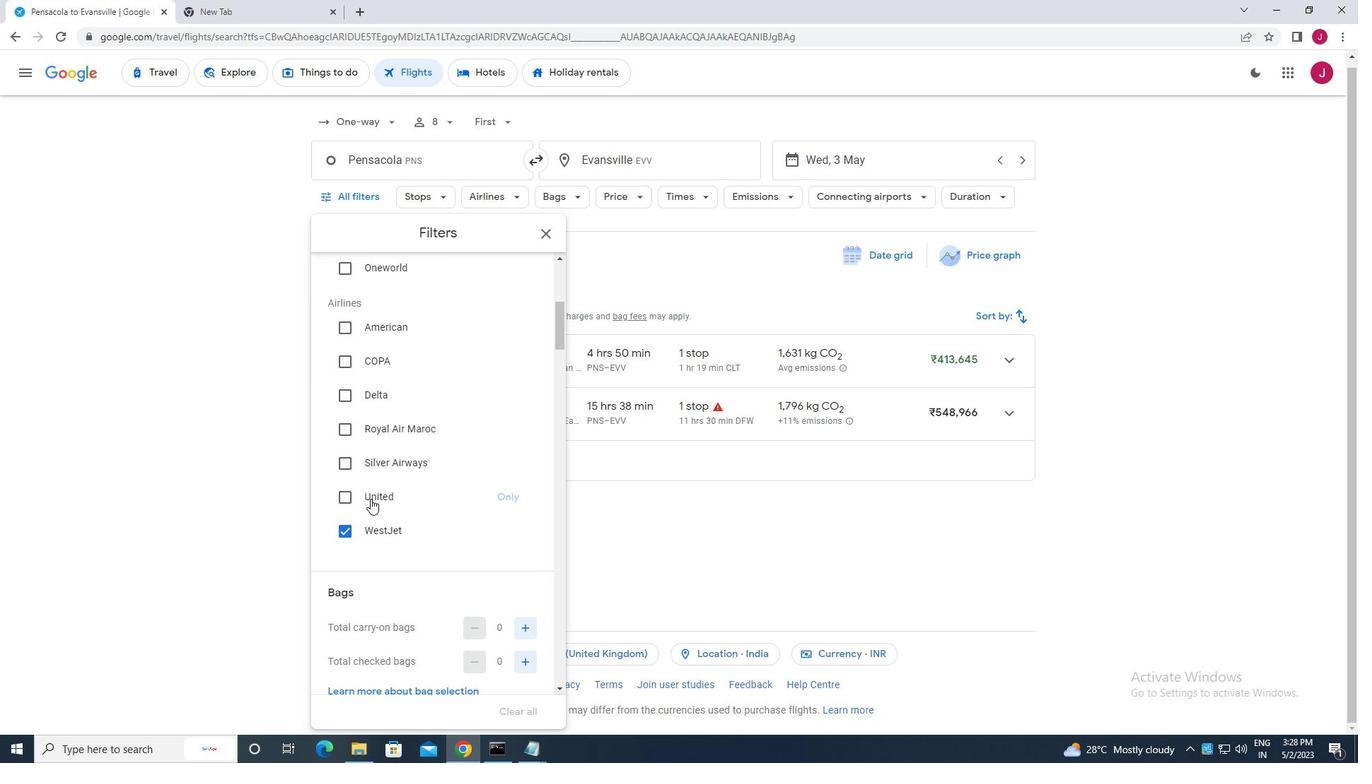 
Action: Mouse scrolled (370, 493) with delta (0, 0)
Screenshot: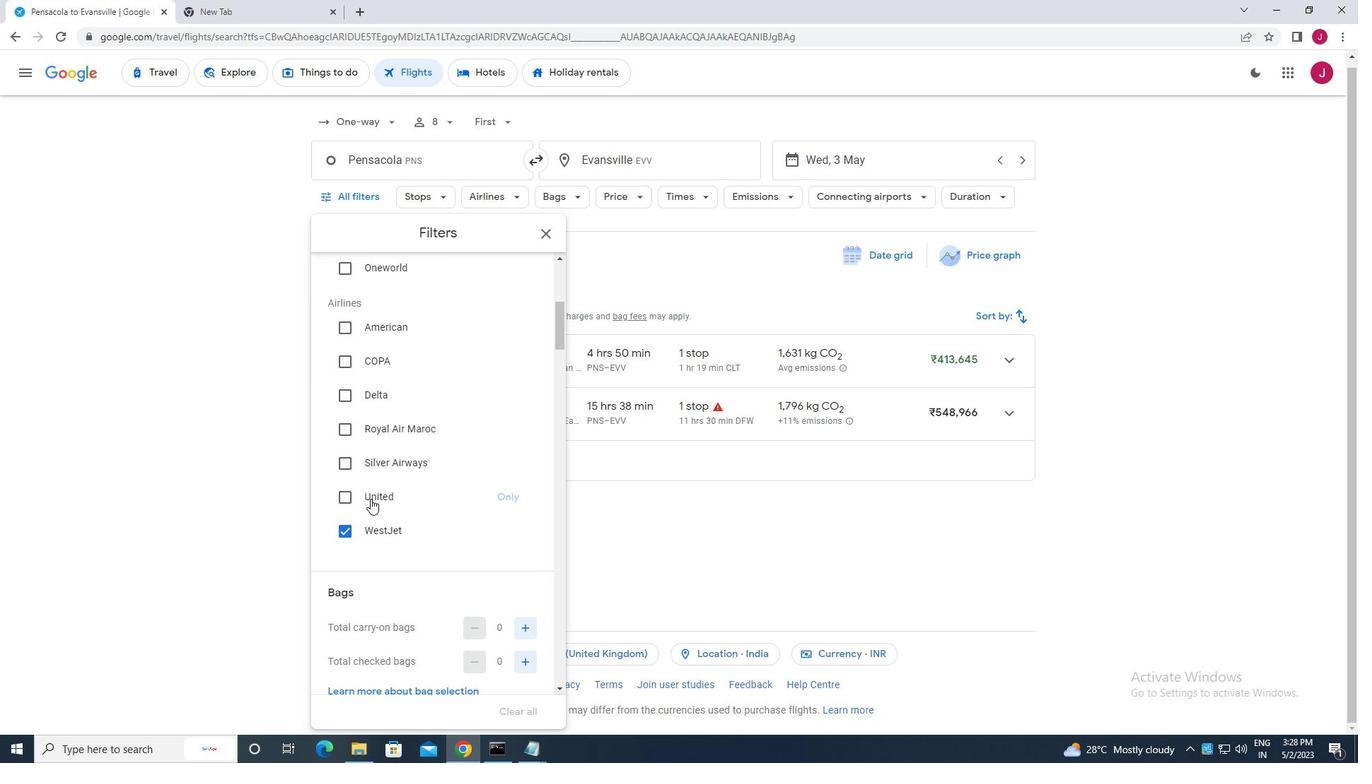 
Action: Mouse moved to (370, 494)
Screenshot: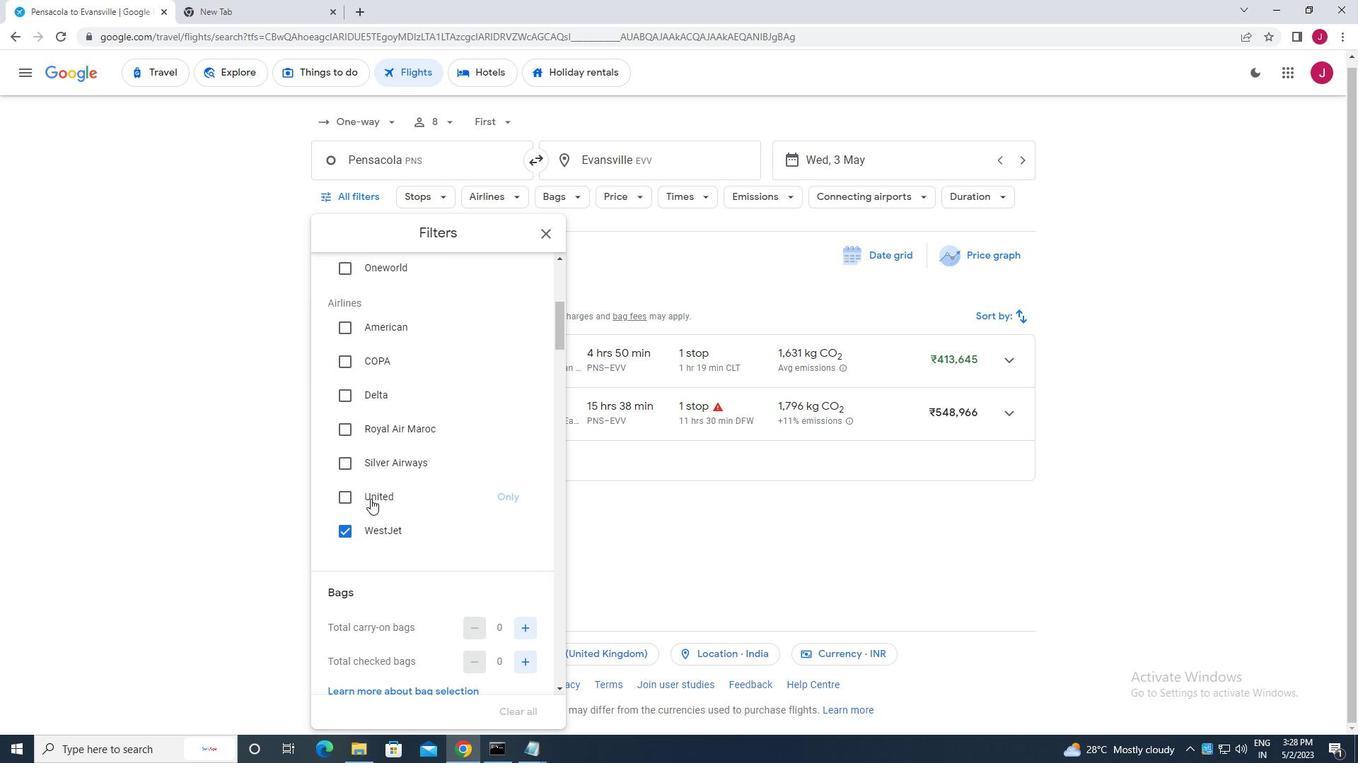 
Action: Mouse scrolled (370, 493) with delta (0, 0)
Screenshot: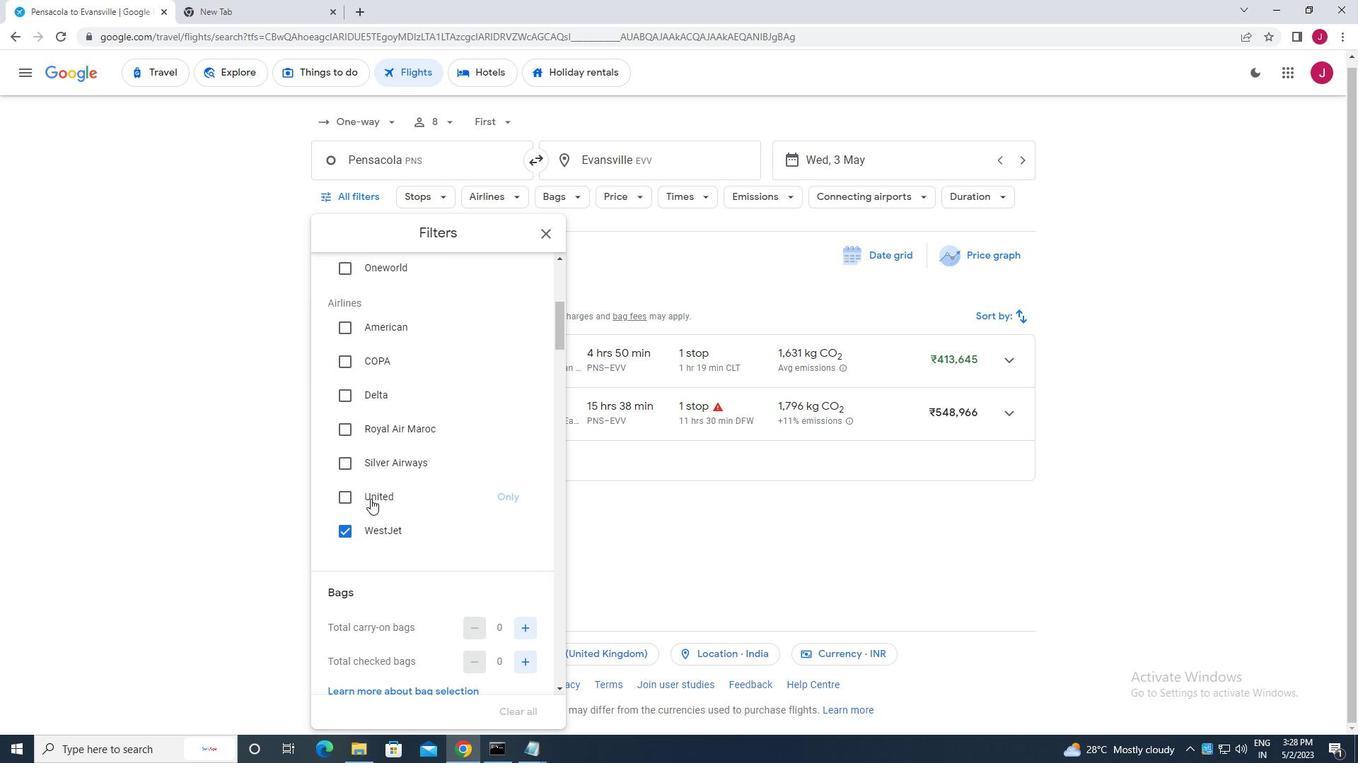
Action: Mouse scrolled (370, 493) with delta (0, 0)
Screenshot: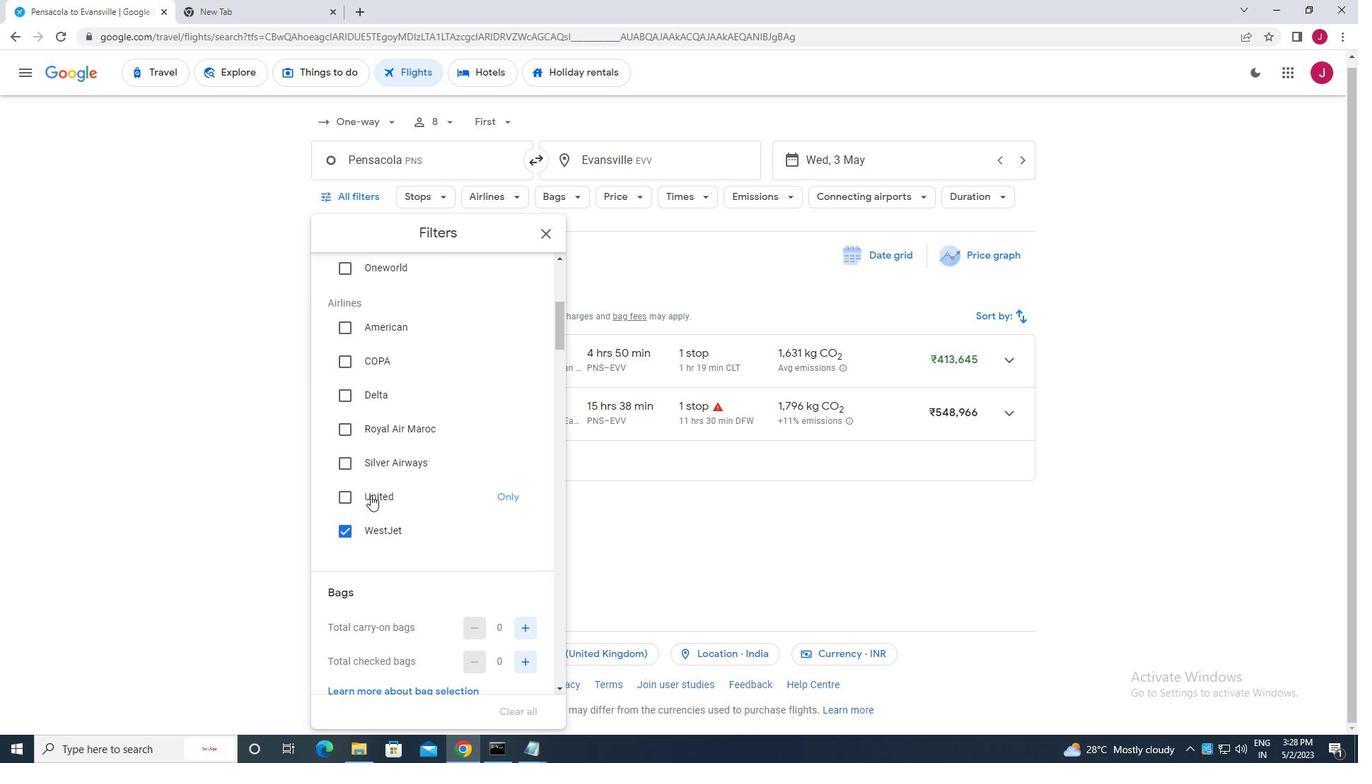 
Action: Mouse moved to (370, 493)
Screenshot: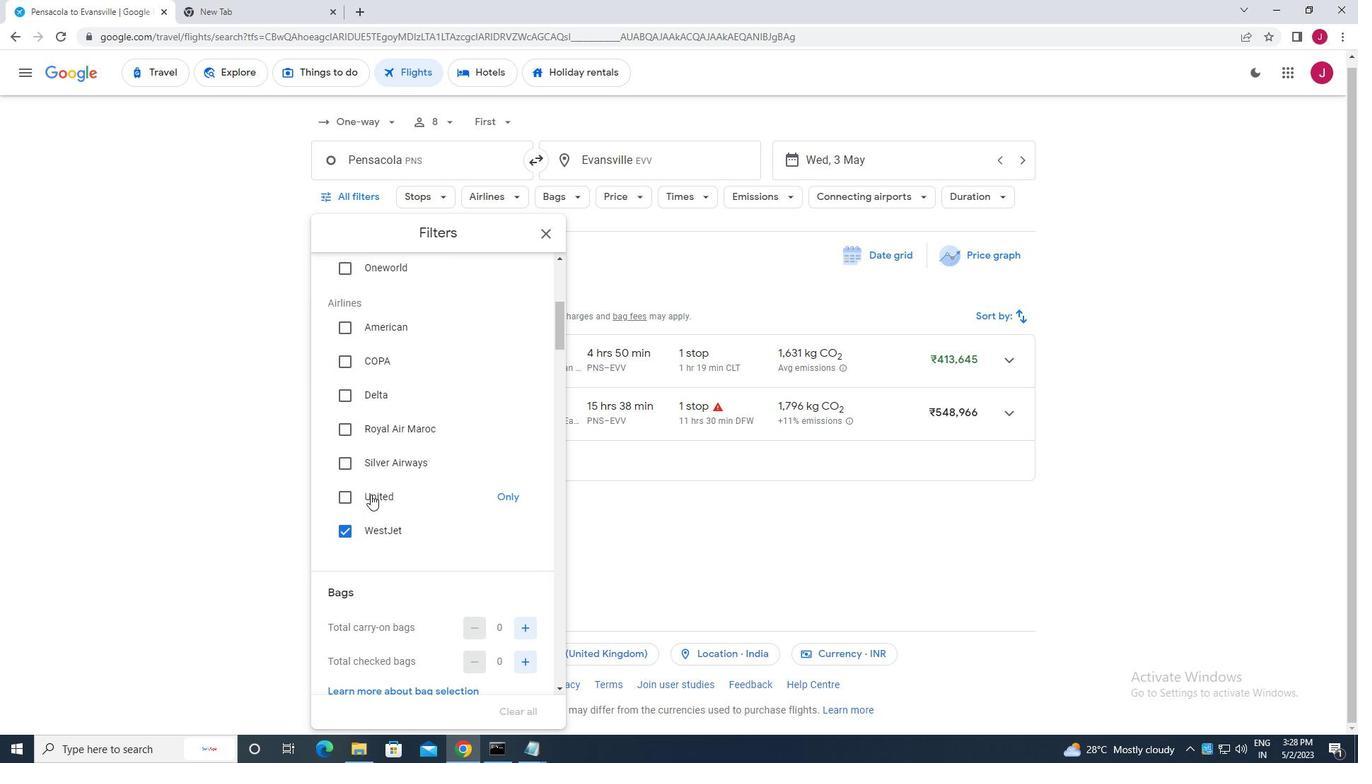 
Action: Mouse scrolled (370, 492) with delta (0, 0)
Screenshot: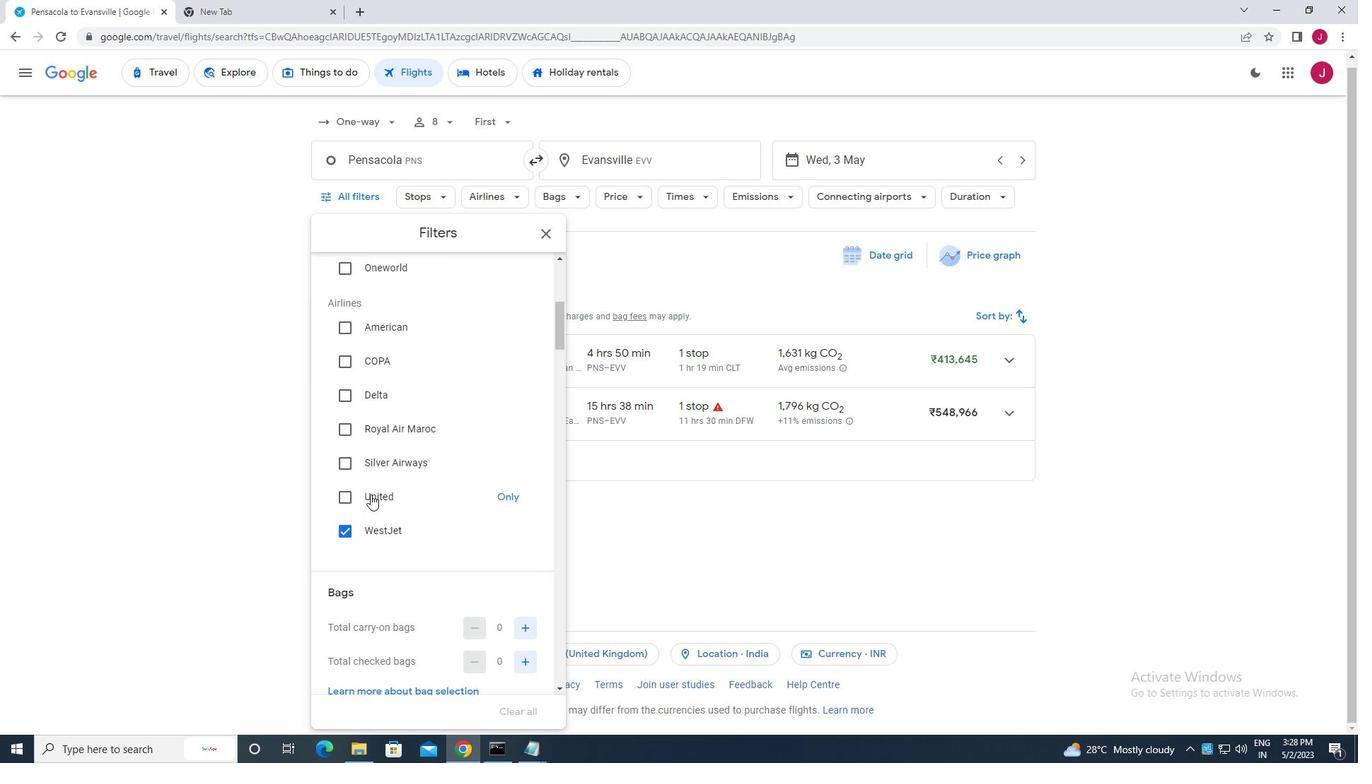 
Action: Mouse moved to (536, 380)
Screenshot: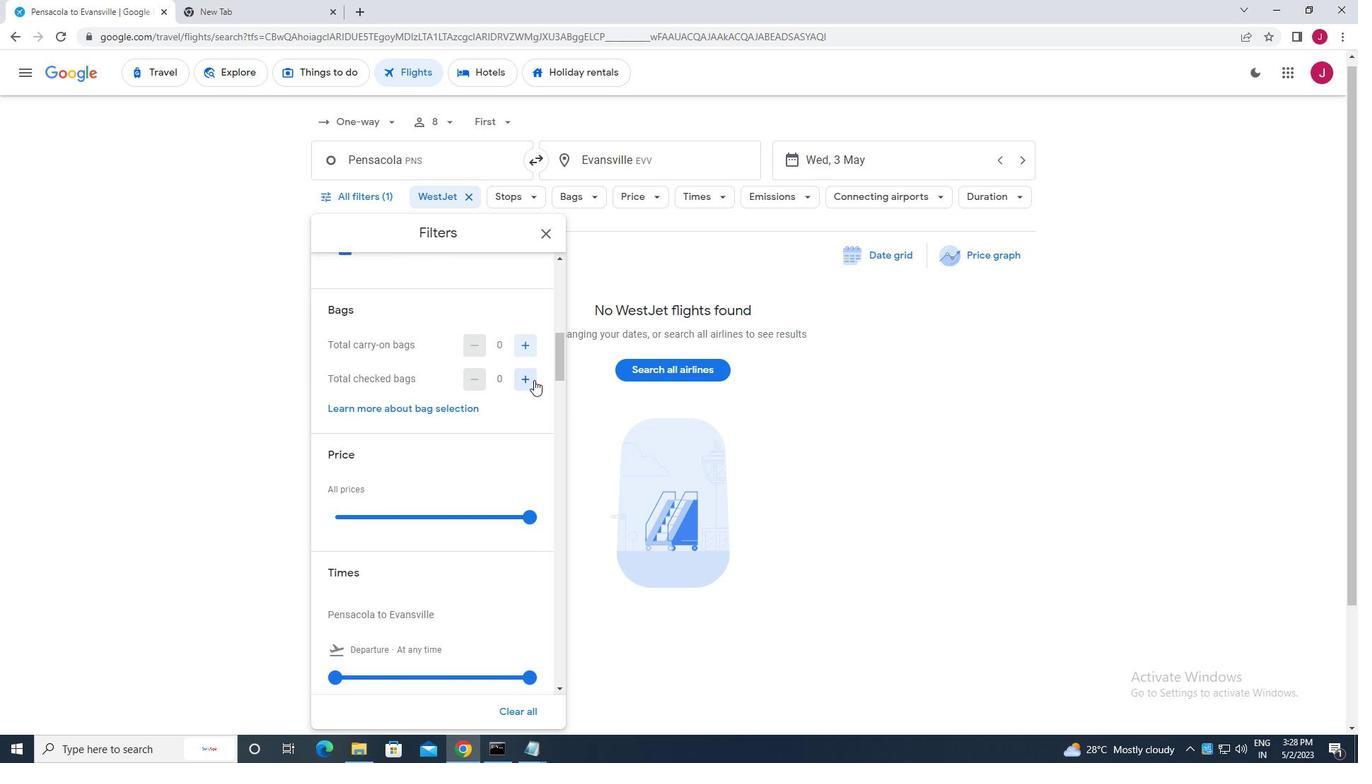
Action: Mouse pressed left at (536, 380)
Screenshot: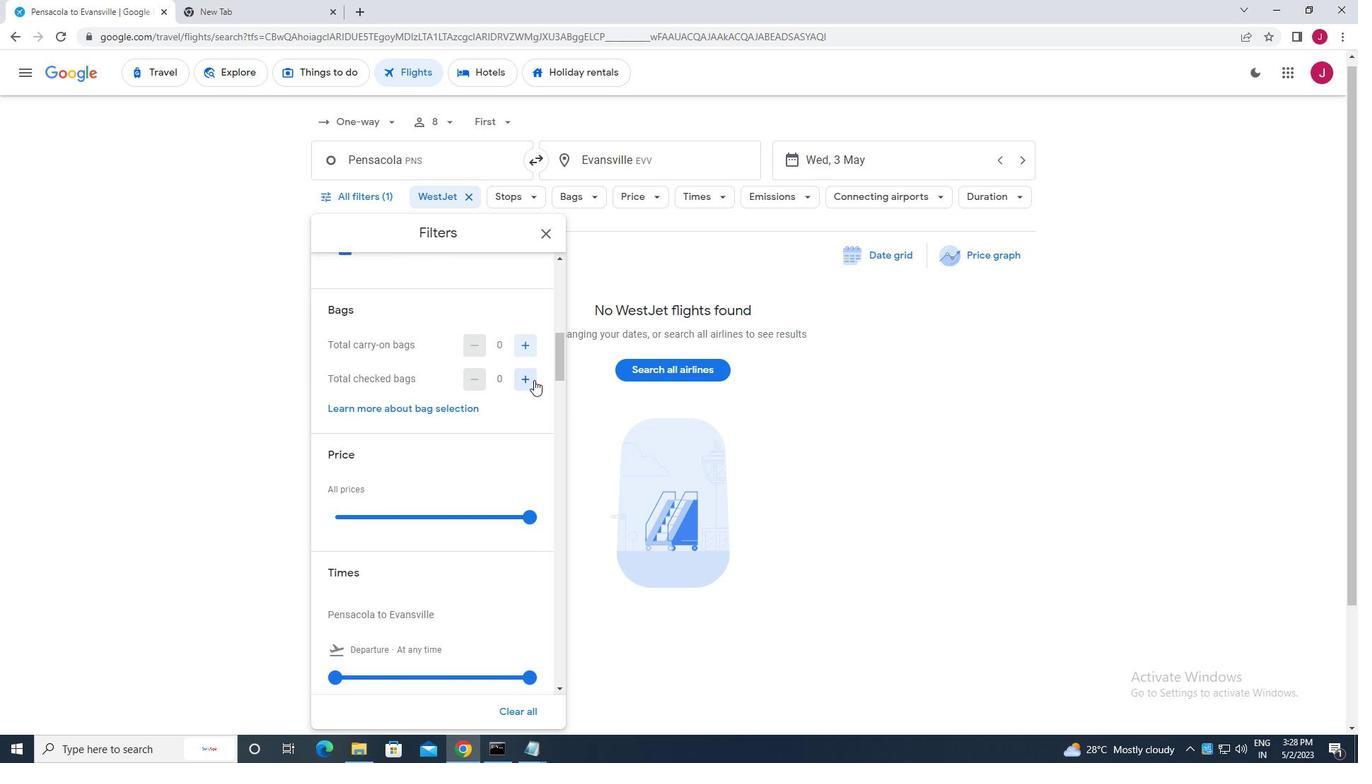 
Action: Mouse moved to (530, 380)
Screenshot: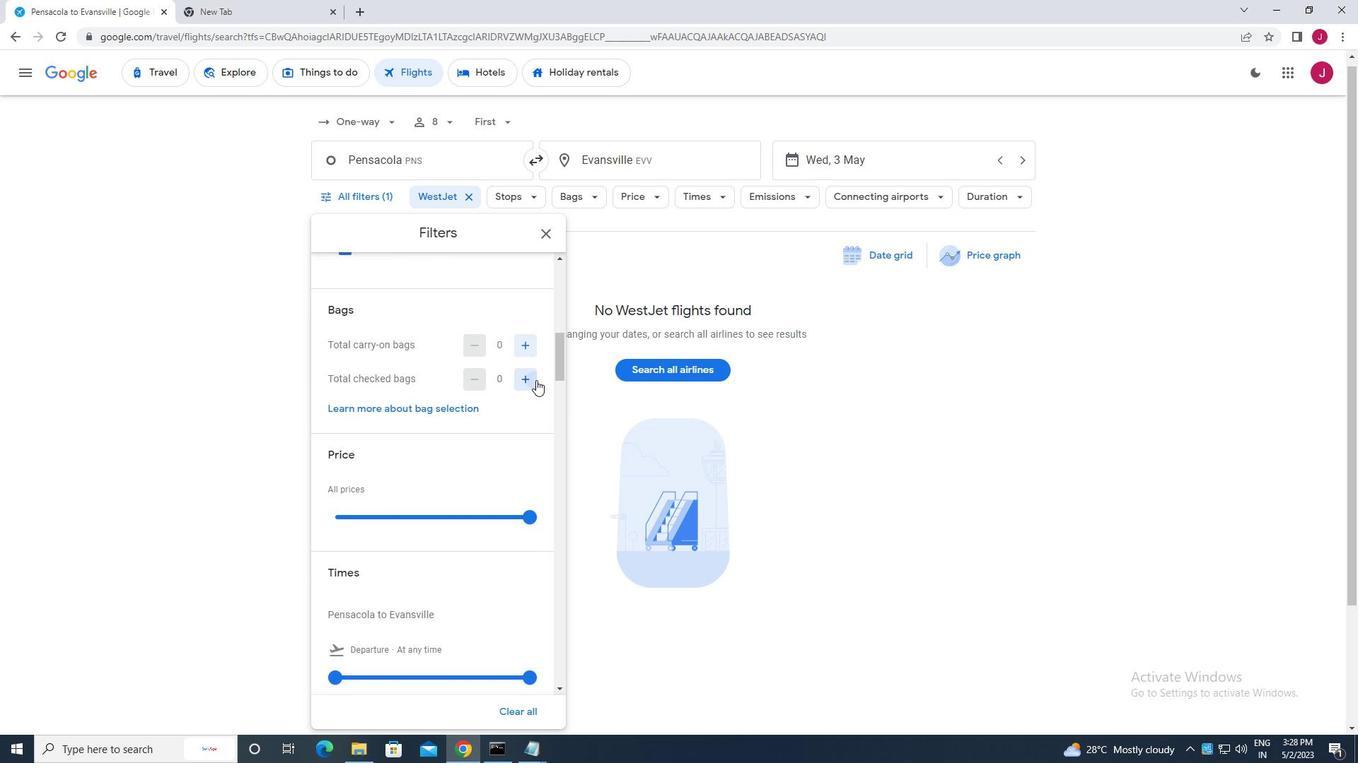
Action: Mouse pressed left at (530, 380)
Screenshot: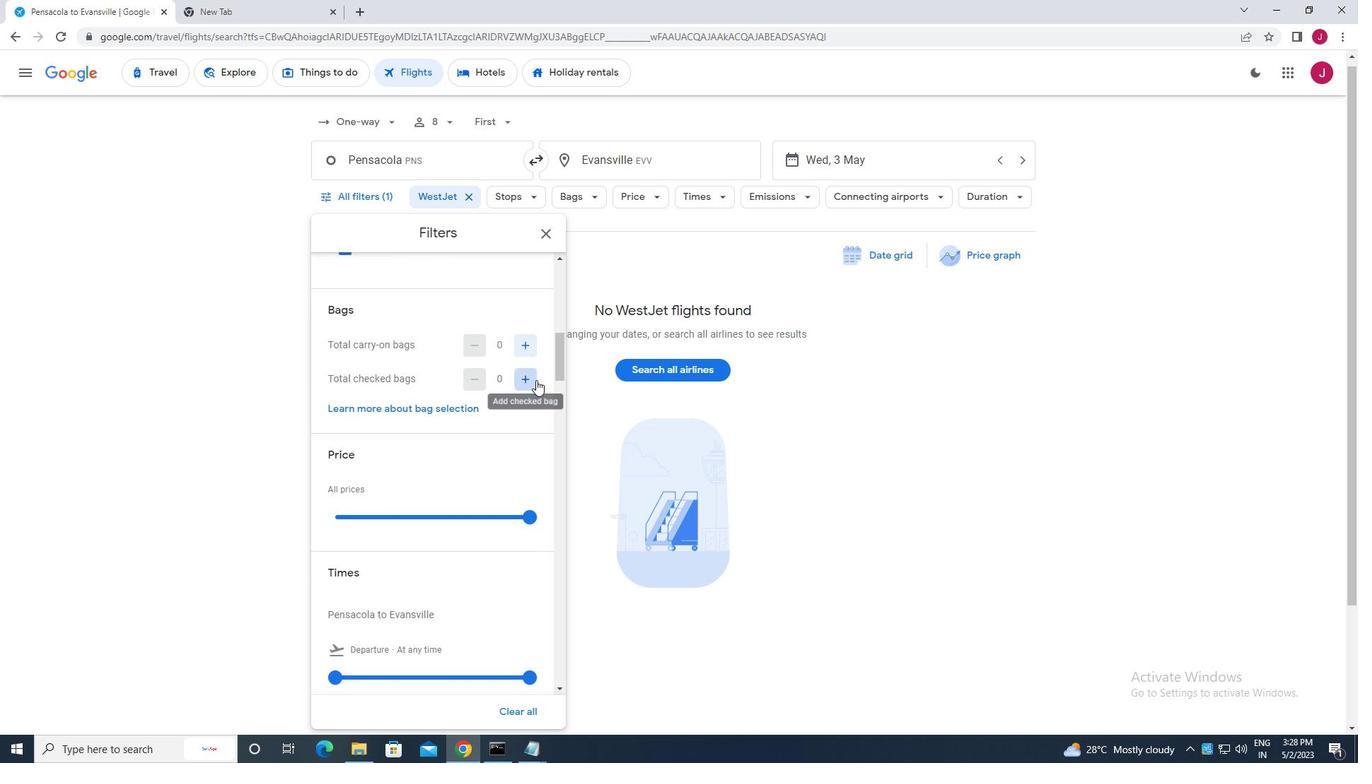 
Action: Mouse pressed left at (530, 380)
Screenshot: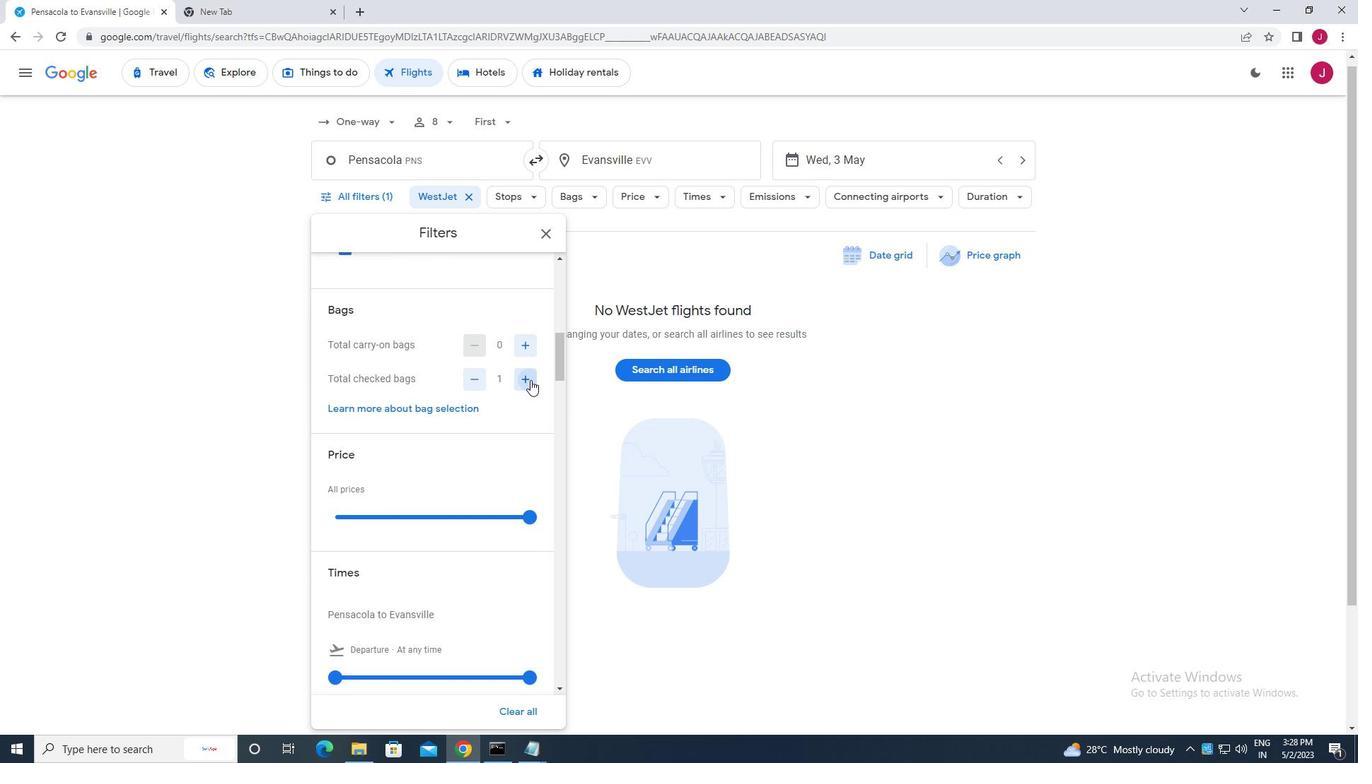 
Action: Mouse pressed left at (530, 380)
Screenshot: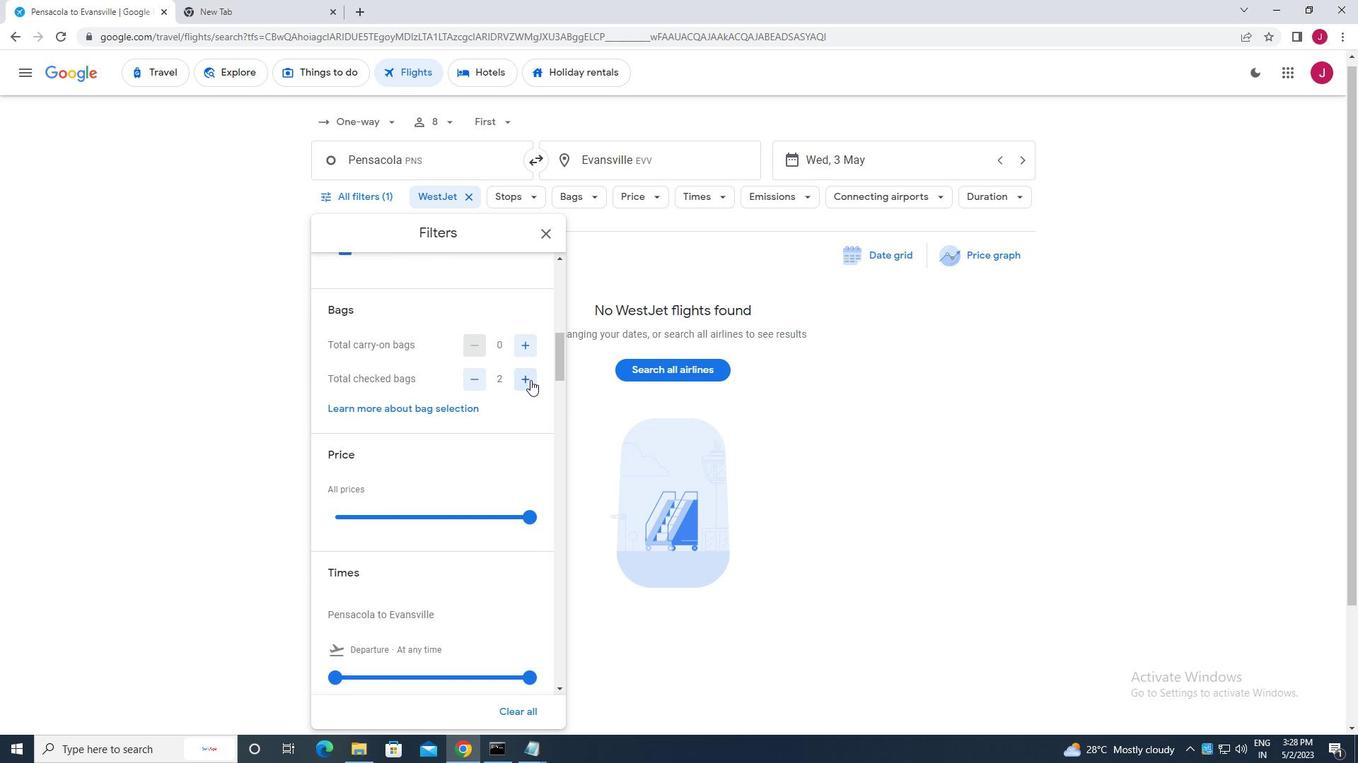 
Action: Mouse pressed left at (530, 380)
Screenshot: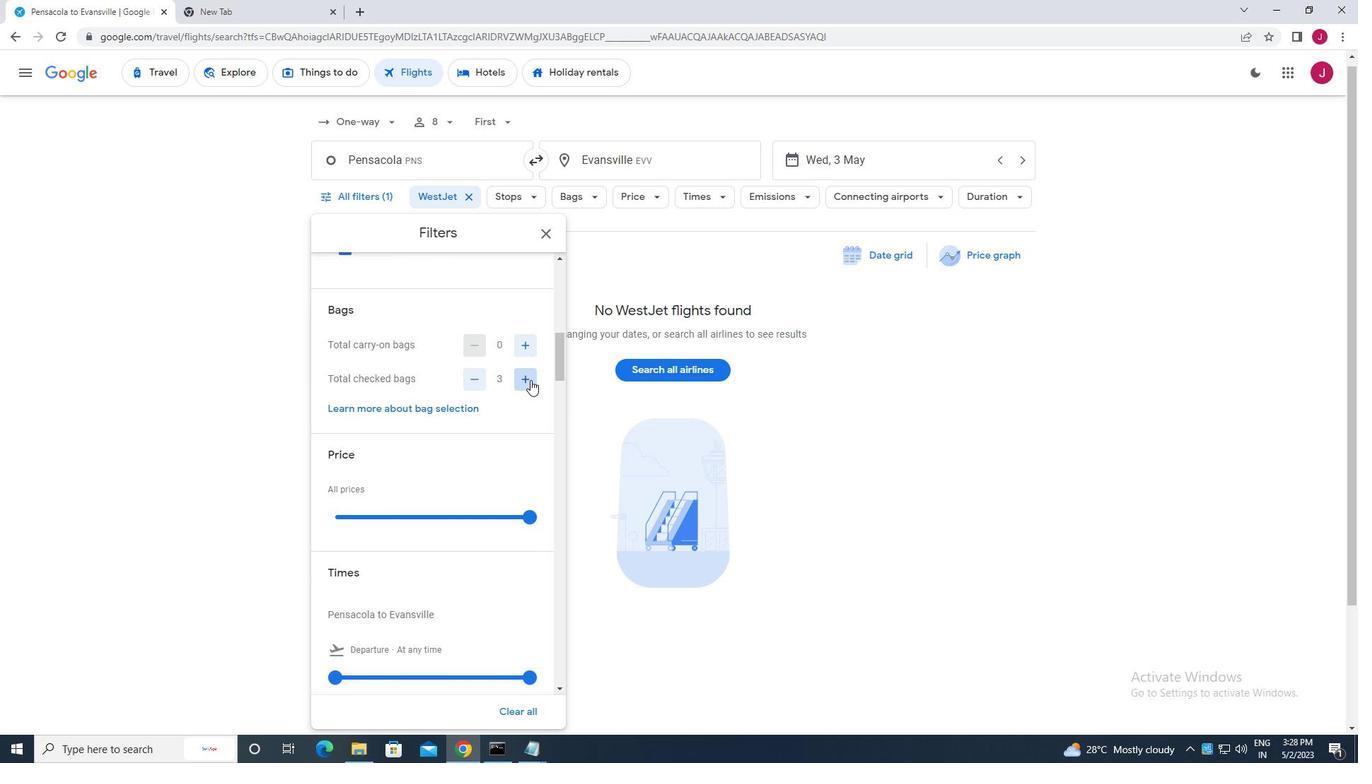 
Action: Mouse pressed left at (530, 380)
Screenshot: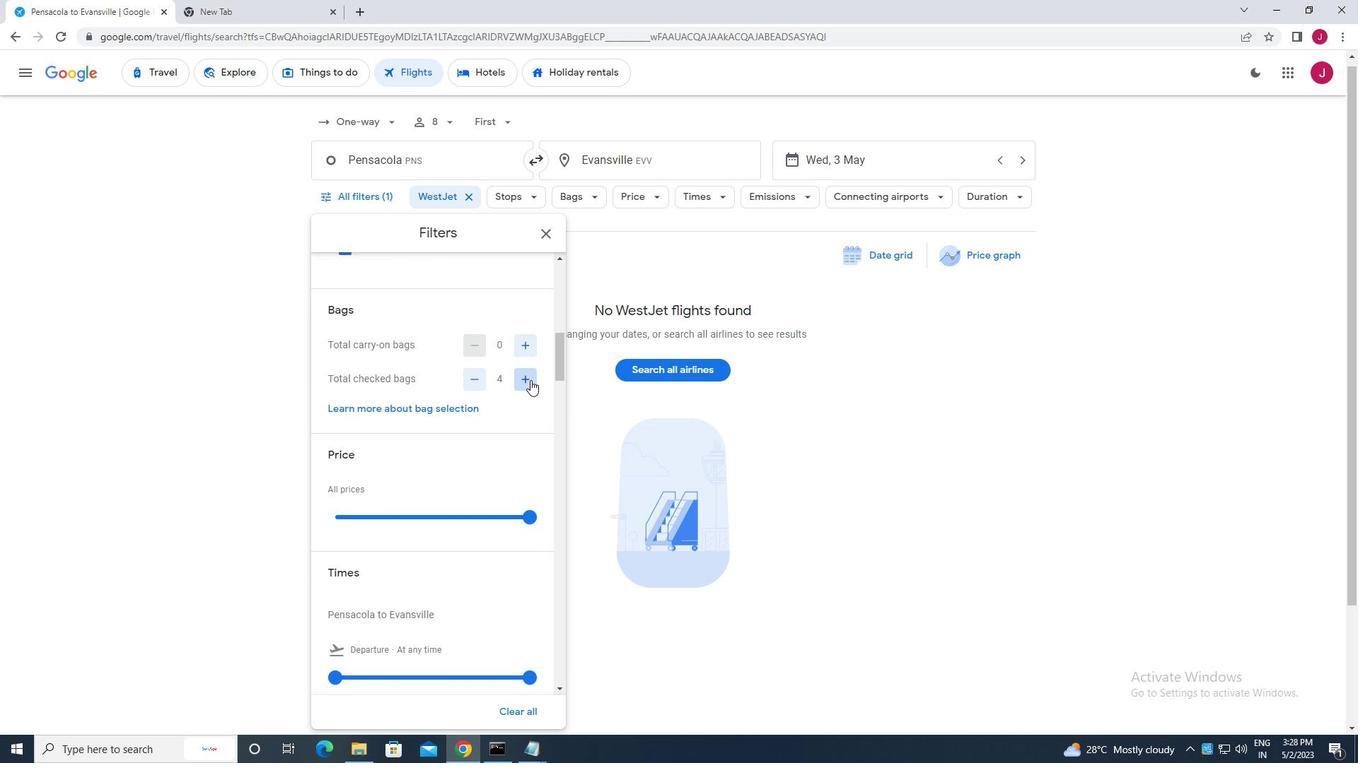 
Action: Mouse pressed left at (530, 380)
Screenshot: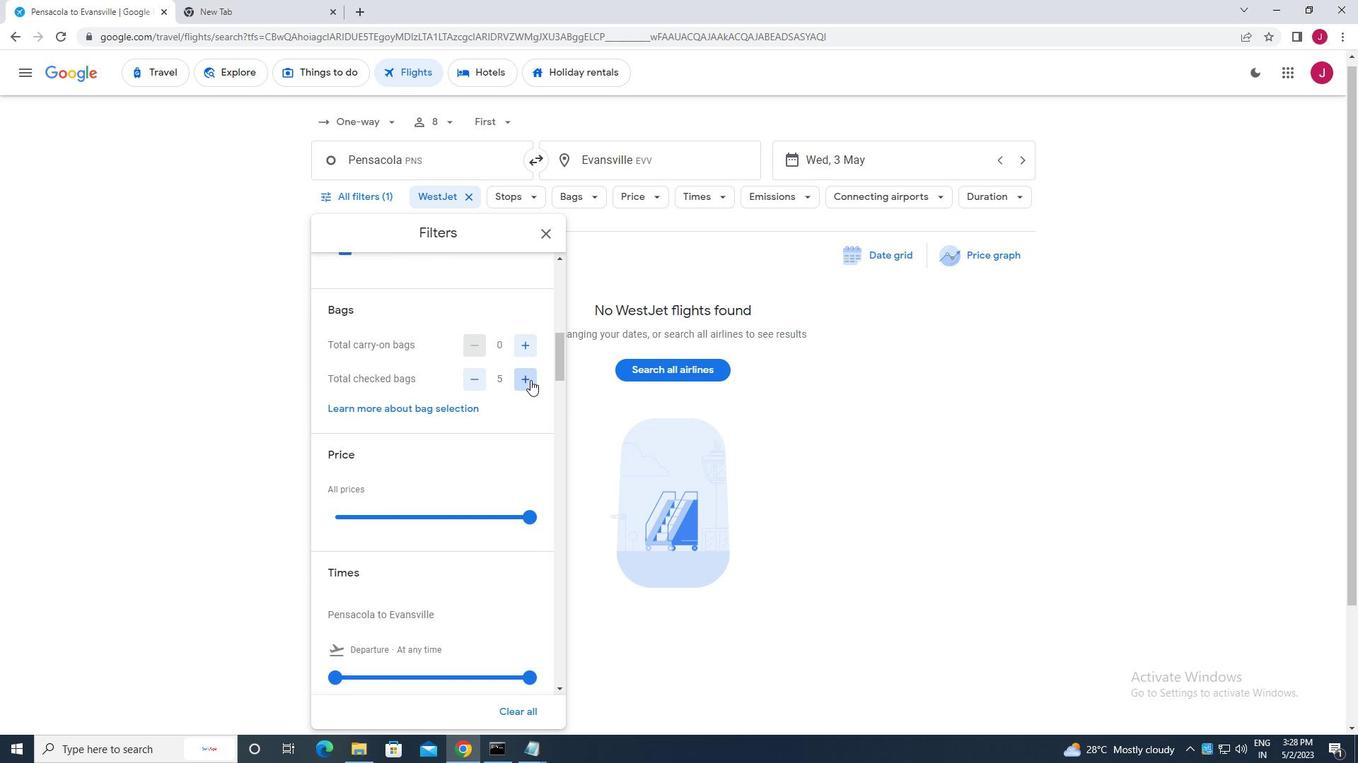 
Action: Mouse moved to (521, 379)
Screenshot: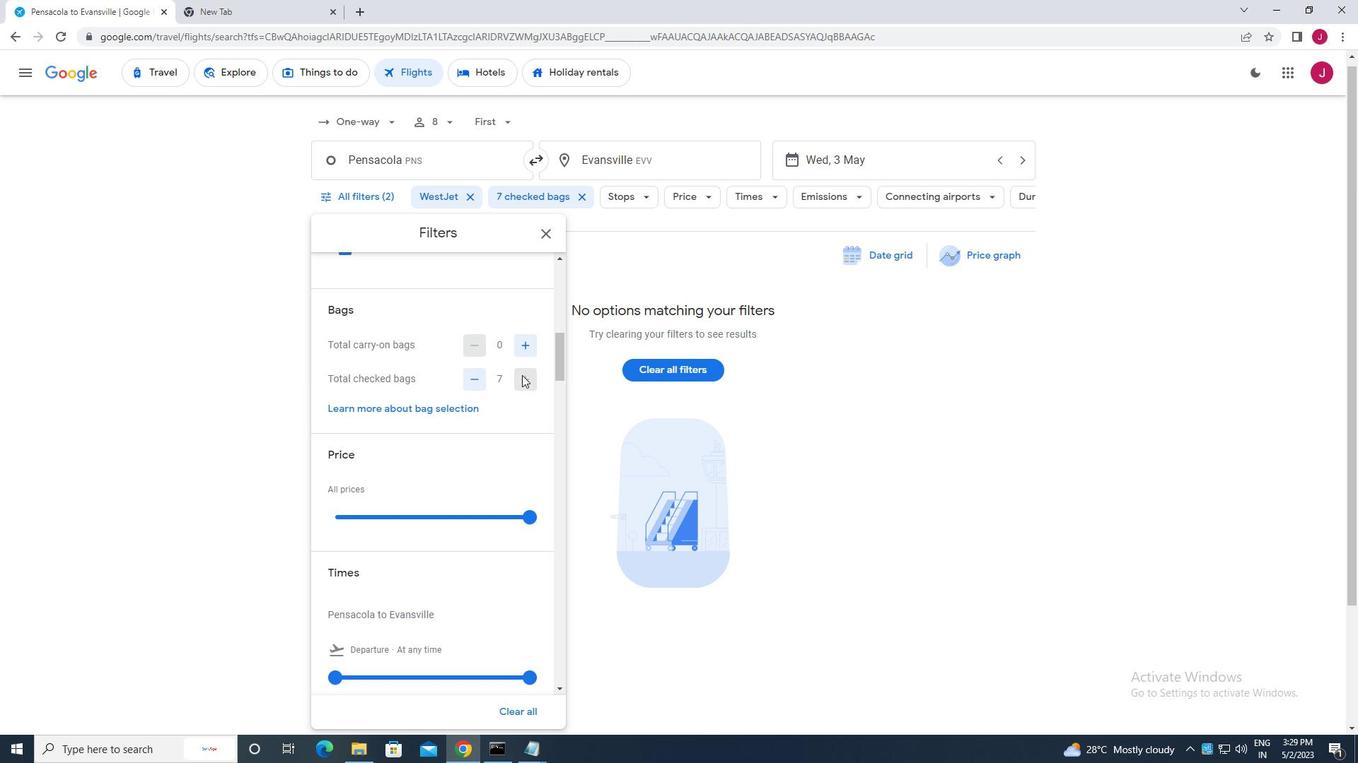 
Action: Mouse scrolled (521, 379) with delta (0, 0)
Screenshot: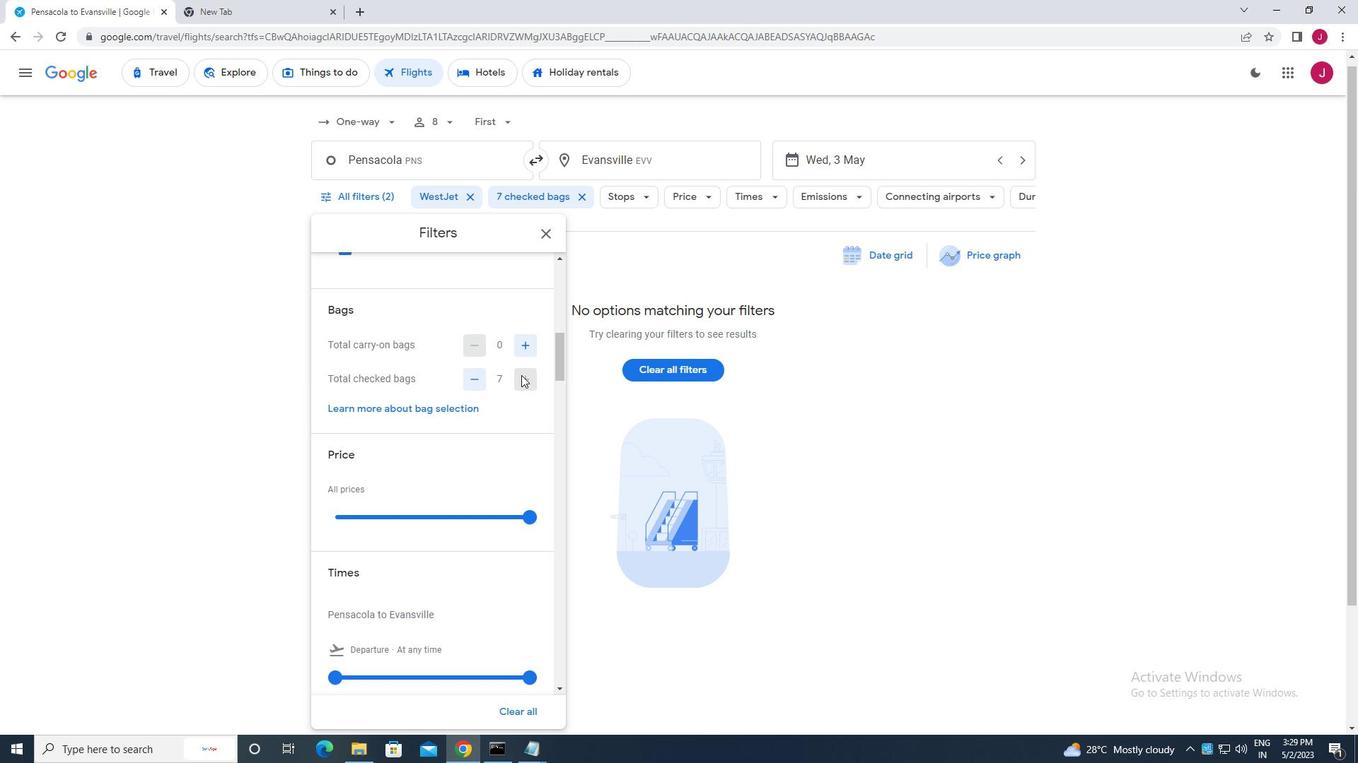 
Action: Mouse moved to (521, 381)
Screenshot: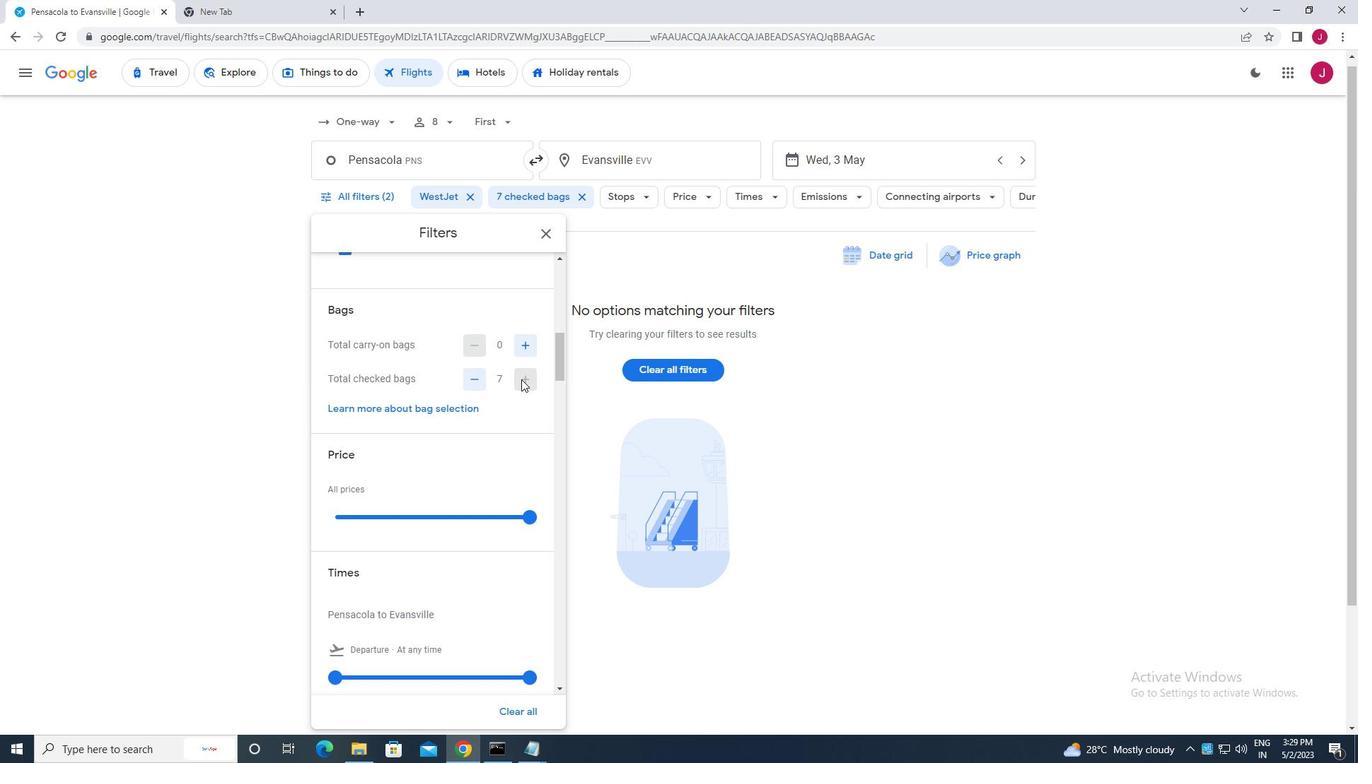 
Action: Mouse scrolled (521, 380) with delta (0, 0)
Screenshot: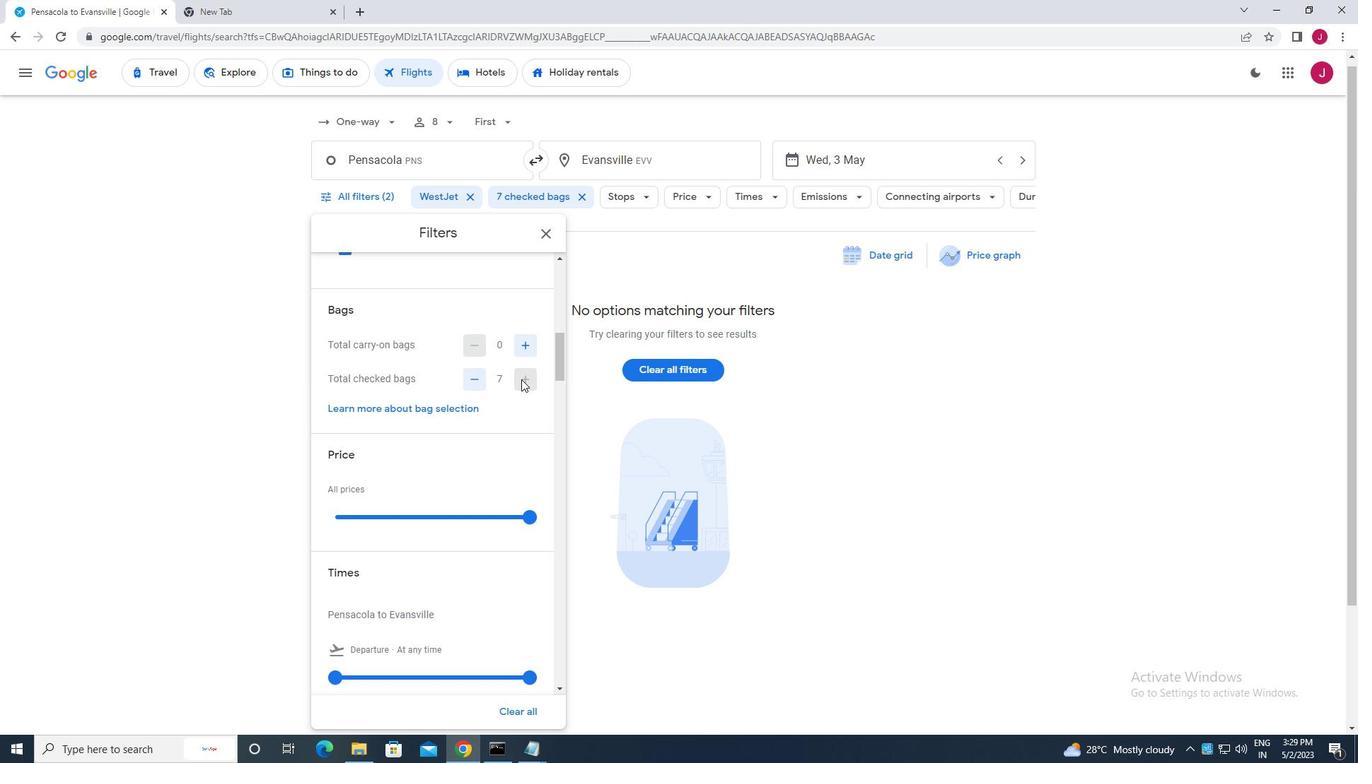 
Action: Mouse moved to (529, 379)
Screenshot: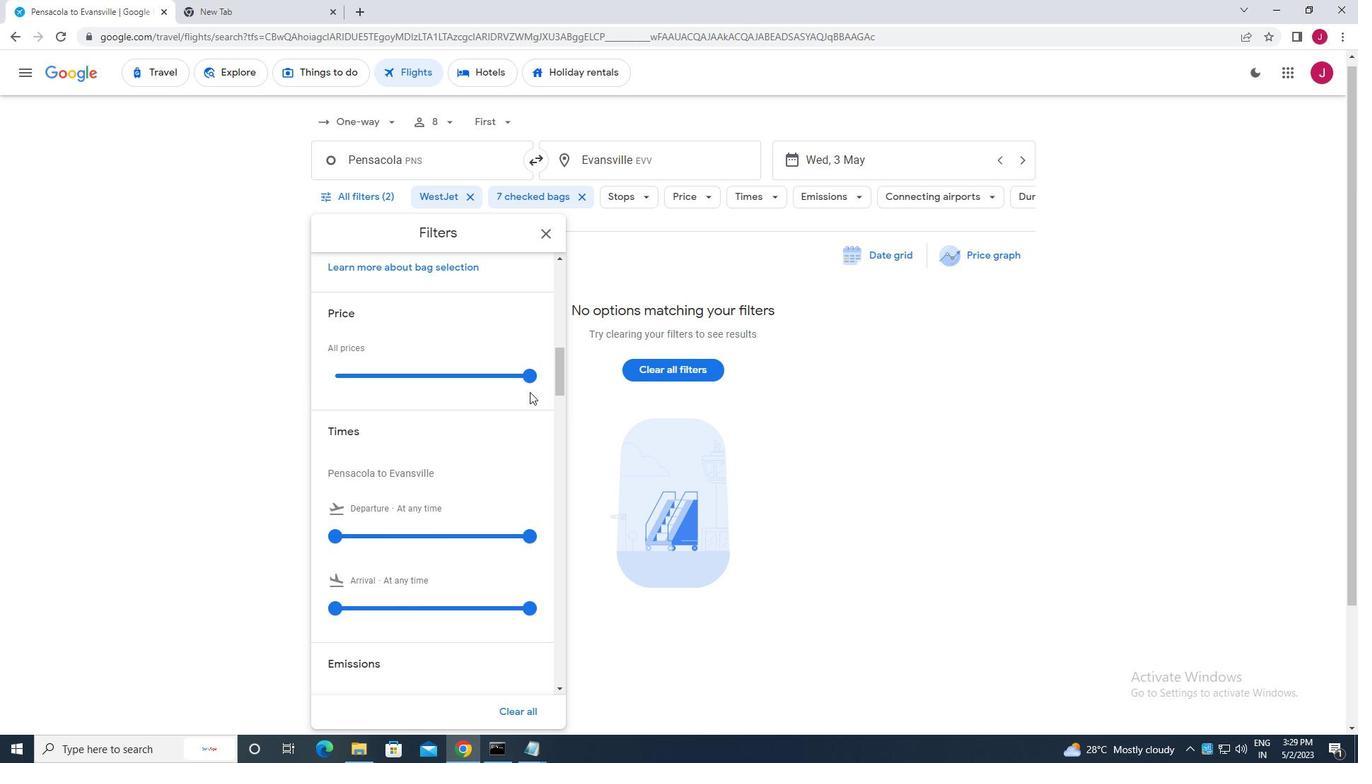 
Action: Mouse pressed left at (529, 379)
Screenshot: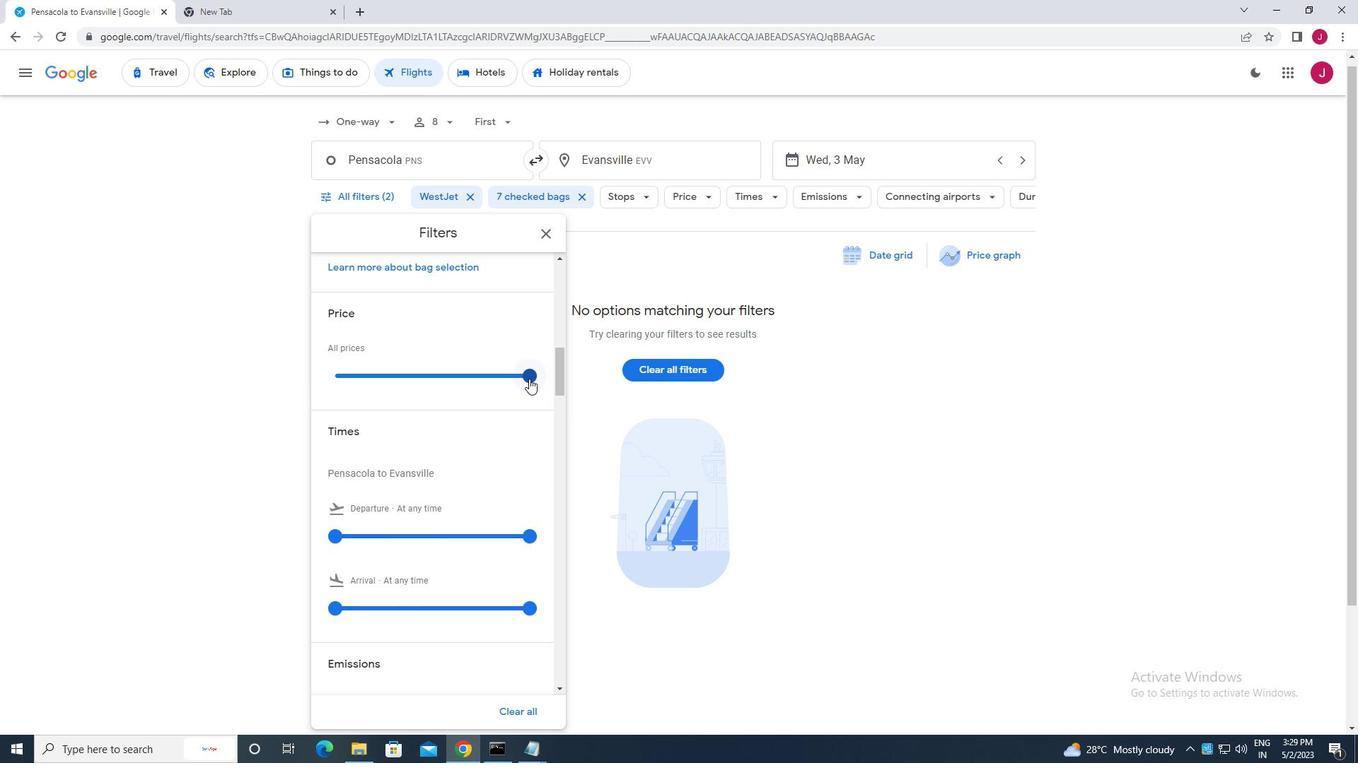 
Action: Mouse moved to (371, 371)
Screenshot: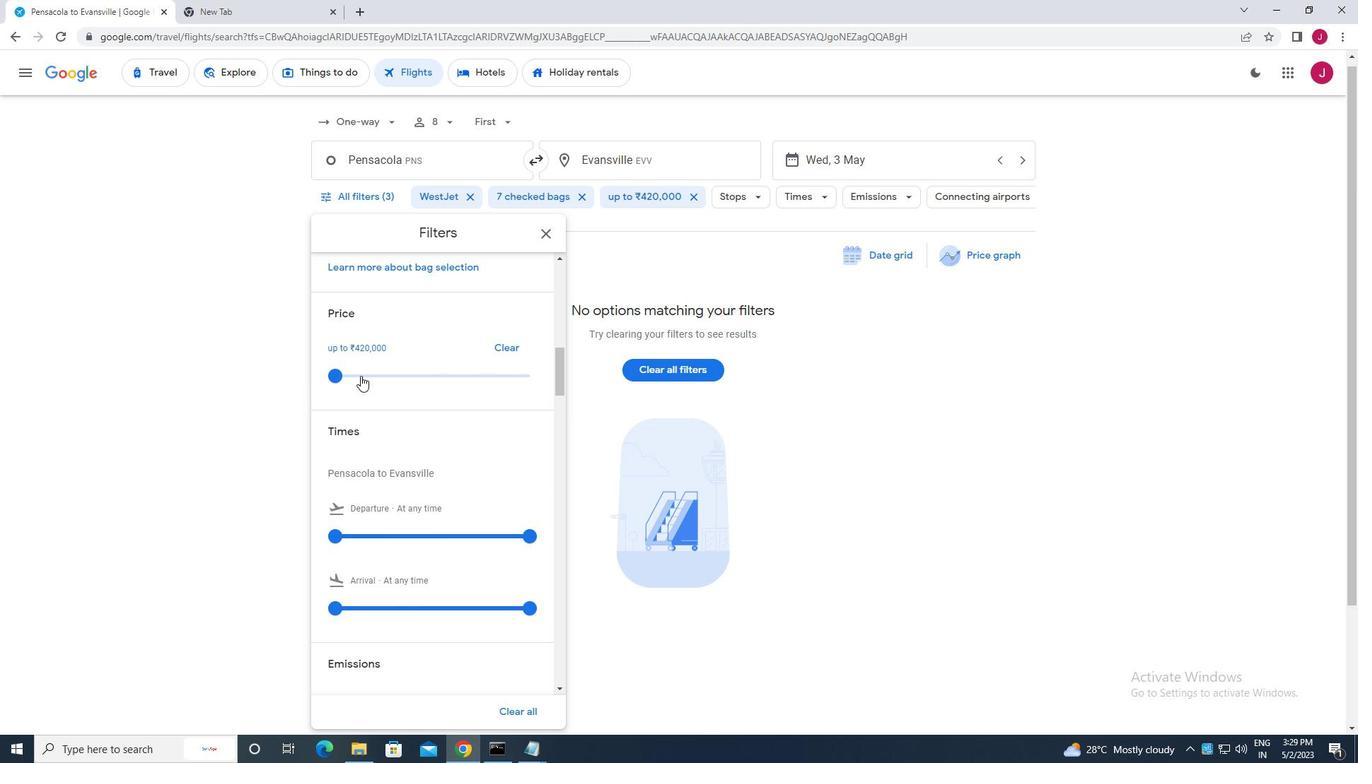 
Action: Mouse scrolled (371, 370) with delta (0, 0)
Screenshot: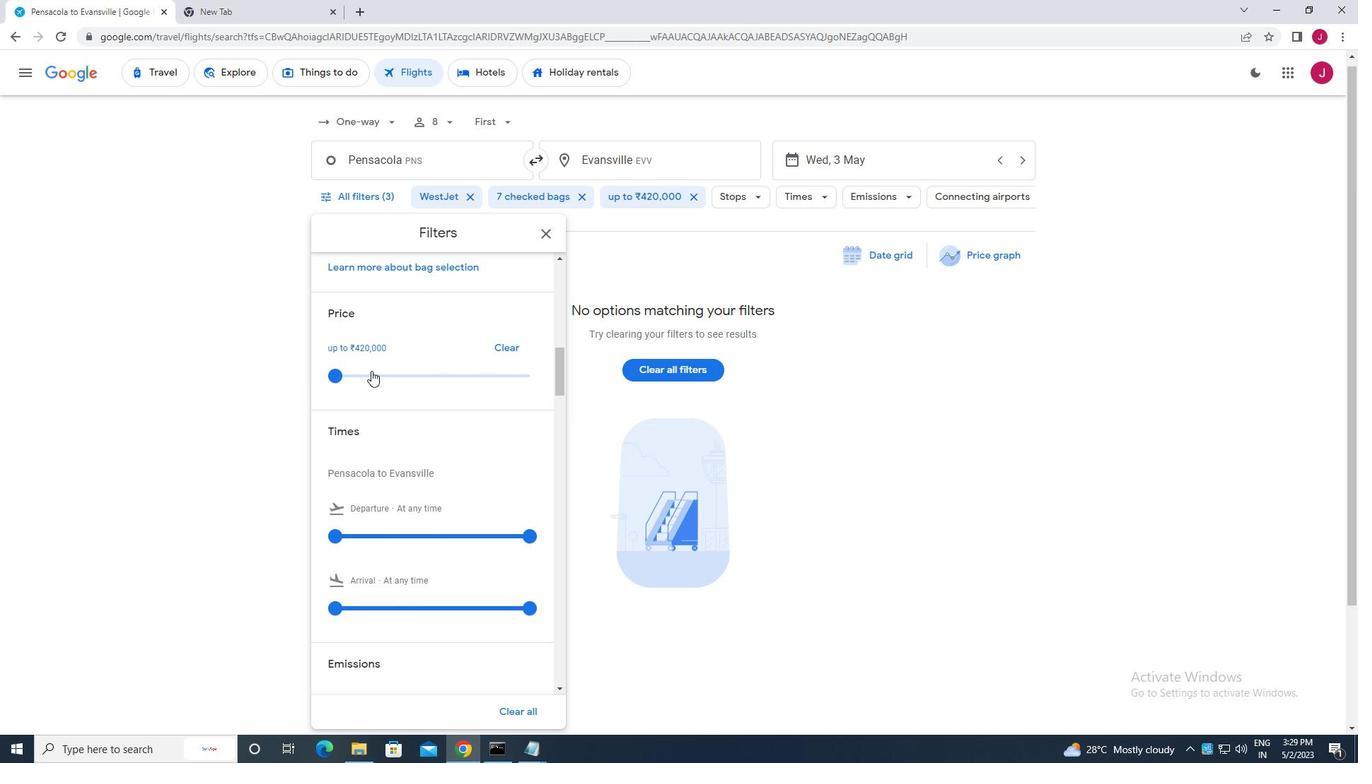 
Action: Mouse moved to (336, 462)
Screenshot: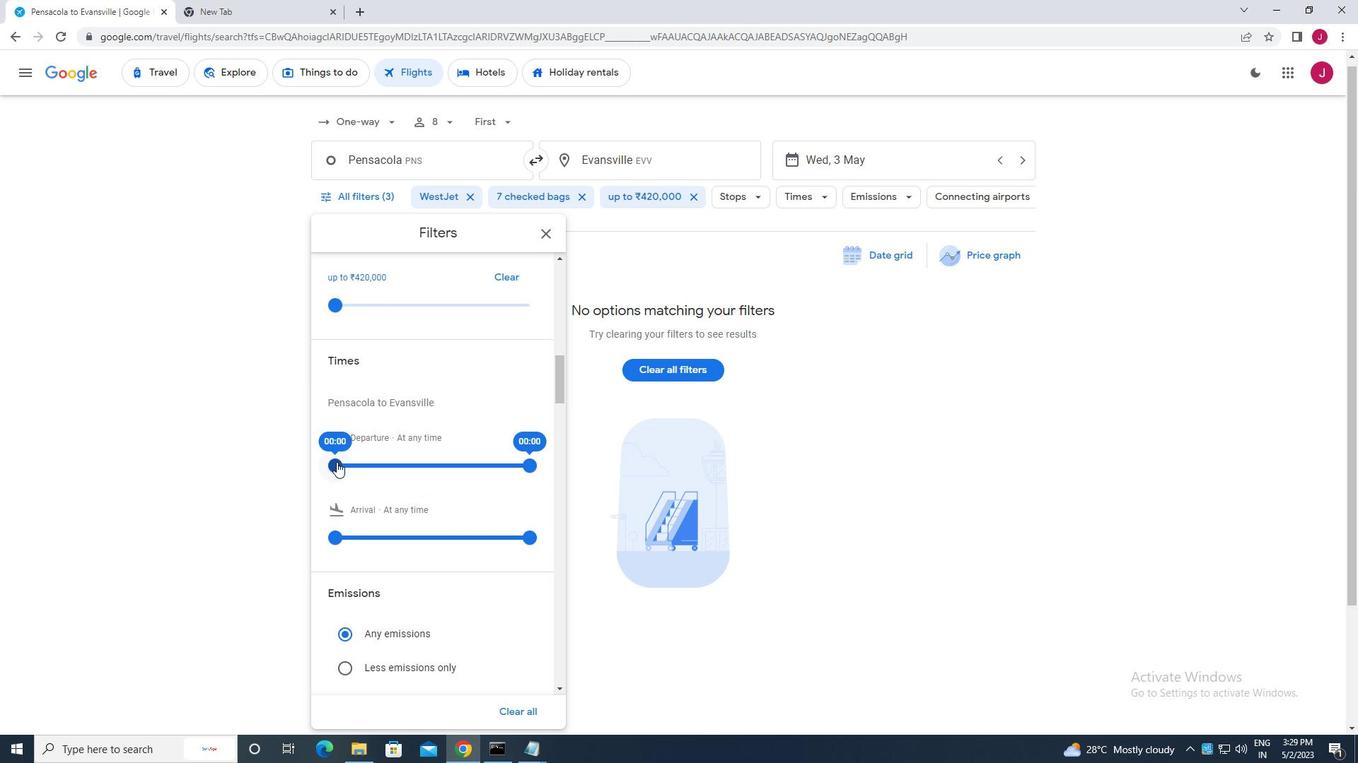 
Action: Mouse pressed left at (336, 462)
Screenshot: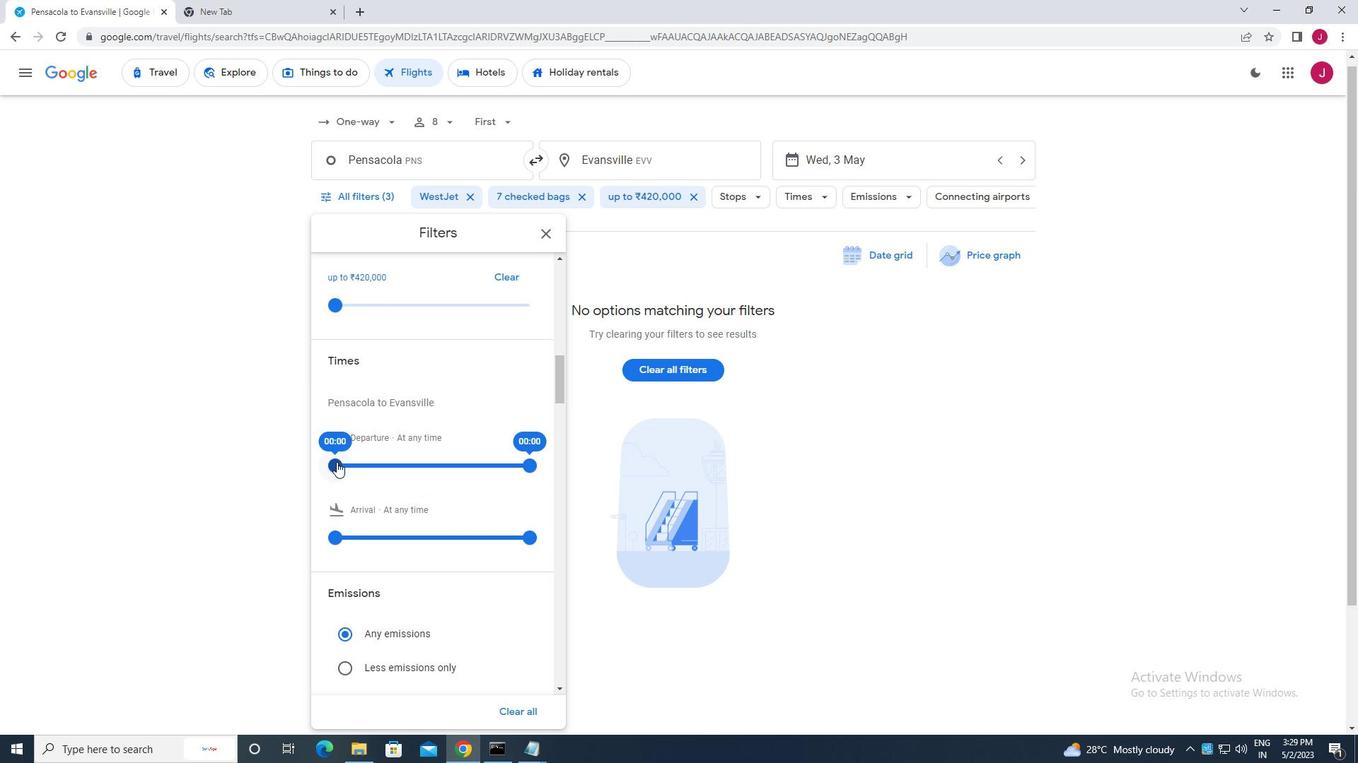 
Action: Mouse moved to (526, 464)
Screenshot: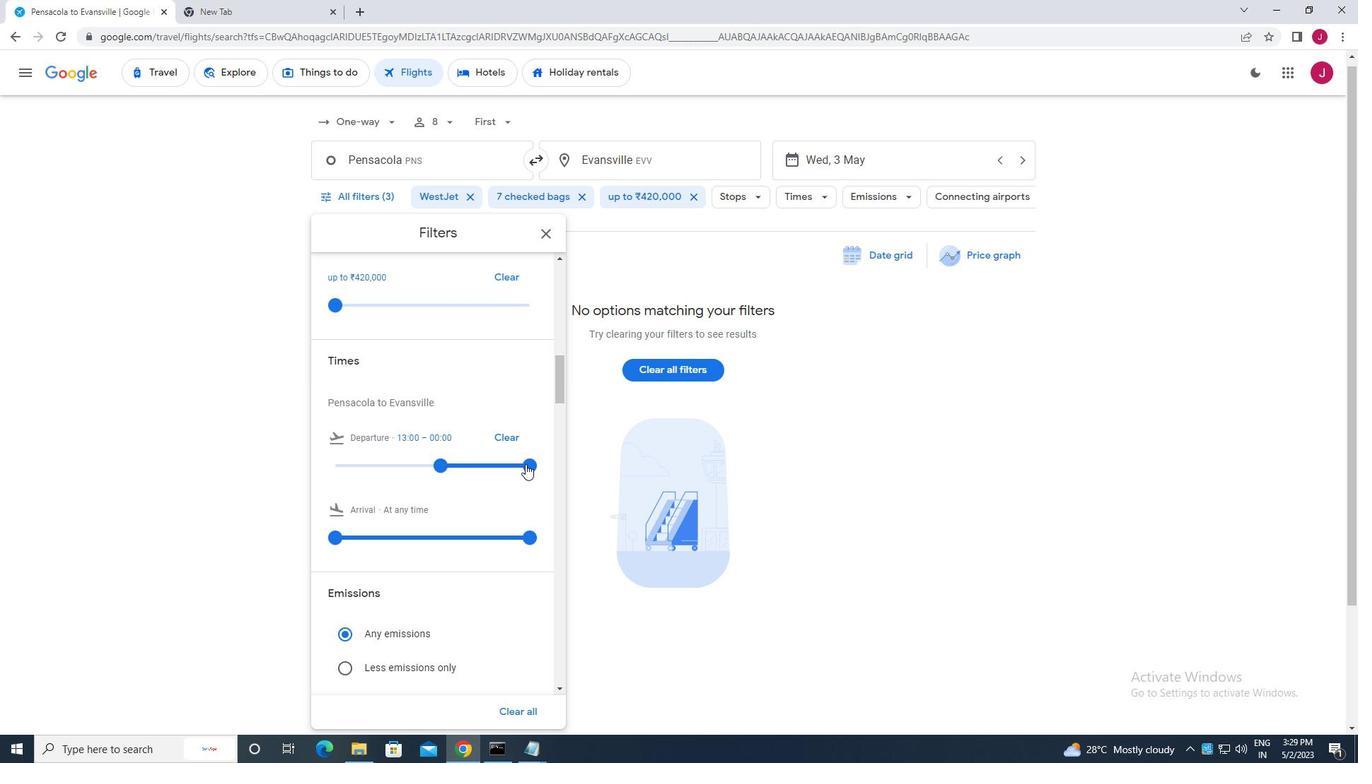 
Action: Mouse pressed left at (526, 464)
Screenshot: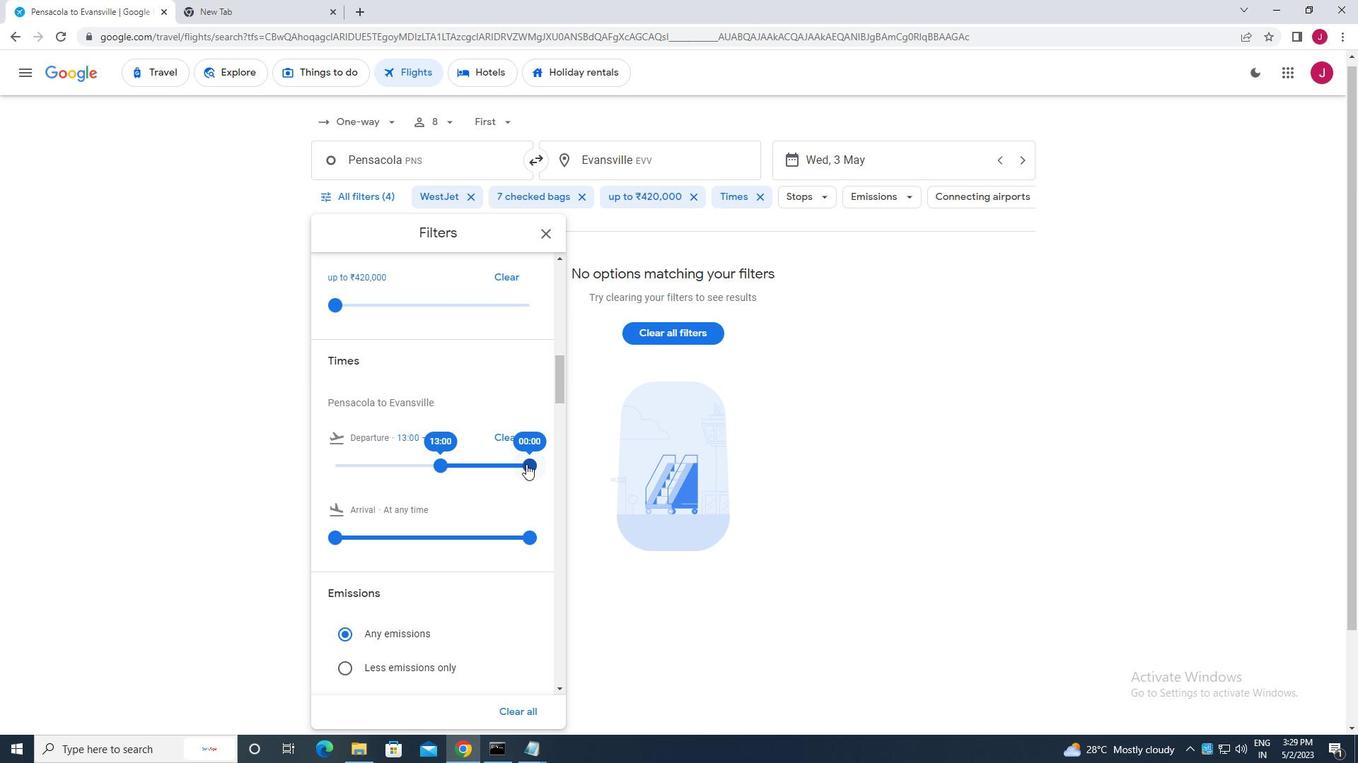 
Action: Mouse moved to (542, 229)
Screenshot: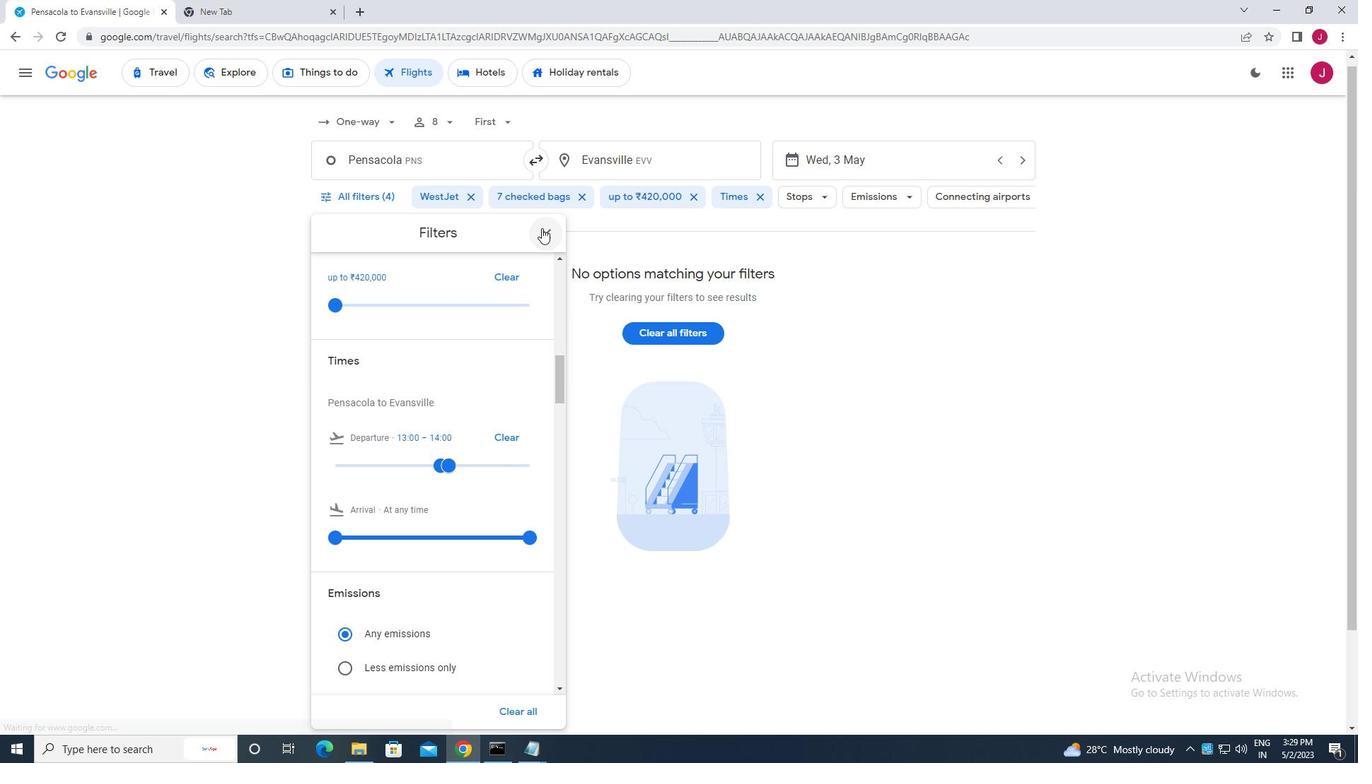 
Action: Mouse pressed left at (542, 229)
Screenshot: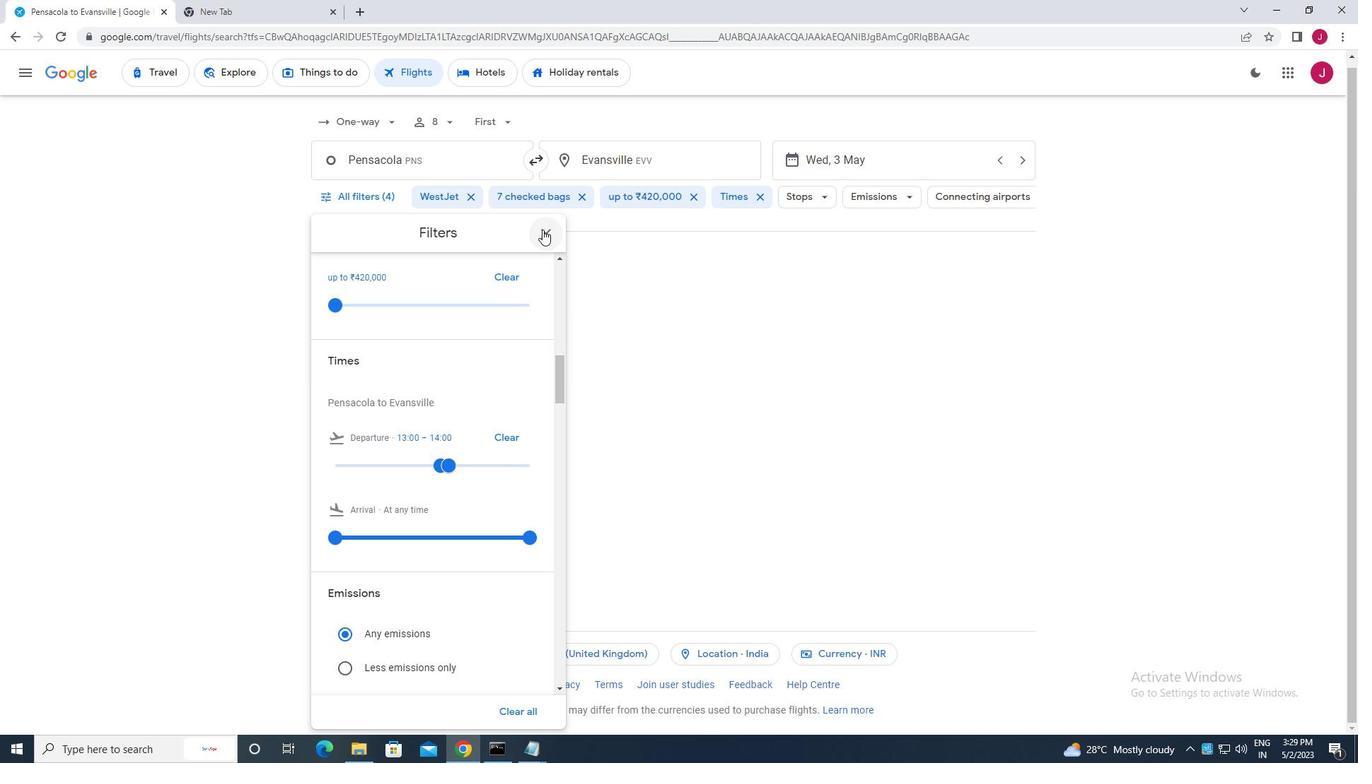 
Action: Mouse moved to (540, 230)
Screenshot: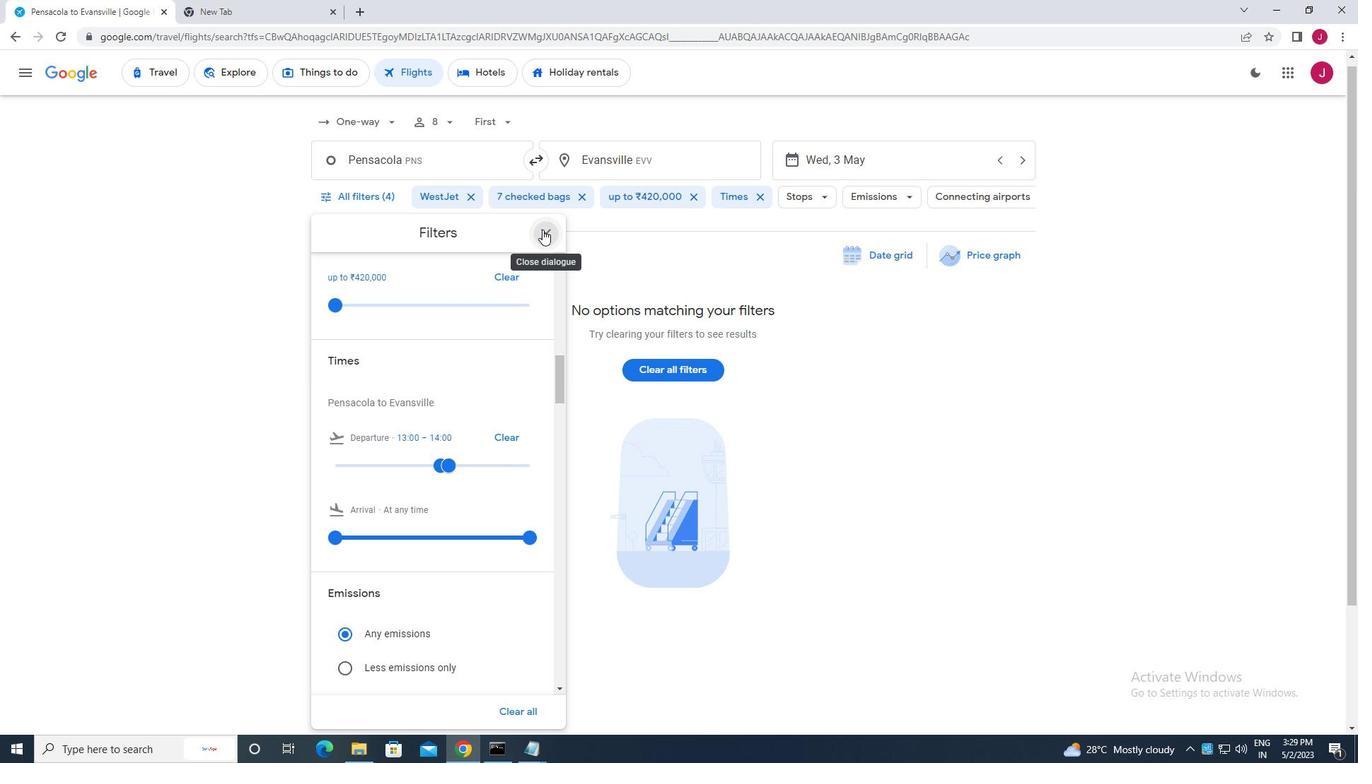 
